 Task: Find connections with filter location Lora del Río with filter topic #job with filter profile language German with filter current company Flipkart with filter school CMR University with filter industry Security Systems Services with filter service category Home Networking with filter keywords title Accounting Analyst
Action: Mouse moved to (587, 84)
Screenshot: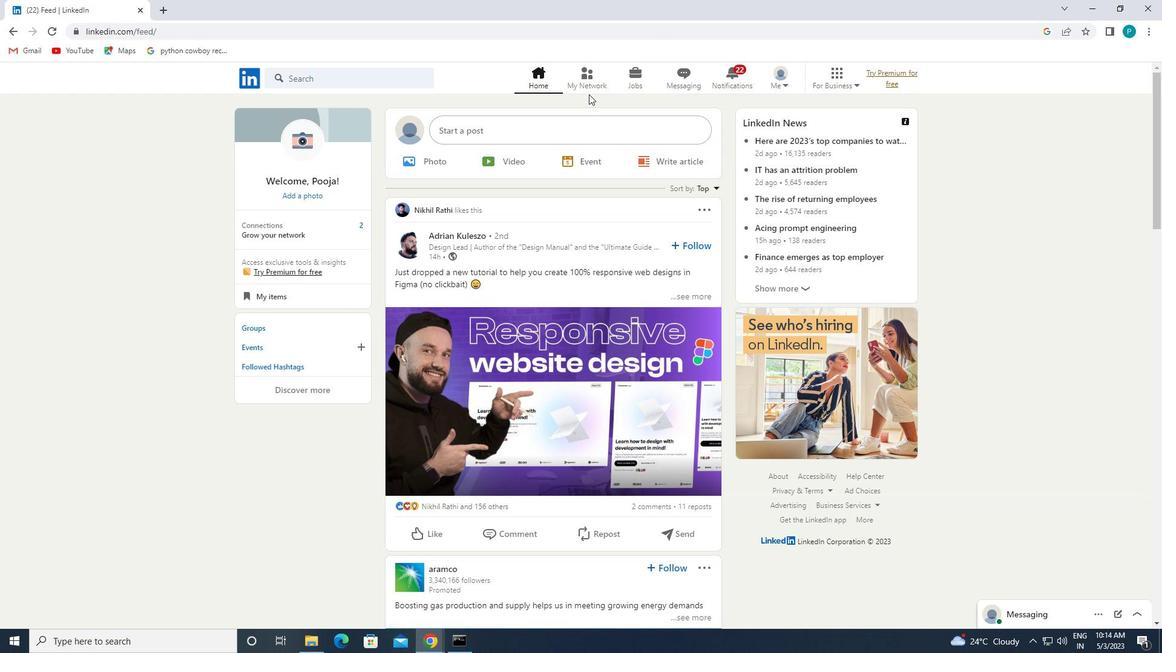 
Action: Mouse pressed left at (587, 84)
Screenshot: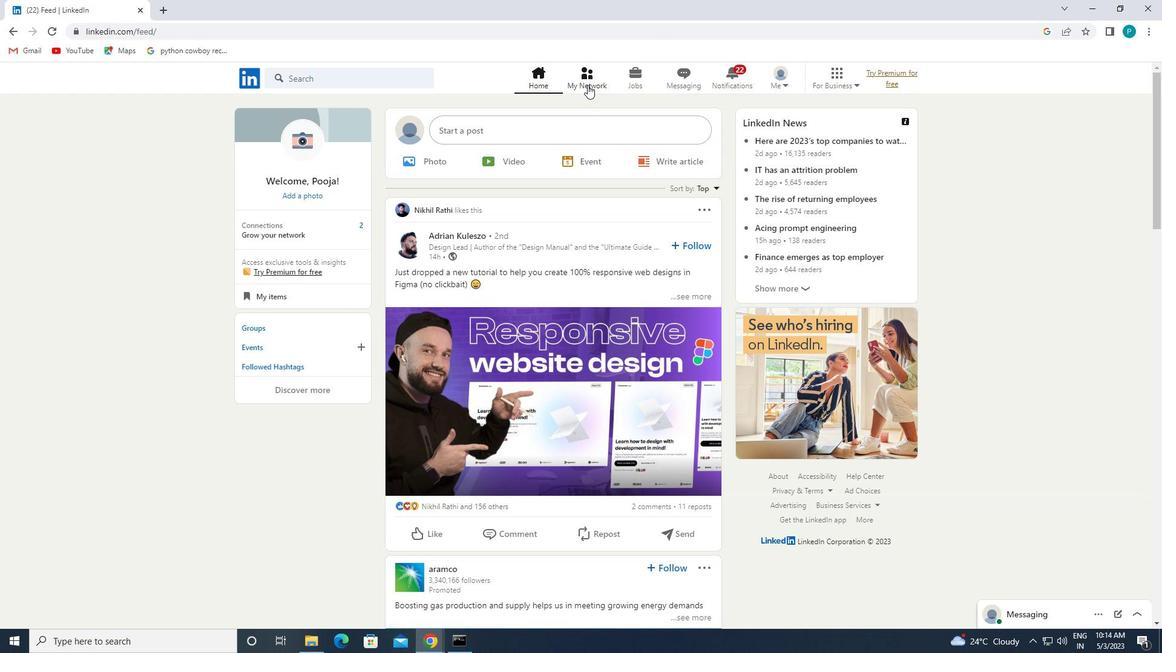 
Action: Mouse moved to (385, 140)
Screenshot: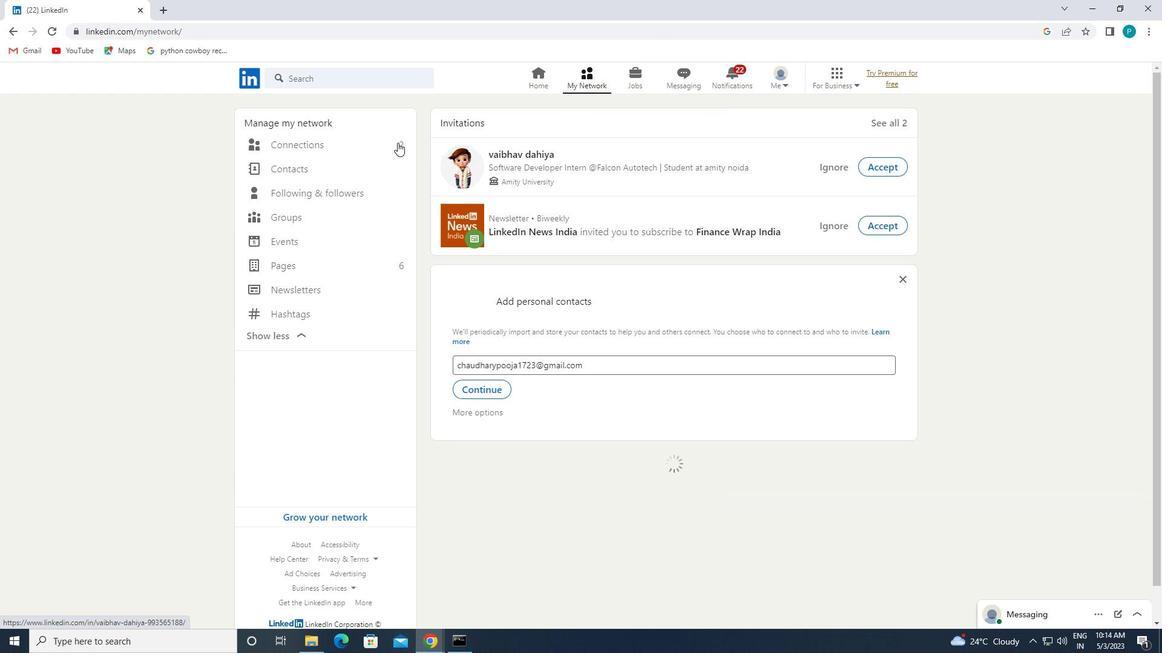 
Action: Mouse pressed left at (385, 140)
Screenshot: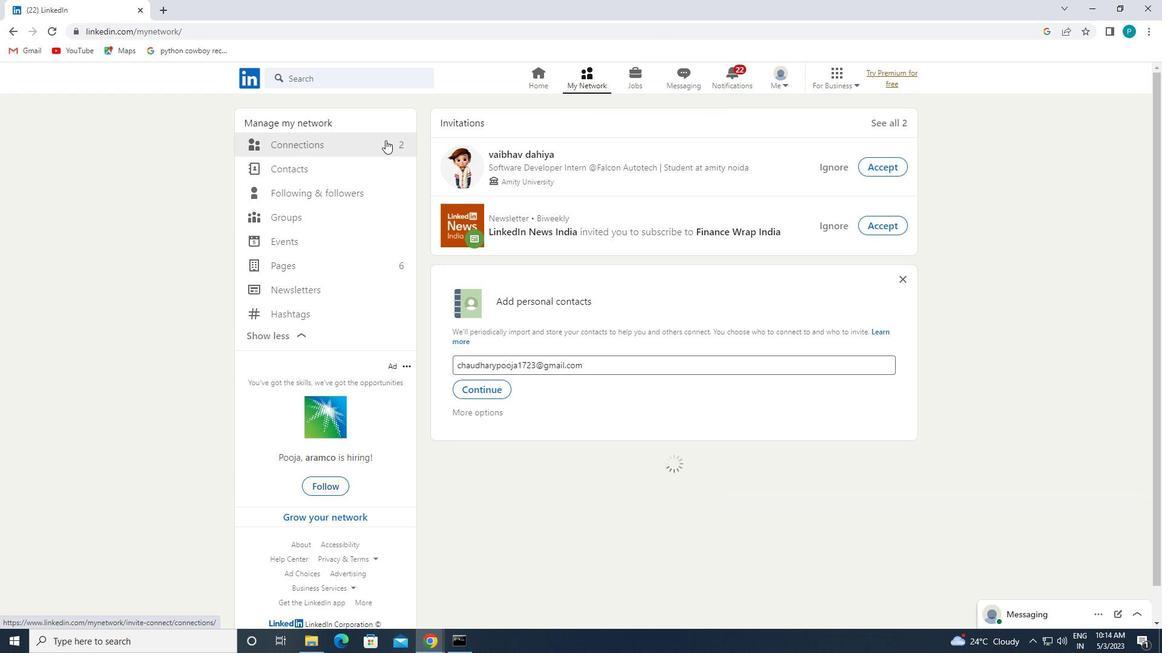 
Action: Mouse moved to (690, 147)
Screenshot: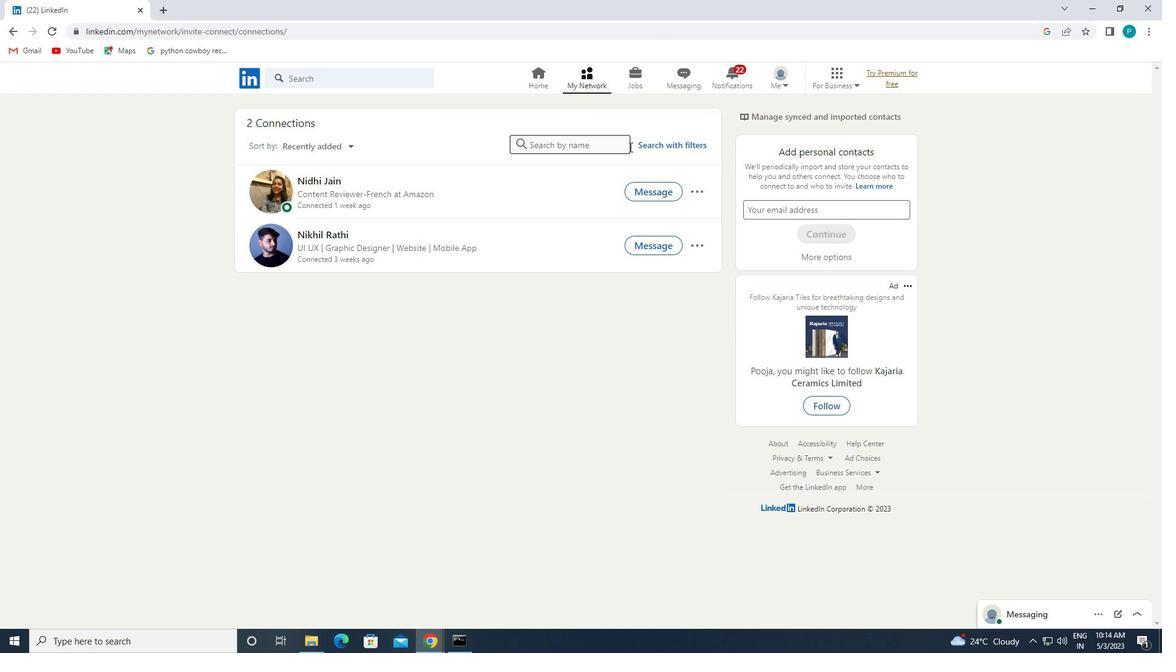 
Action: Mouse pressed left at (690, 147)
Screenshot: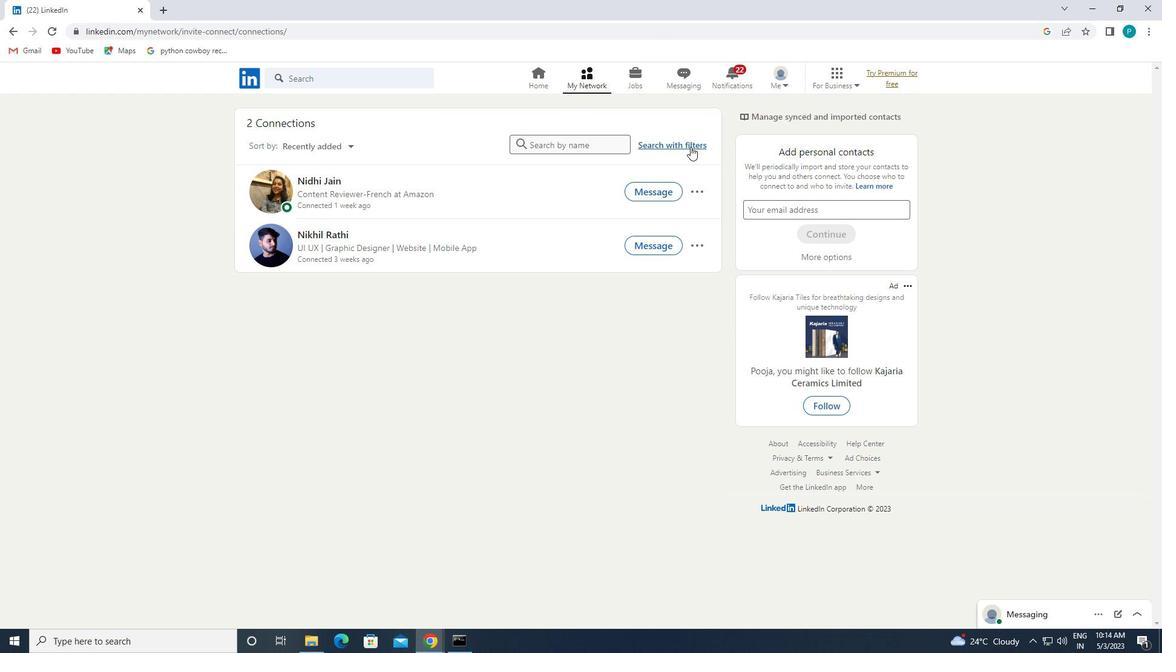 
Action: Mouse moved to (610, 106)
Screenshot: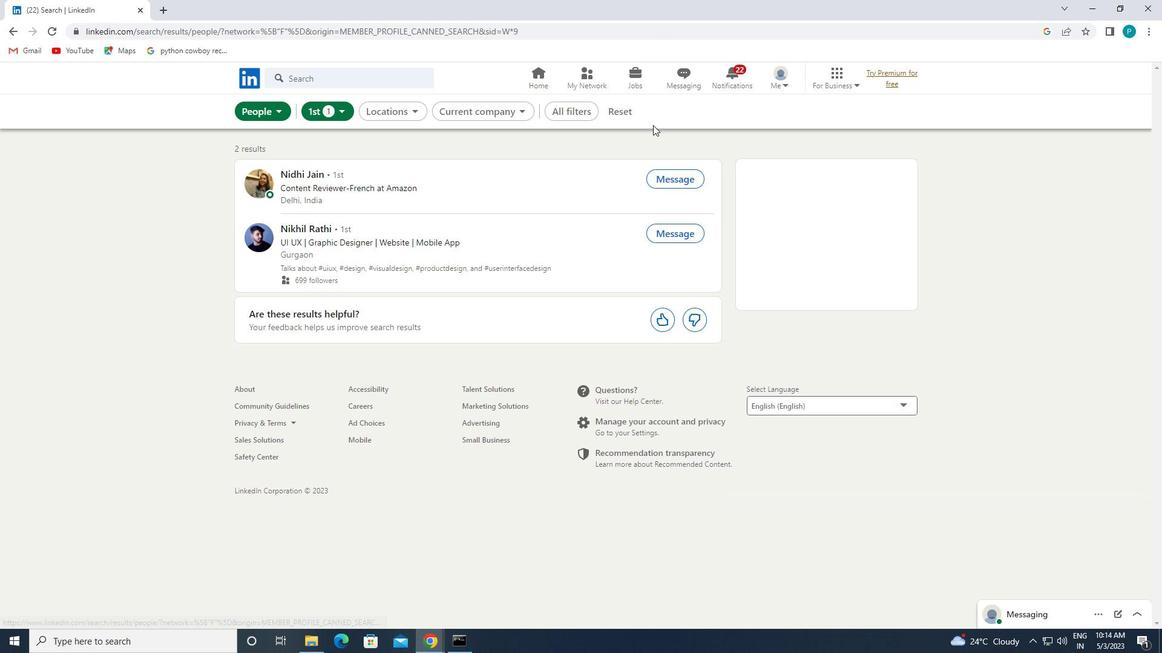 
Action: Mouse pressed left at (610, 106)
Screenshot: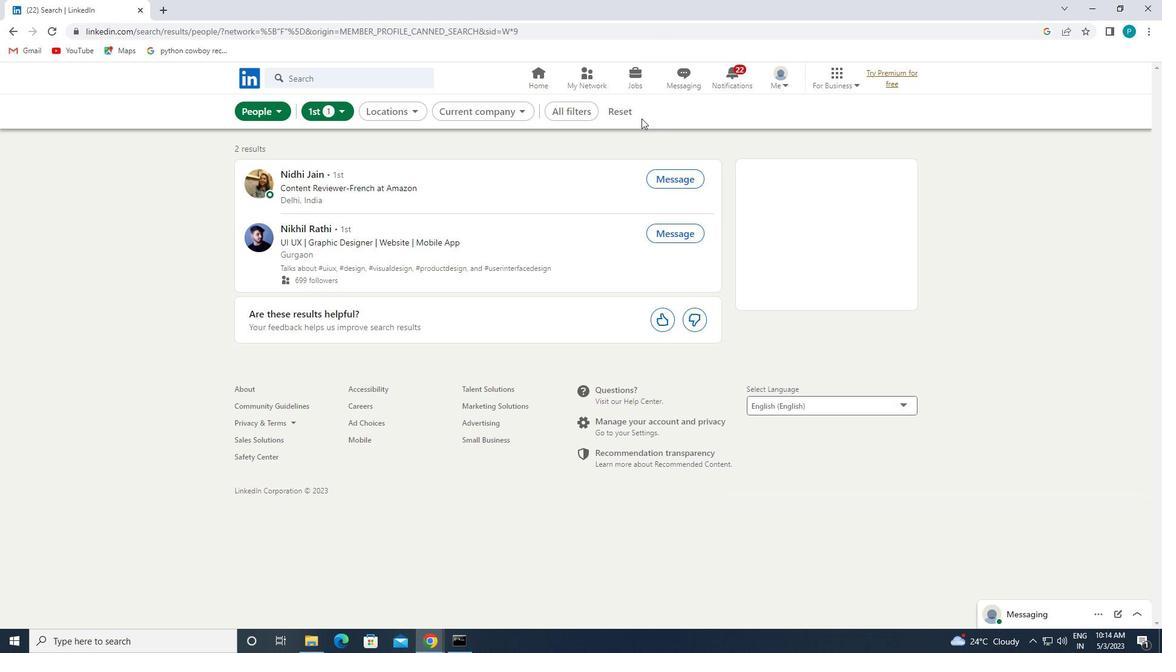 
Action: Mouse moved to (579, 111)
Screenshot: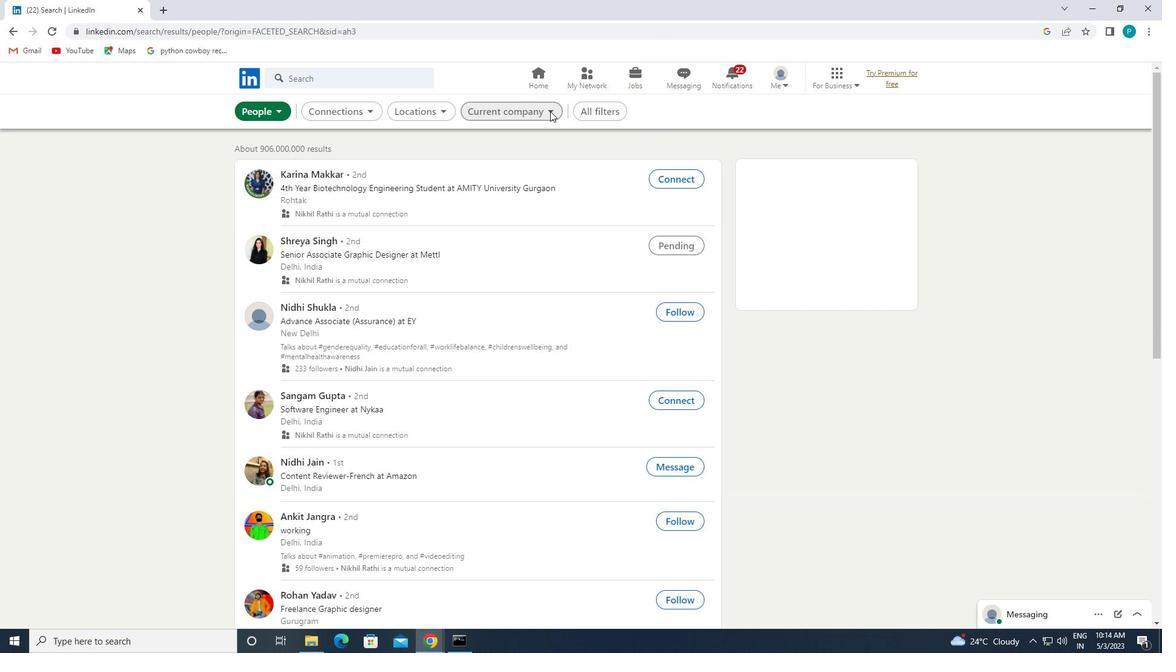 
Action: Mouse pressed left at (579, 111)
Screenshot: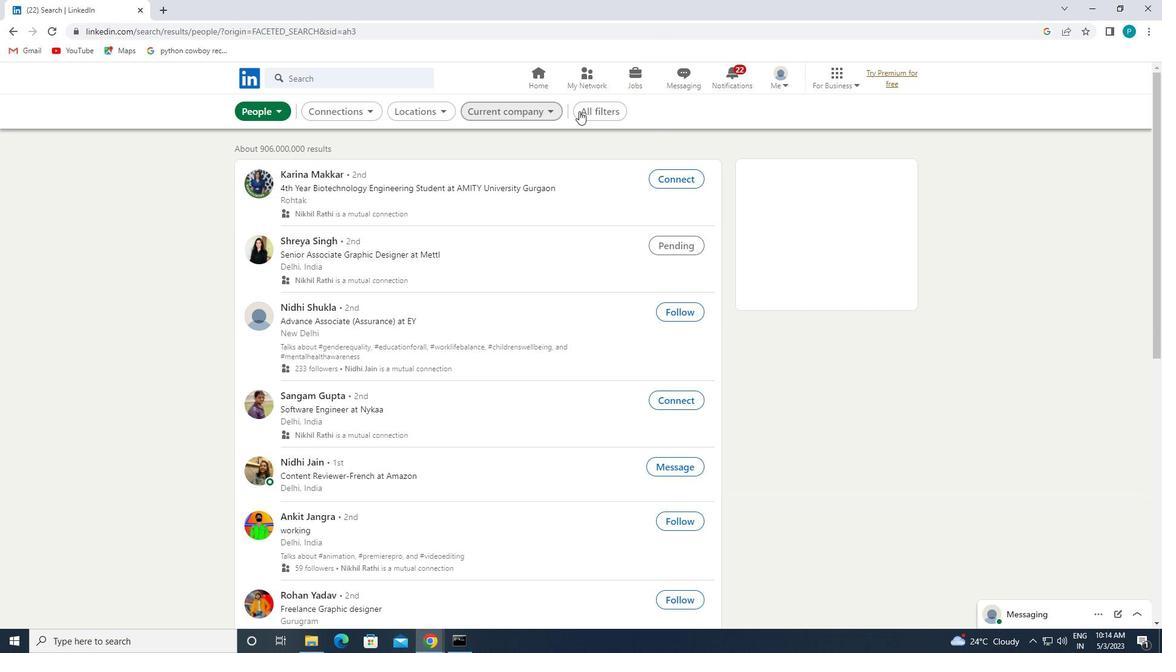 
Action: Mouse moved to (893, 304)
Screenshot: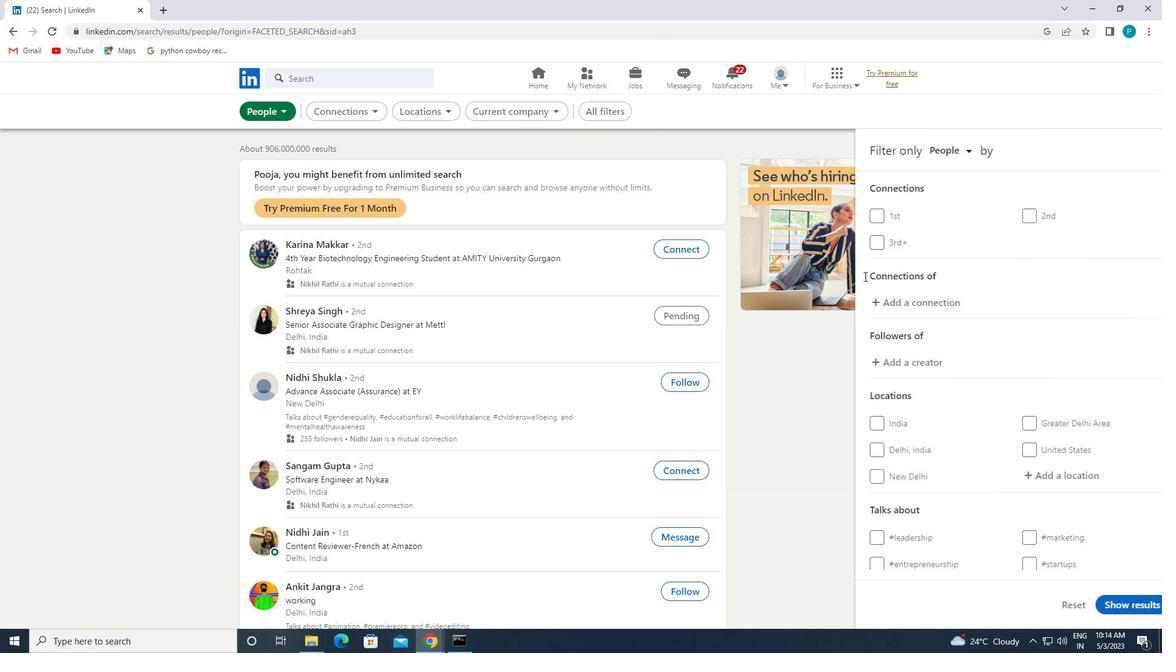 
Action: Mouse scrolled (893, 303) with delta (0, 0)
Screenshot: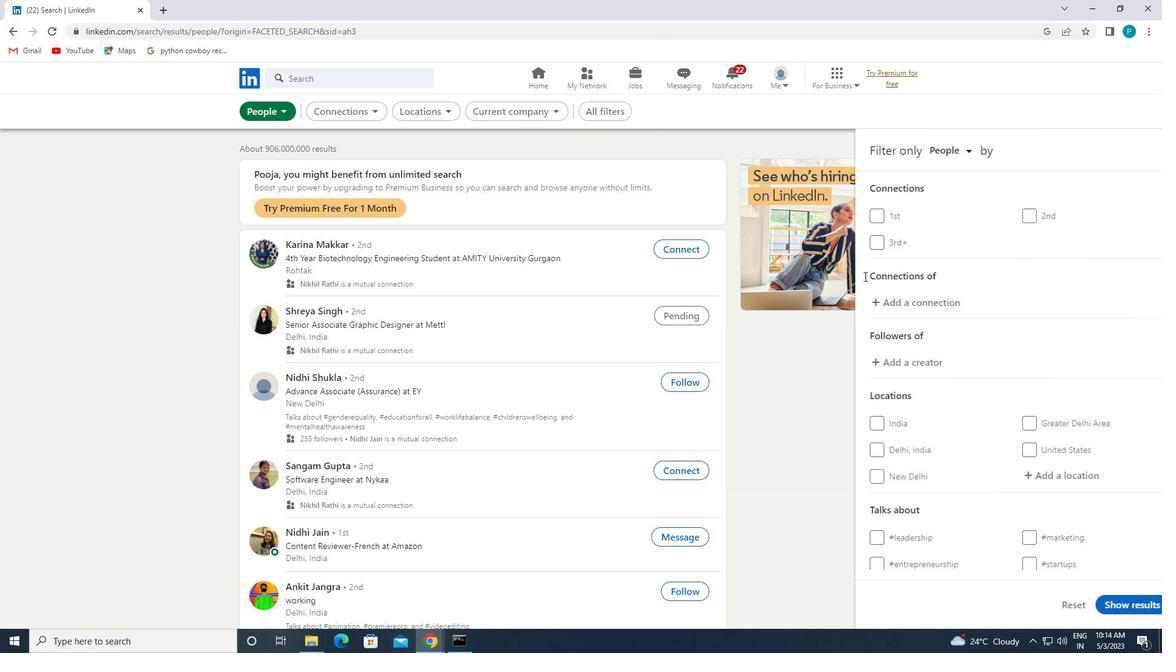 
Action: Mouse moved to (898, 308)
Screenshot: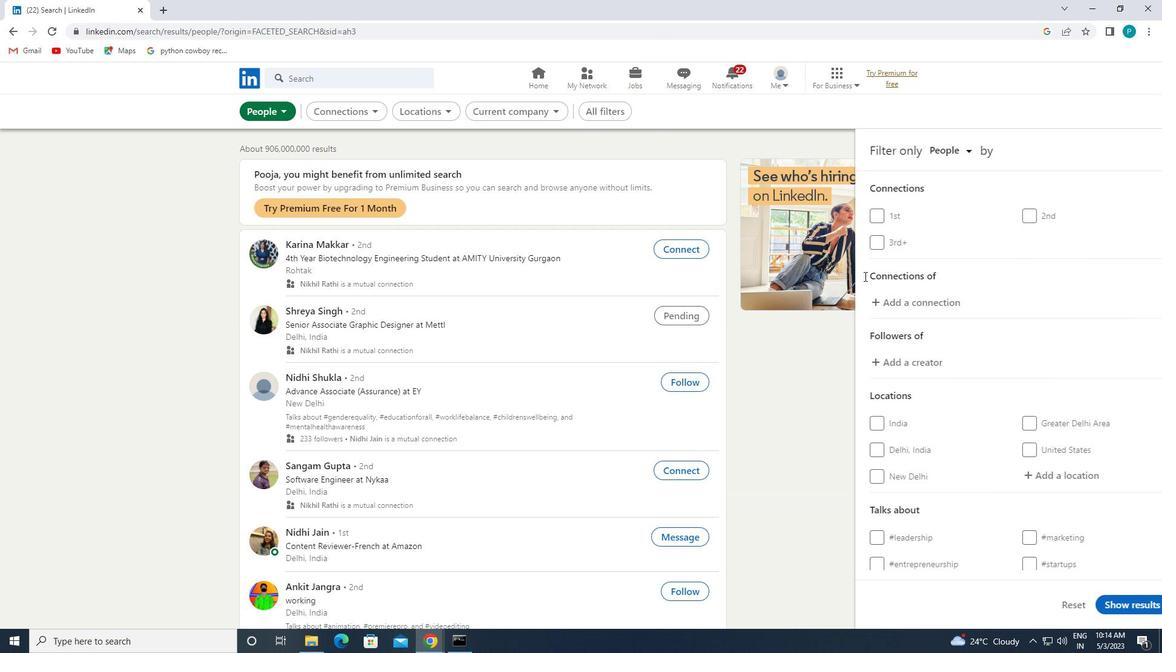 
Action: Mouse scrolled (898, 308) with delta (0, 0)
Screenshot: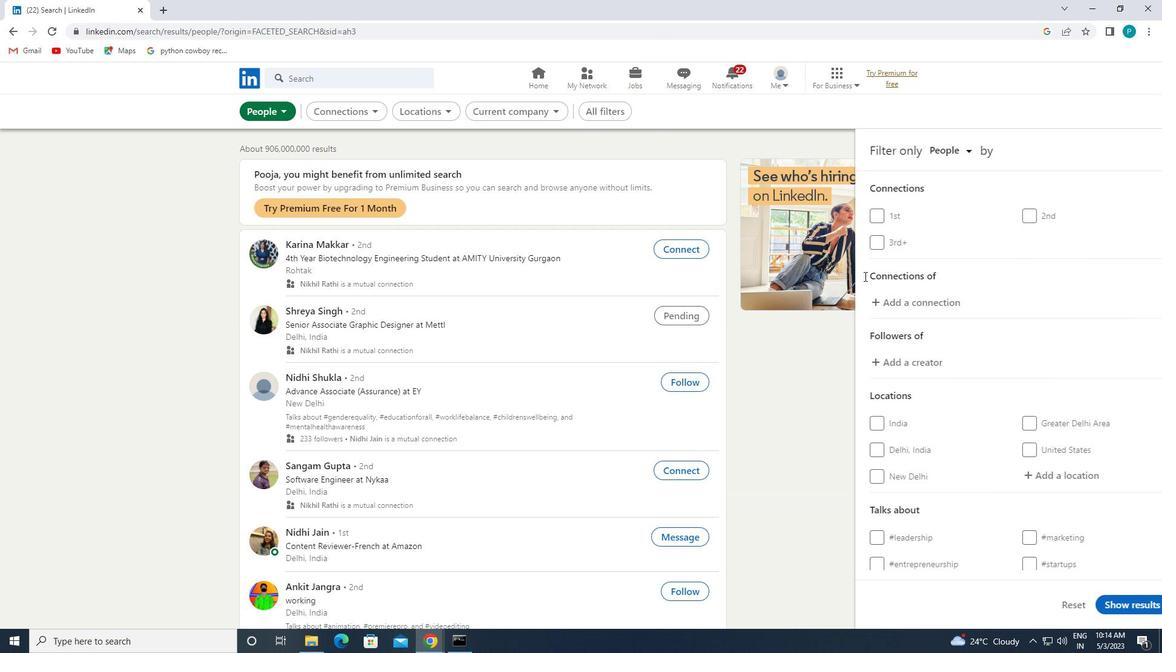 
Action: Mouse moved to (1037, 370)
Screenshot: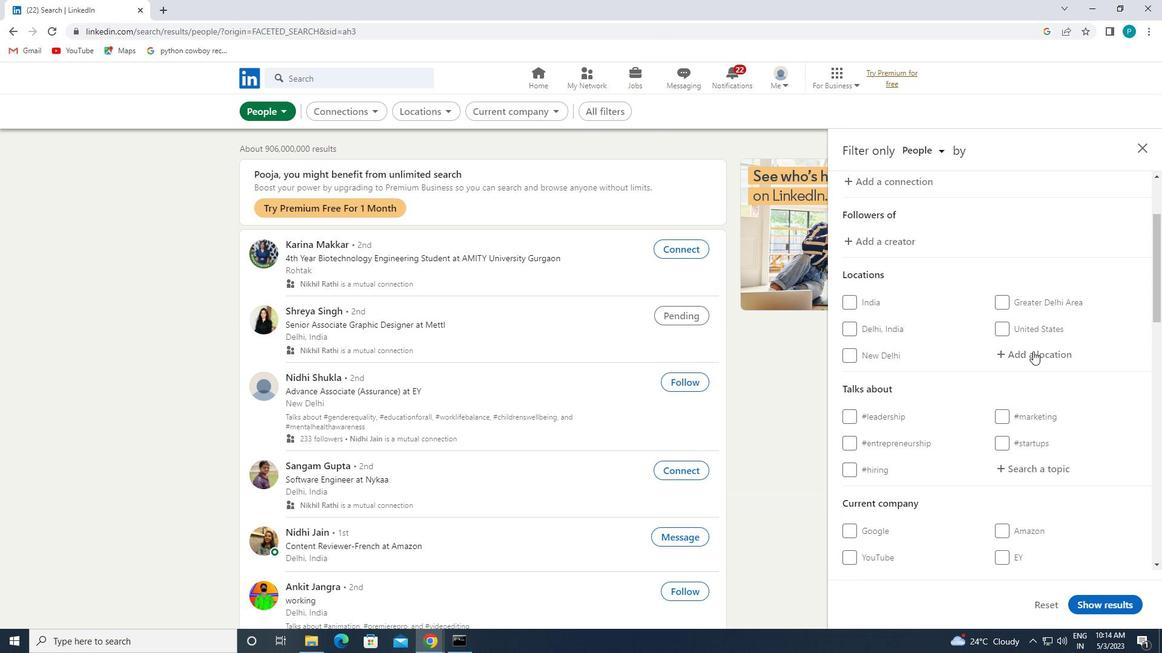 
Action: Mouse pressed left at (1037, 370)
Screenshot: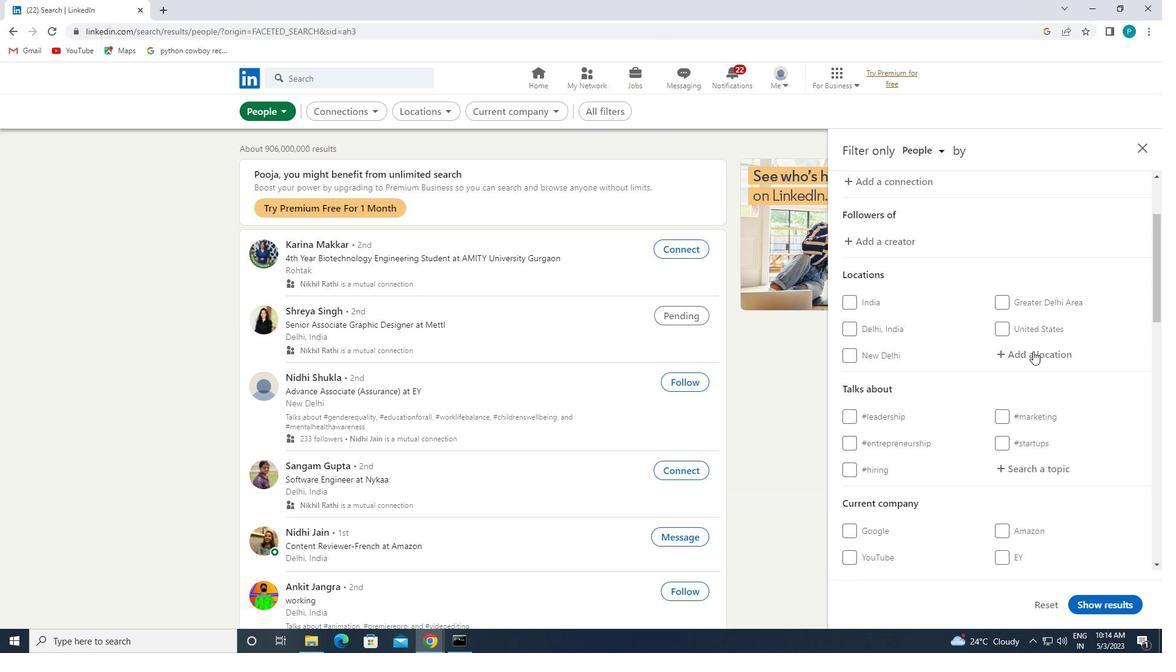 
Action: Mouse moved to (1035, 353)
Screenshot: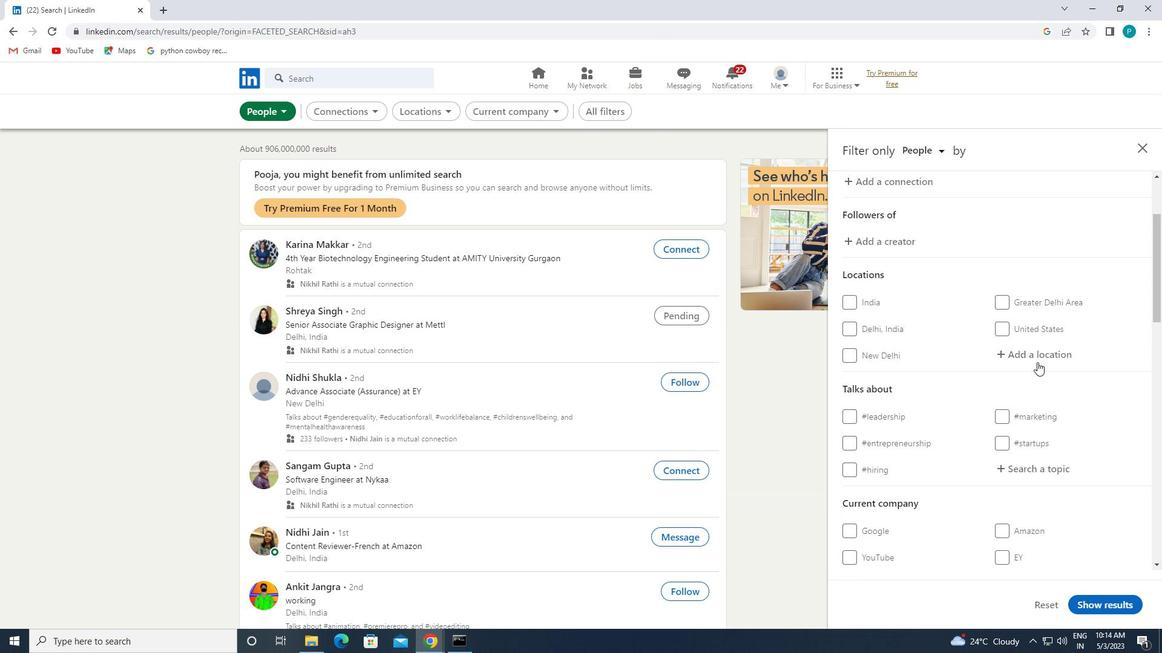 
Action: Mouse pressed left at (1035, 353)
Screenshot: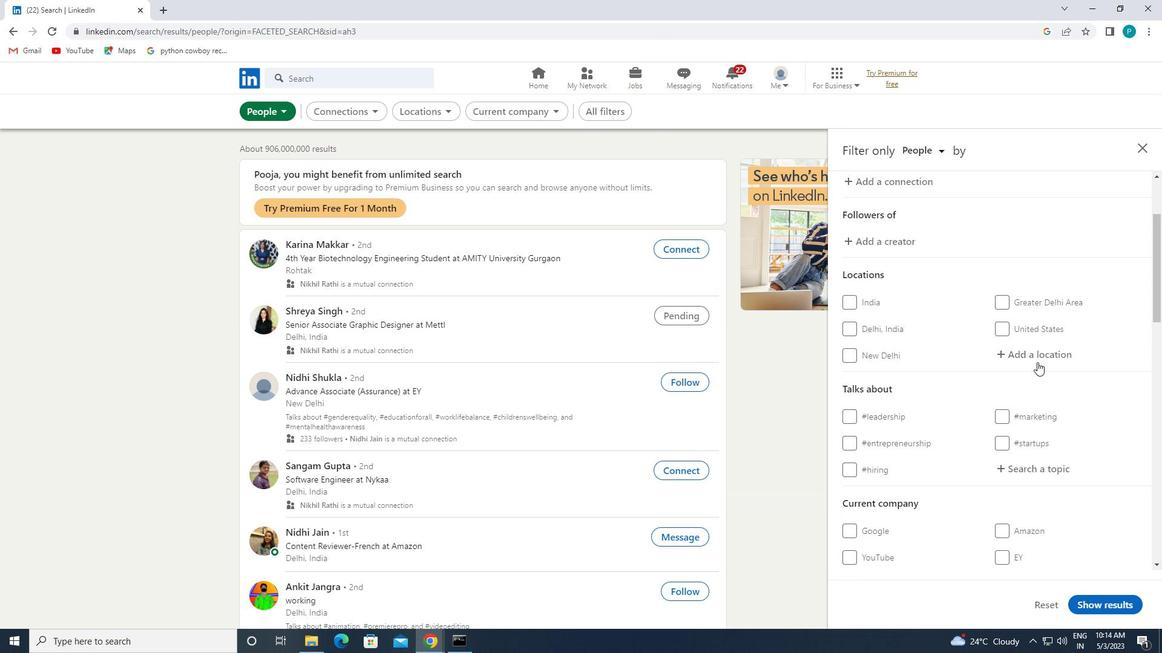 
Action: Mouse moved to (1042, 359)
Screenshot: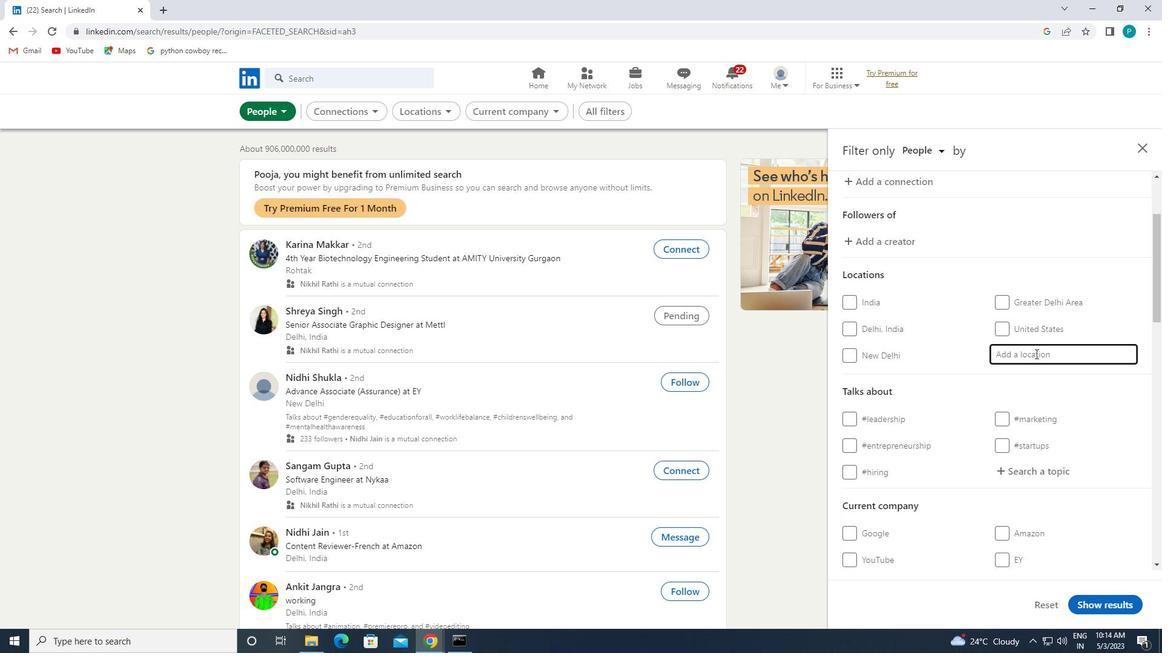 
Action: Key pressed <Key.caps_lock>l<Key.caps_lock>ora<Key.space><Key.caps_lock>d<Key.caps_lock>el
Screenshot: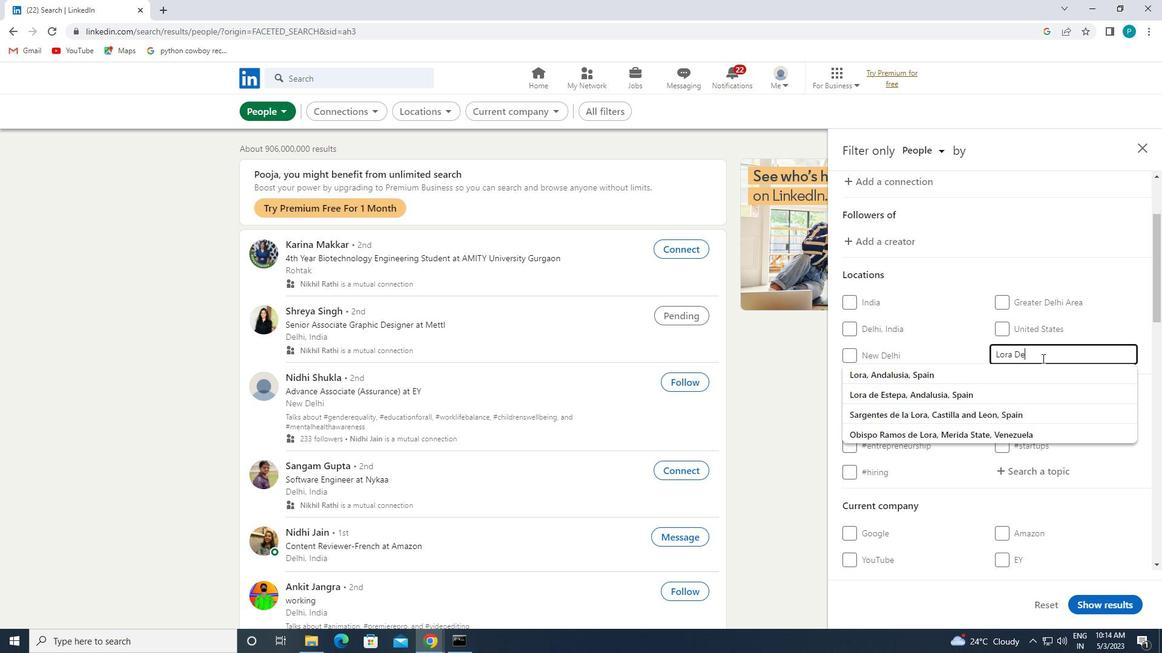 
Action: Mouse moved to (977, 371)
Screenshot: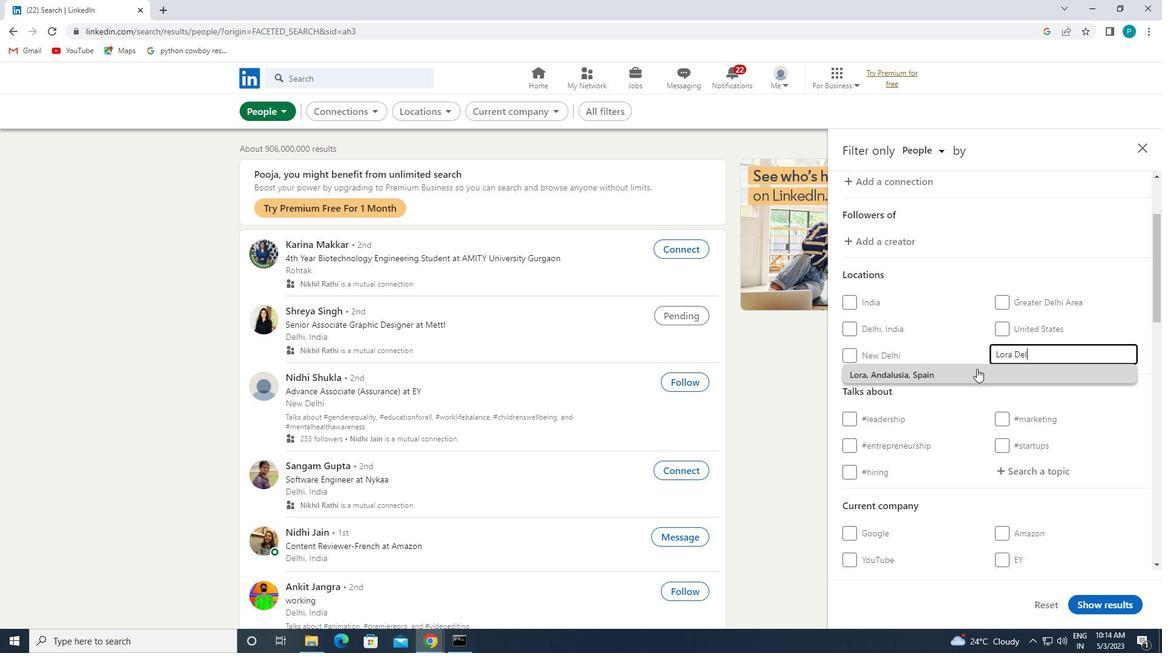 
Action: Mouse pressed left at (977, 371)
Screenshot: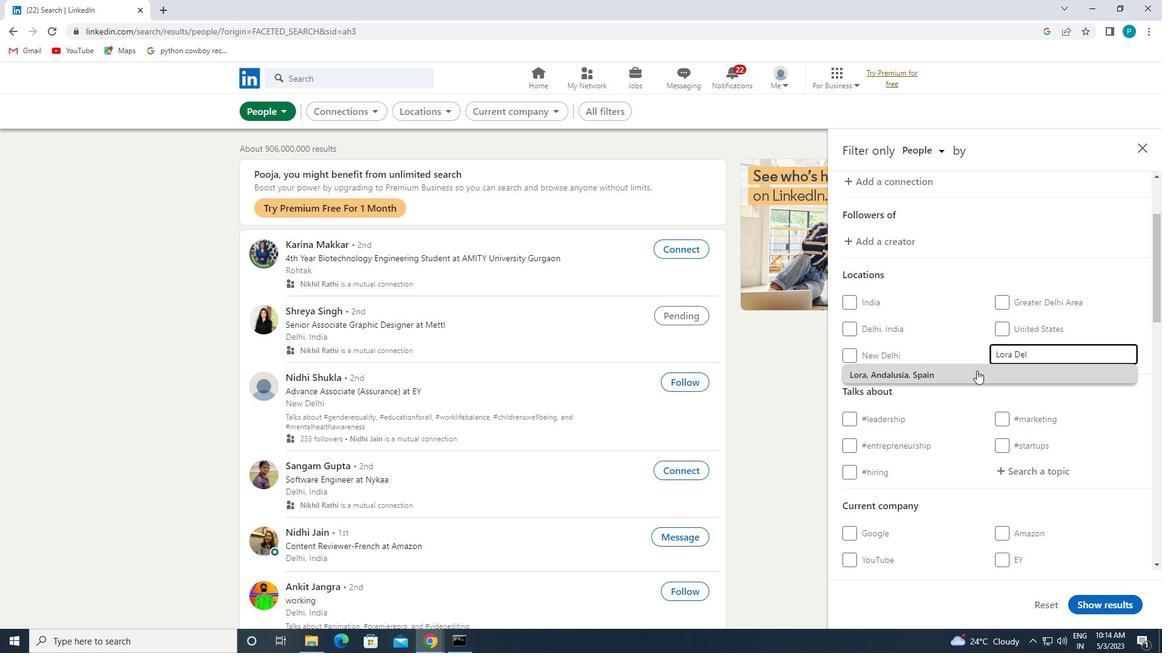 
Action: Mouse scrolled (977, 370) with delta (0, 0)
Screenshot: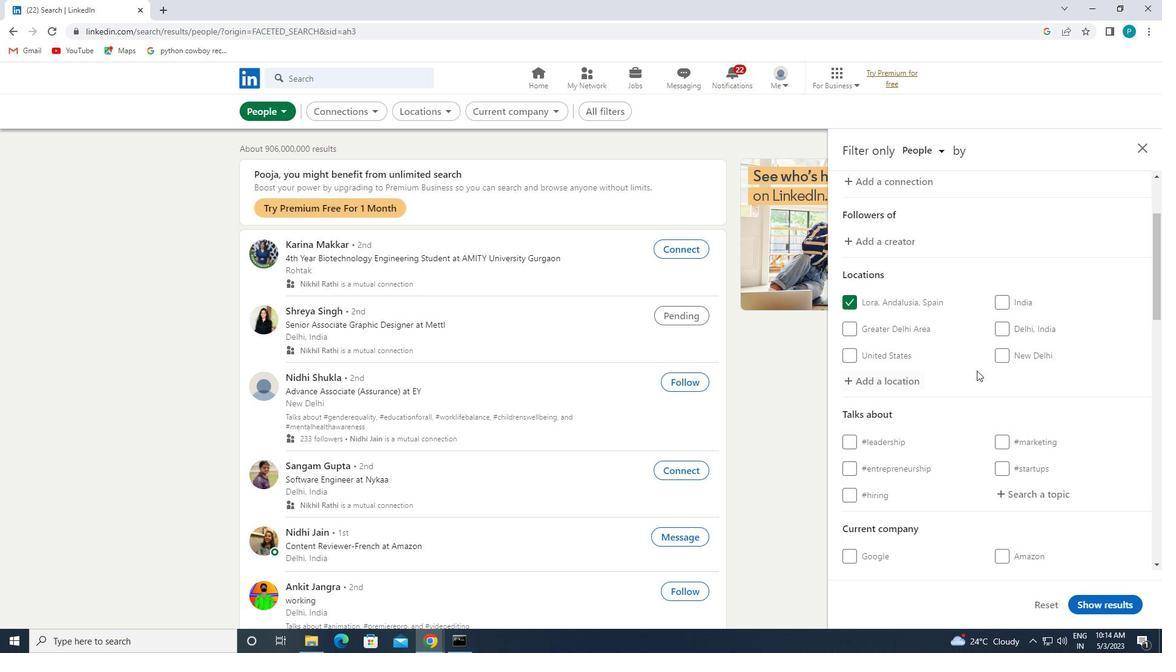 
Action: Mouse scrolled (977, 370) with delta (0, 0)
Screenshot: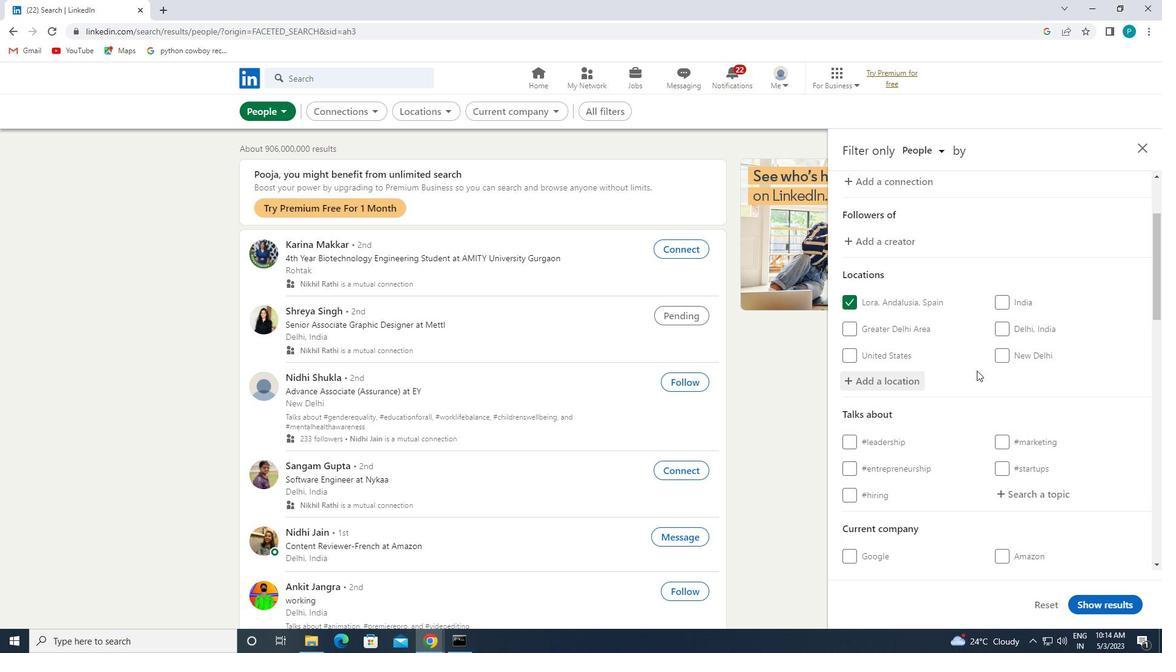 
Action: Mouse moved to (1000, 376)
Screenshot: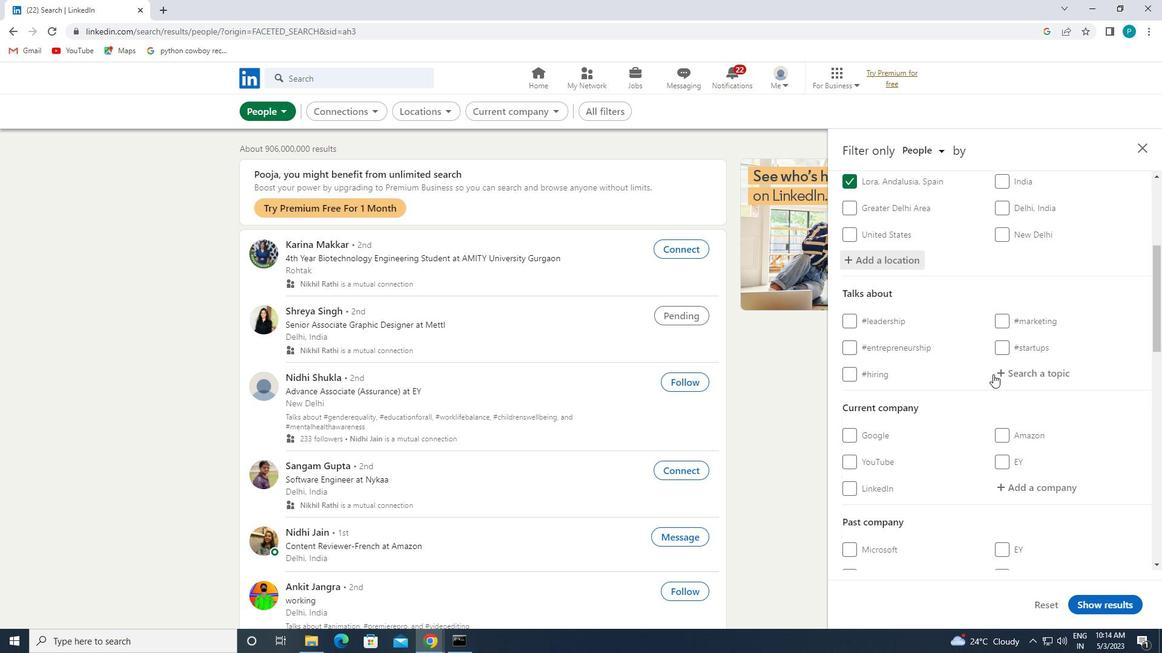 
Action: Mouse pressed left at (1000, 376)
Screenshot: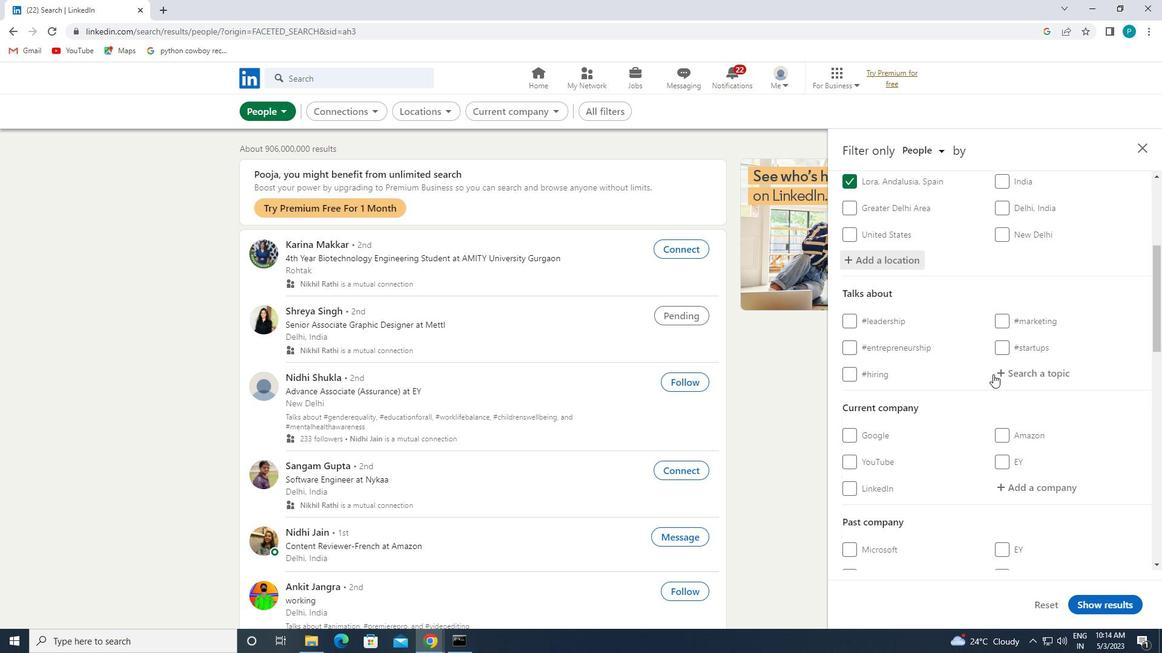 
Action: Mouse moved to (1041, 403)
Screenshot: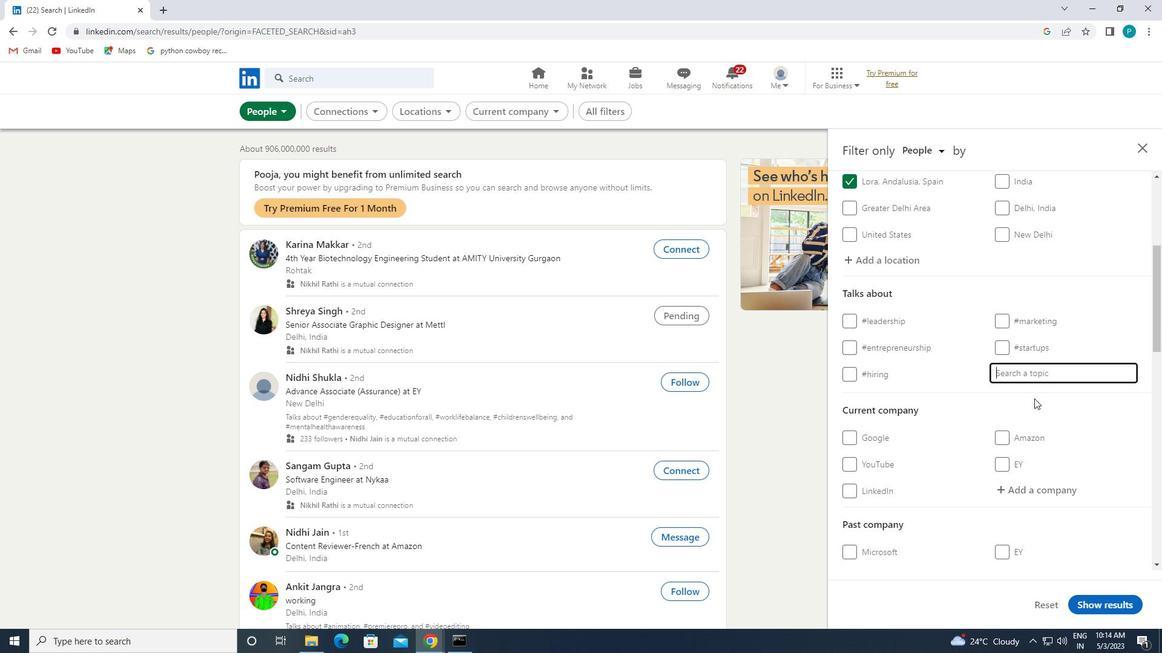 
Action: Key pressed <Key.shift>#JOB
Screenshot: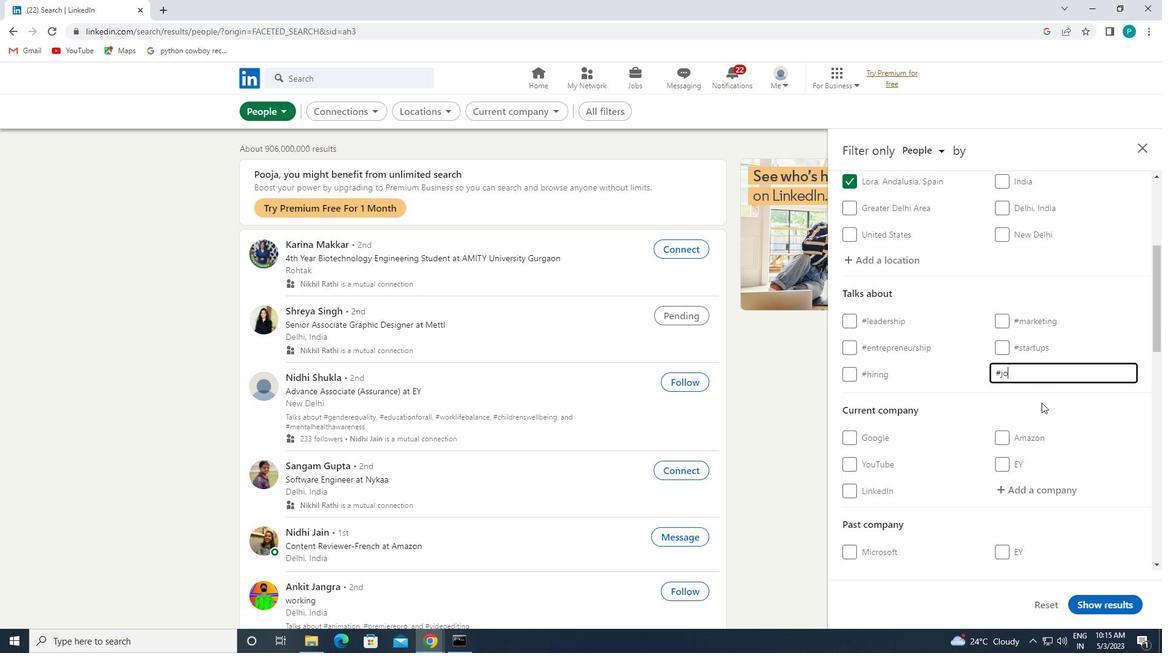 
Action: Mouse moved to (1039, 402)
Screenshot: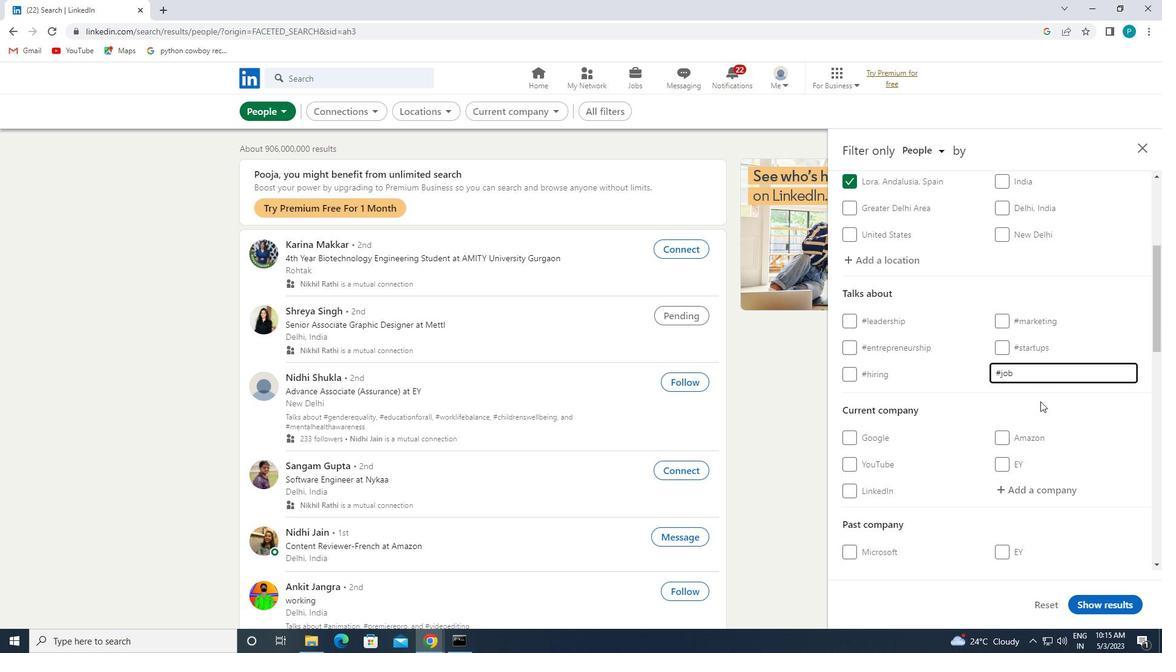 
Action: Mouse scrolled (1039, 401) with delta (0, 0)
Screenshot: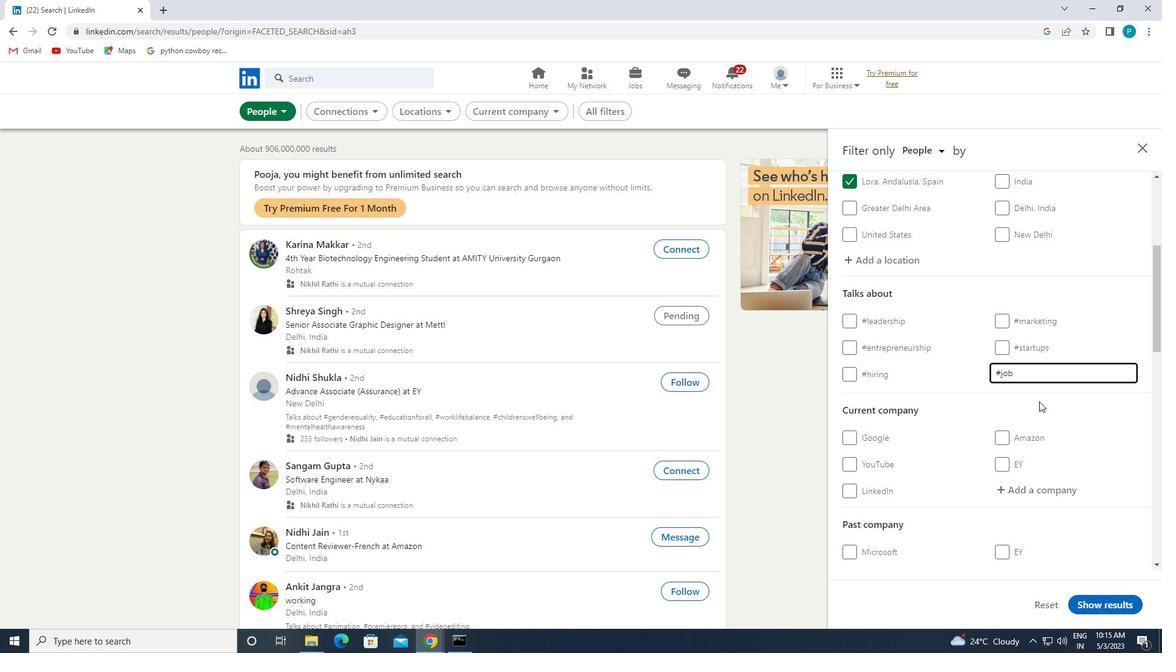 
Action: Mouse scrolled (1039, 401) with delta (0, 0)
Screenshot: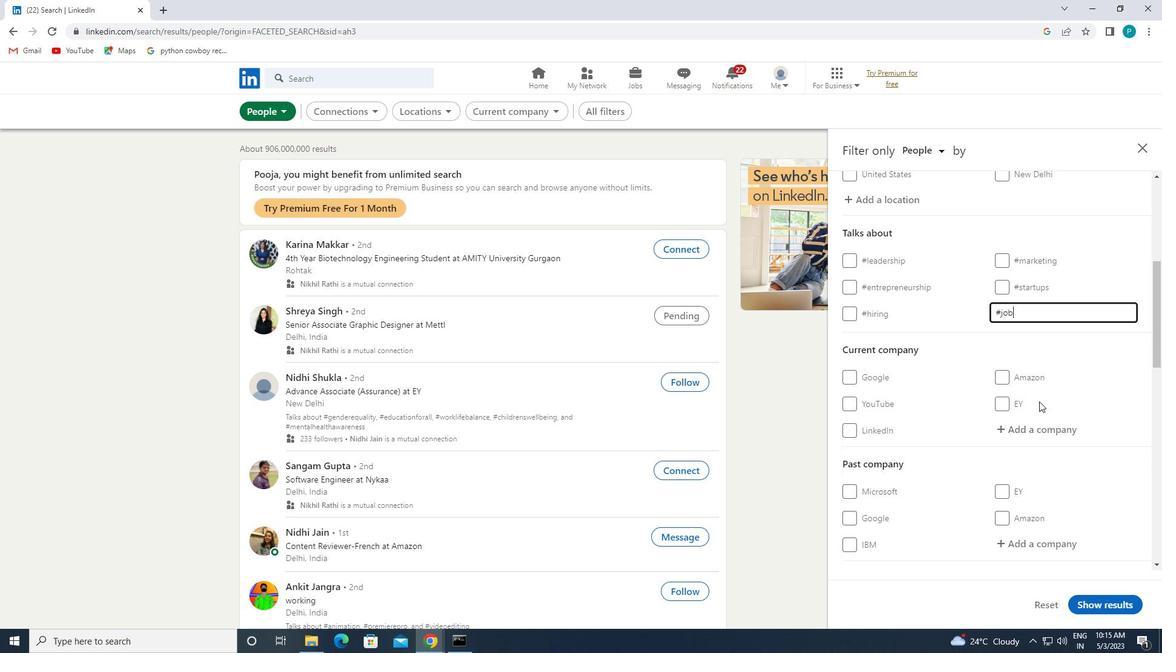 
Action: Mouse scrolled (1039, 401) with delta (0, 0)
Screenshot: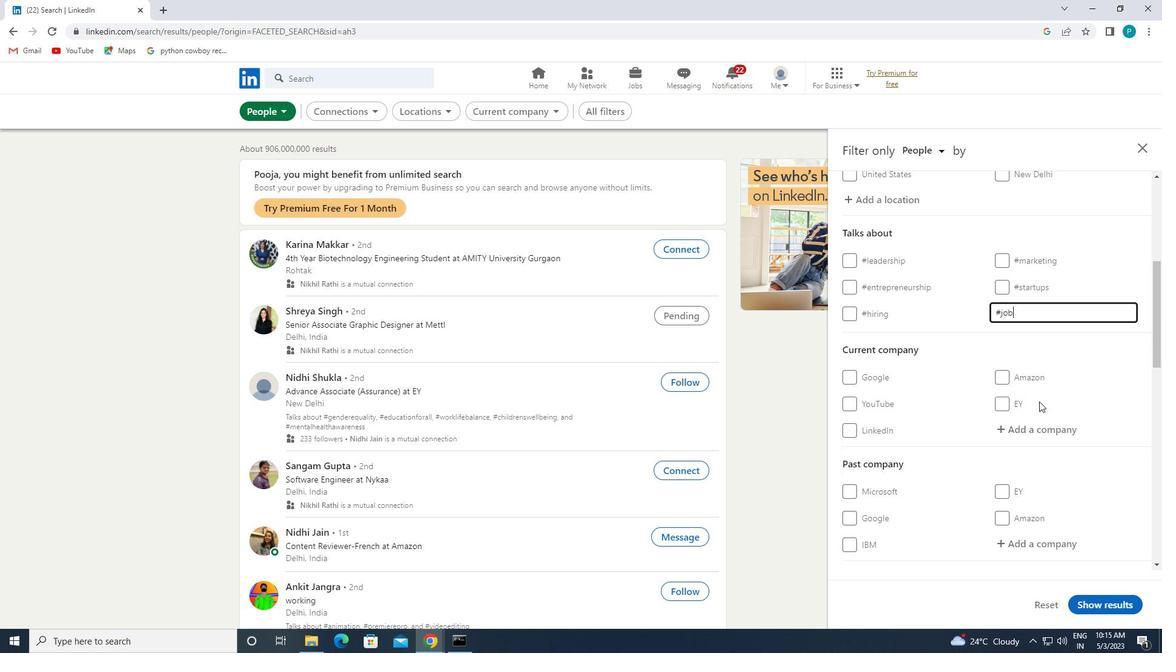 
Action: Mouse scrolled (1039, 401) with delta (0, 0)
Screenshot: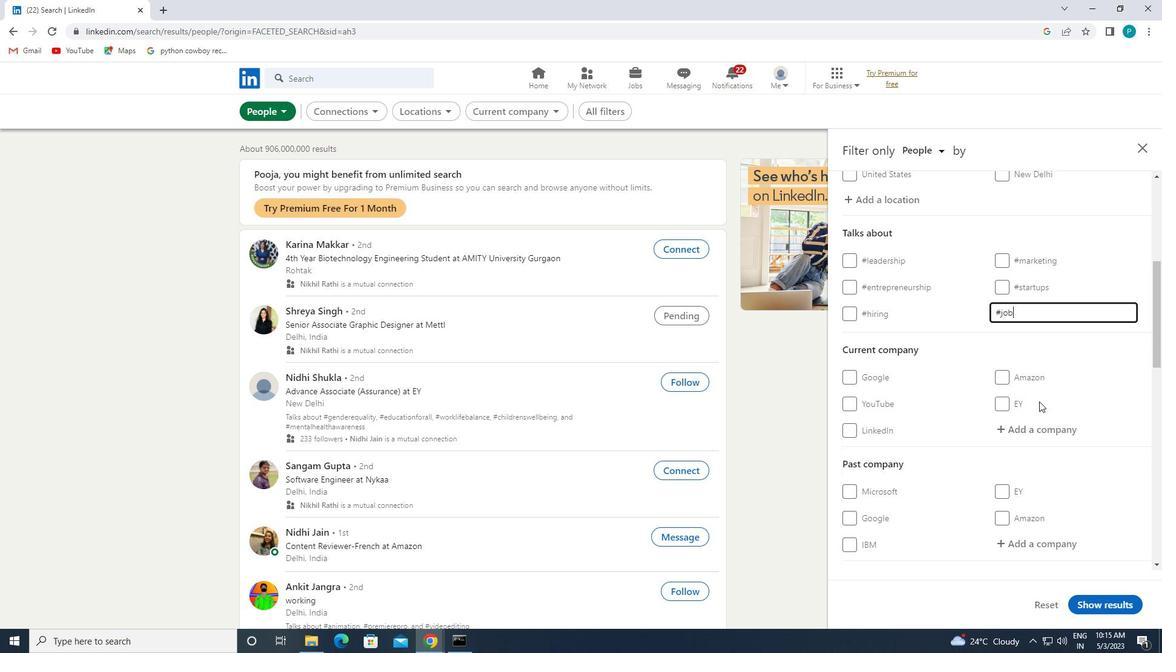 
Action: Mouse moved to (935, 423)
Screenshot: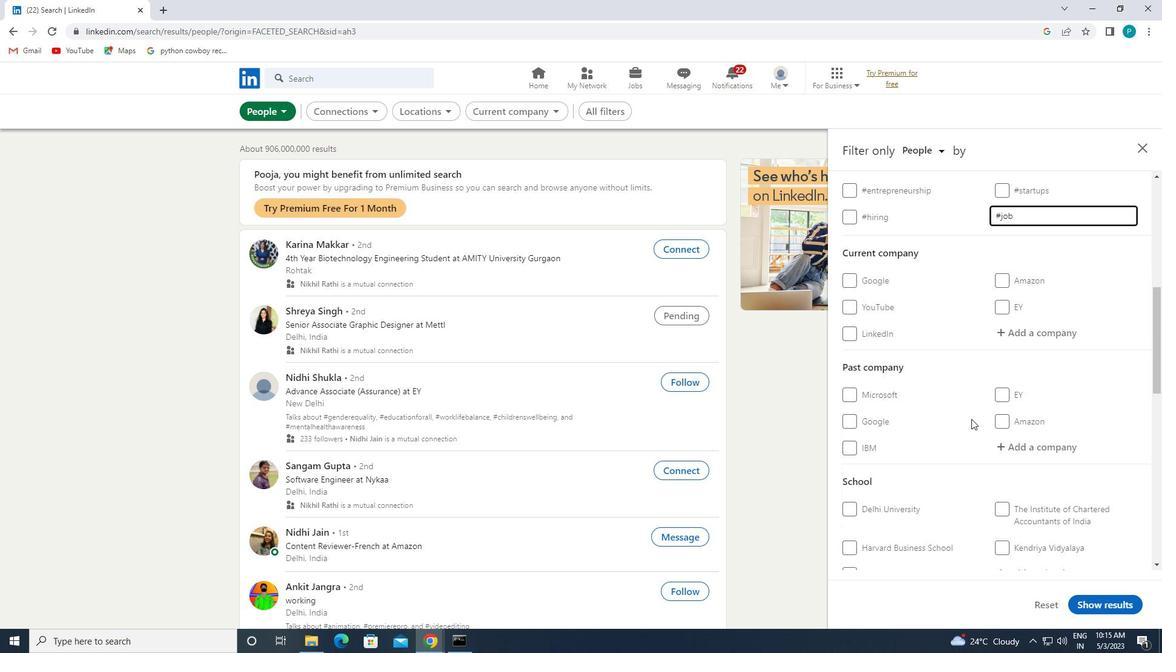 
Action: Mouse scrolled (935, 423) with delta (0, 0)
Screenshot: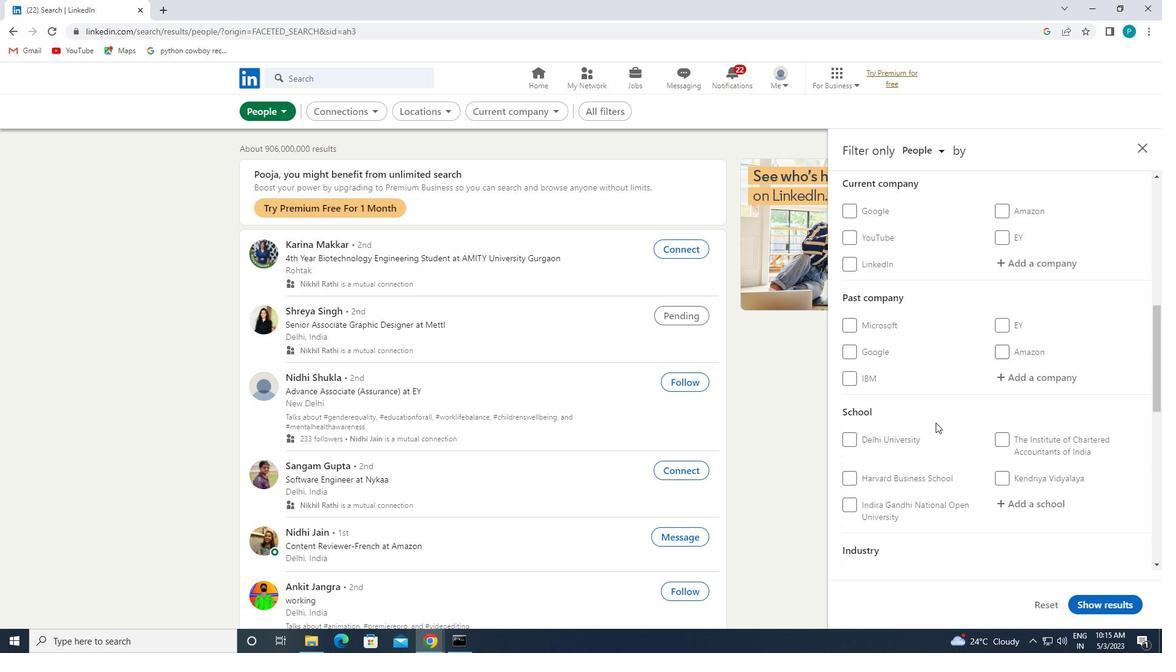 
Action: Mouse scrolled (935, 423) with delta (0, 0)
Screenshot: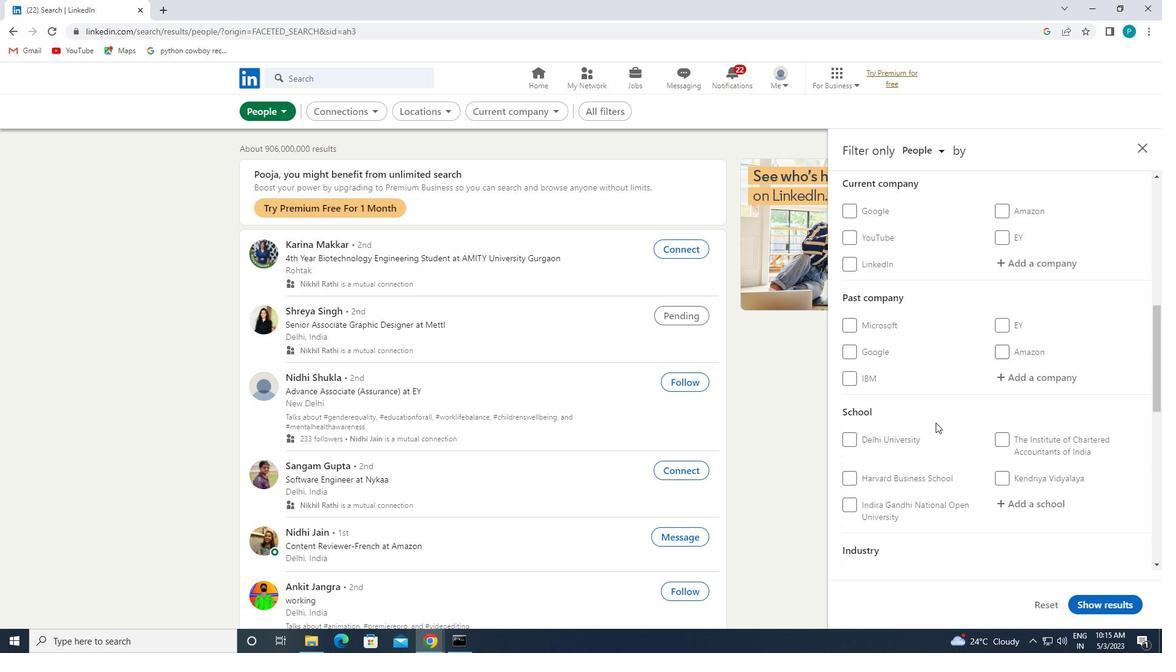 
Action: Mouse scrolled (935, 423) with delta (0, 0)
Screenshot: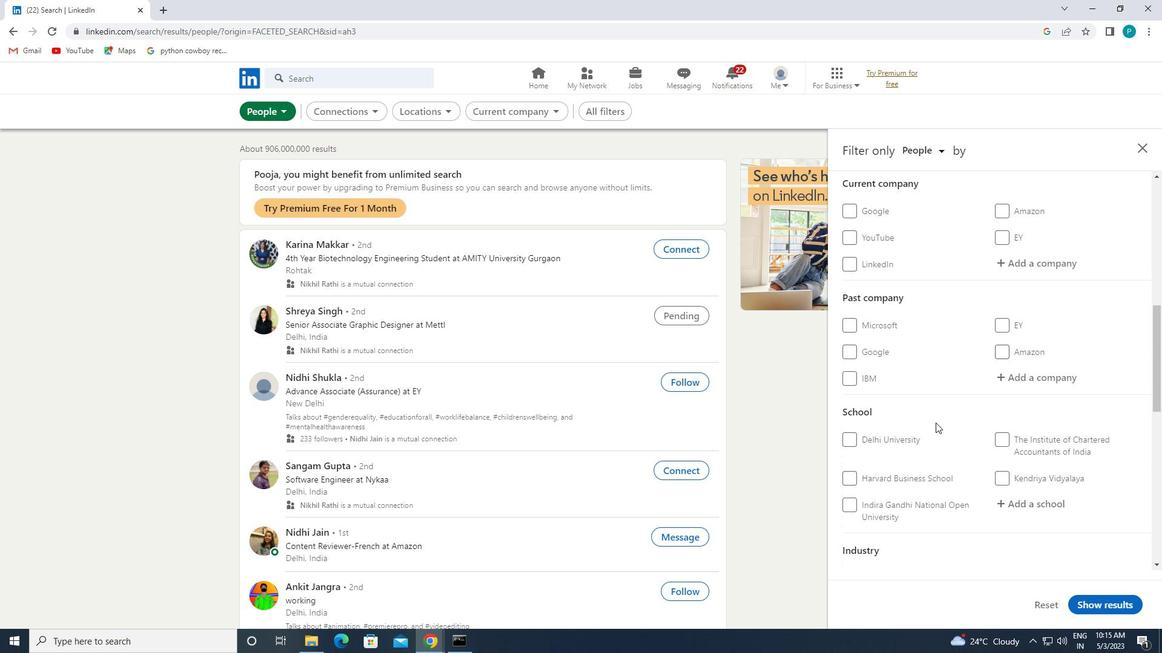 
Action: Mouse scrolled (935, 423) with delta (0, 0)
Screenshot: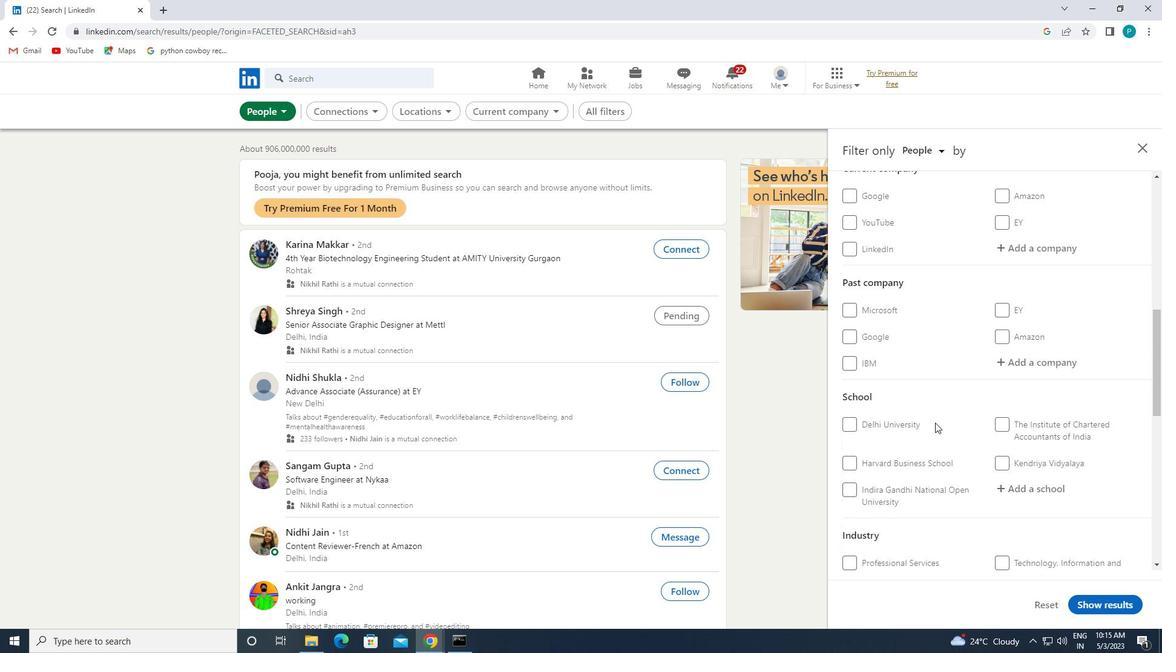
Action: Mouse moved to (912, 453)
Screenshot: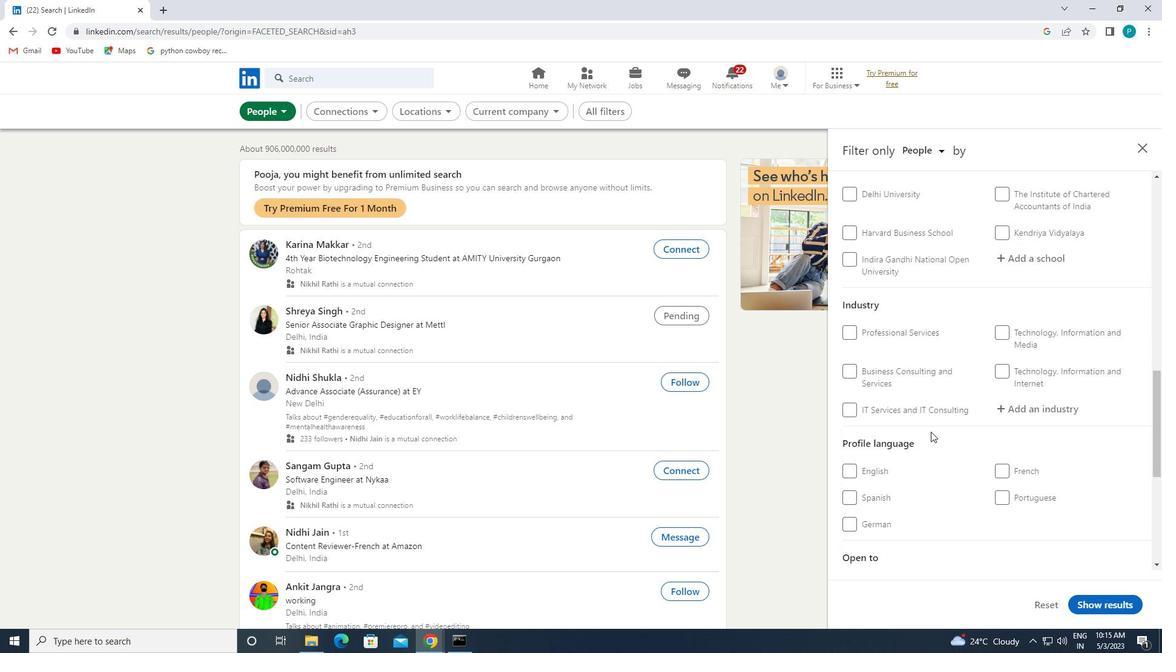 
Action: Mouse scrolled (912, 452) with delta (0, 0)
Screenshot: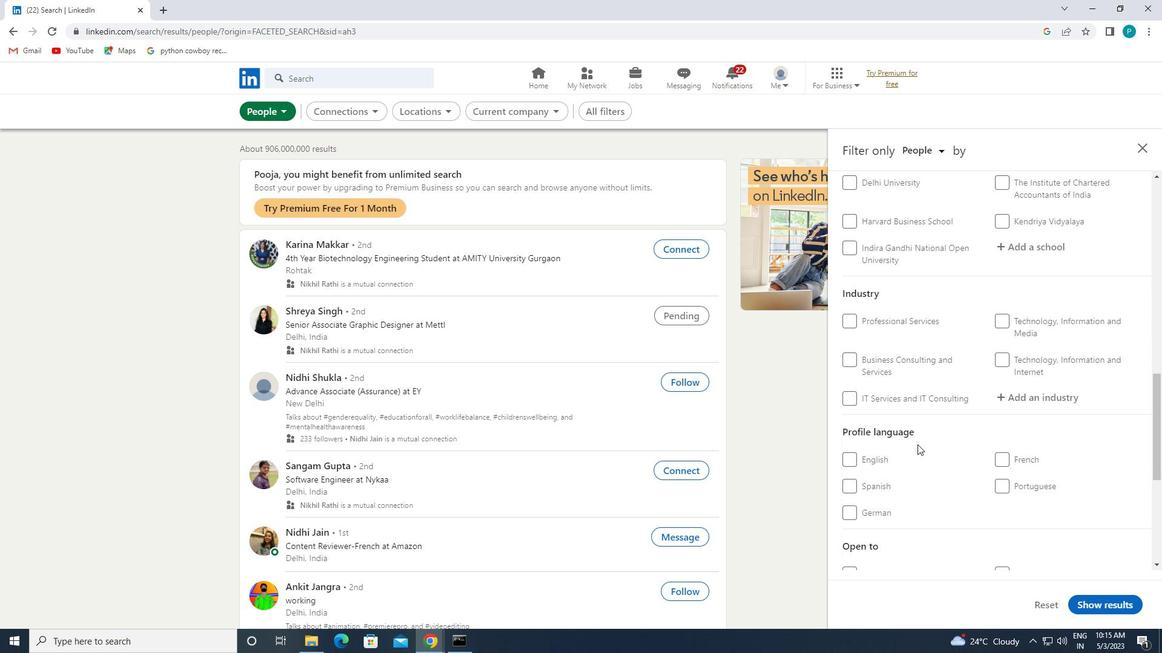
Action: Mouse moved to (880, 456)
Screenshot: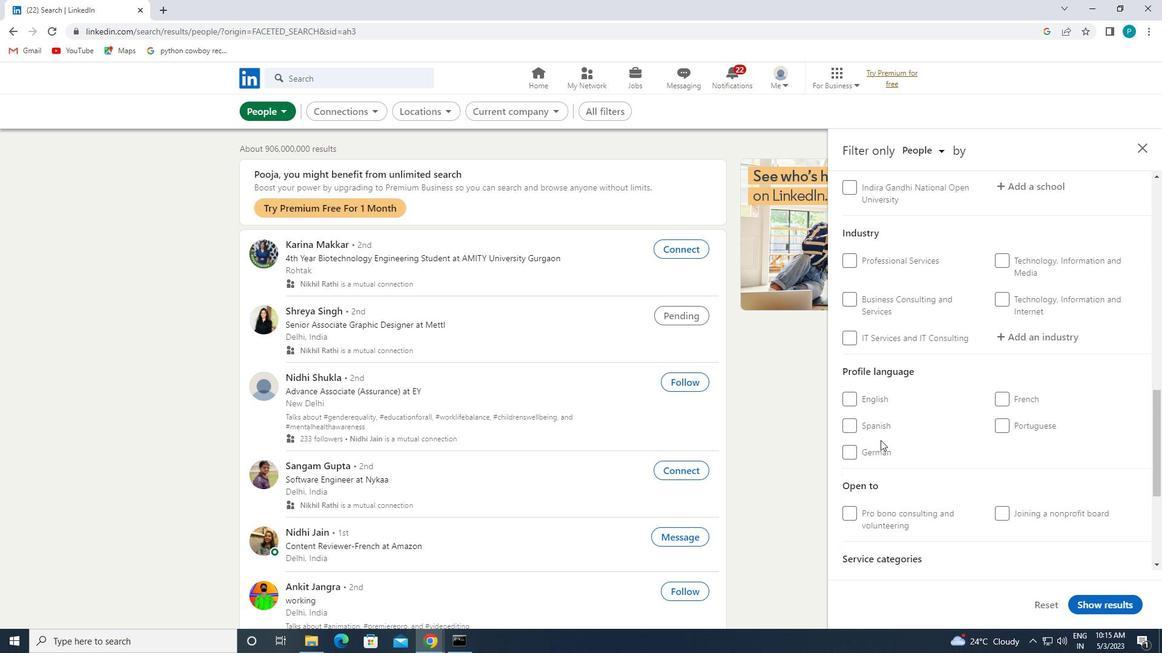 
Action: Mouse pressed left at (880, 456)
Screenshot: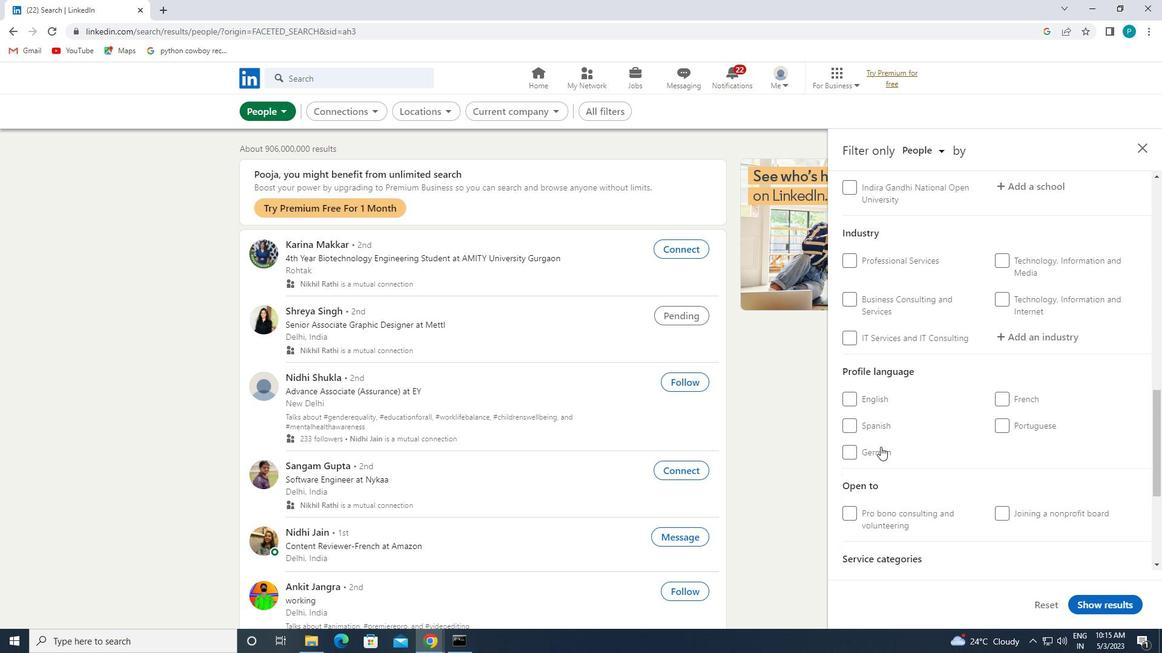 
Action: Mouse moved to (962, 434)
Screenshot: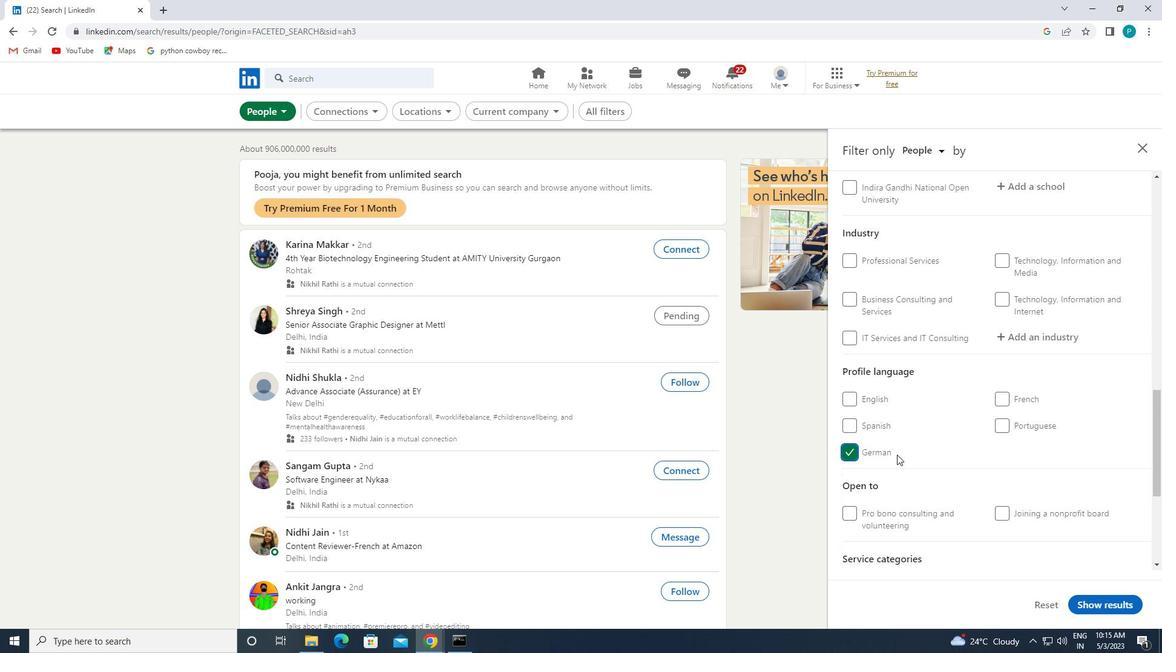 
Action: Mouse scrolled (962, 434) with delta (0, 0)
Screenshot: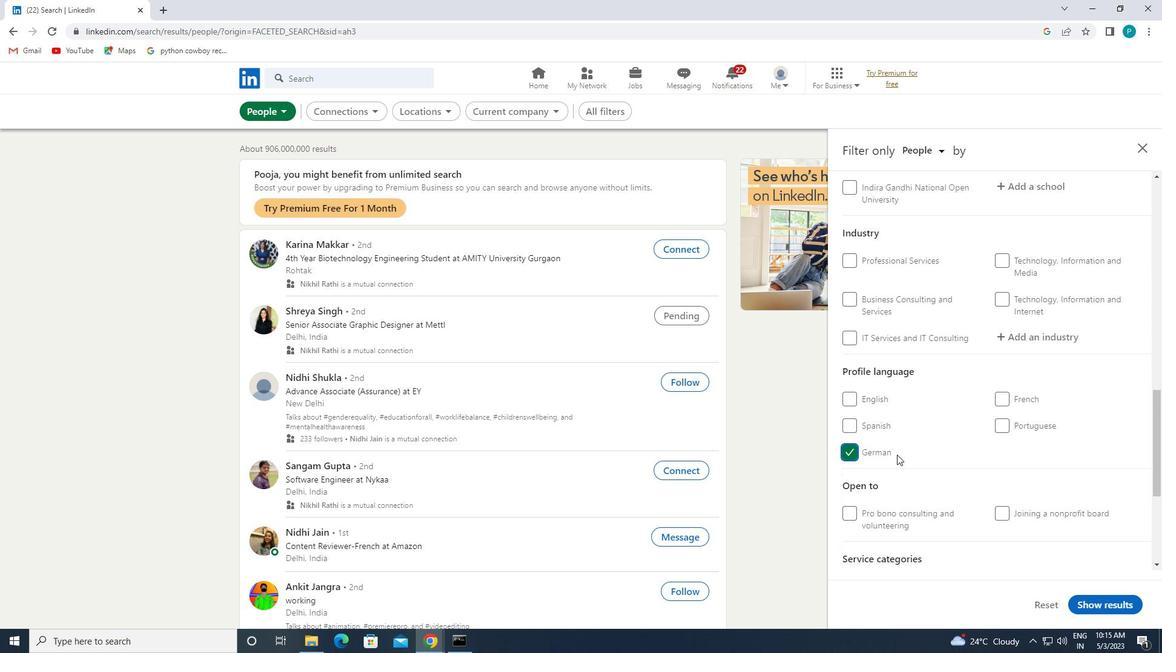 
Action: Mouse moved to (962, 433)
Screenshot: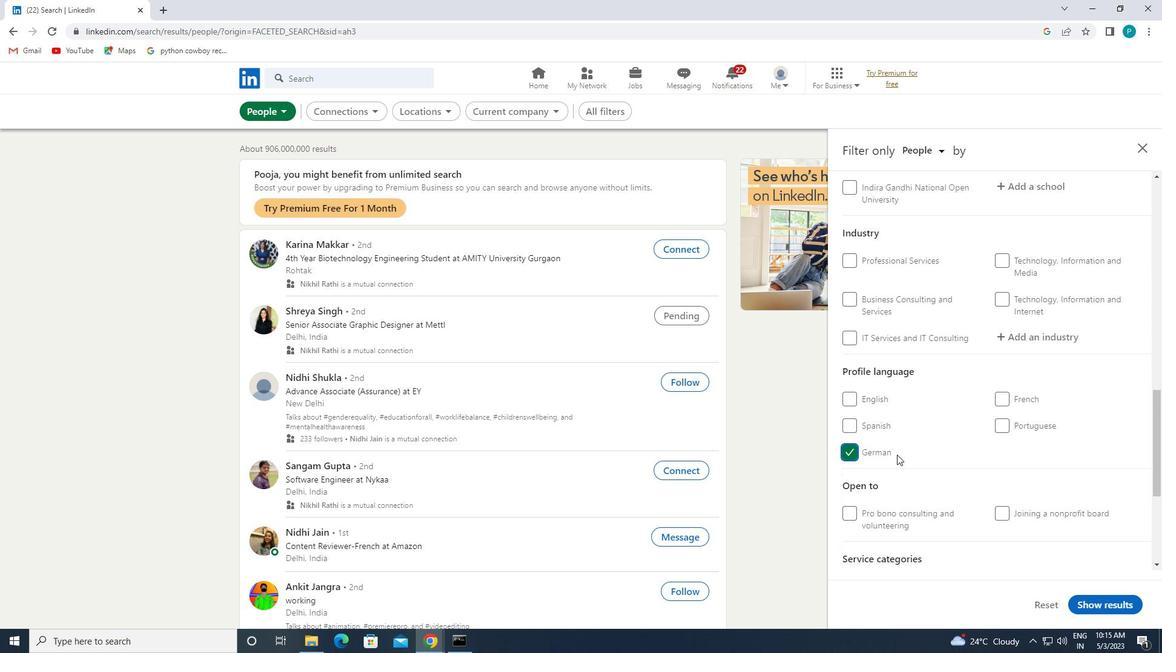 
Action: Mouse scrolled (962, 434) with delta (0, 0)
Screenshot: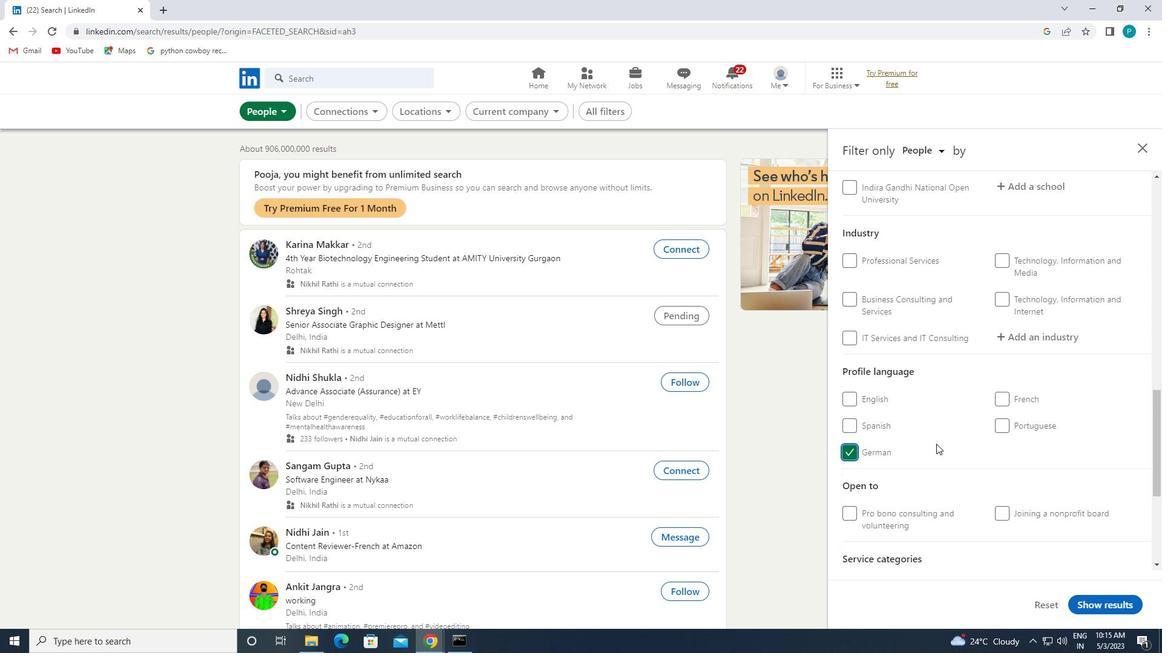 
Action: Mouse scrolled (962, 434) with delta (0, 0)
Screenshot: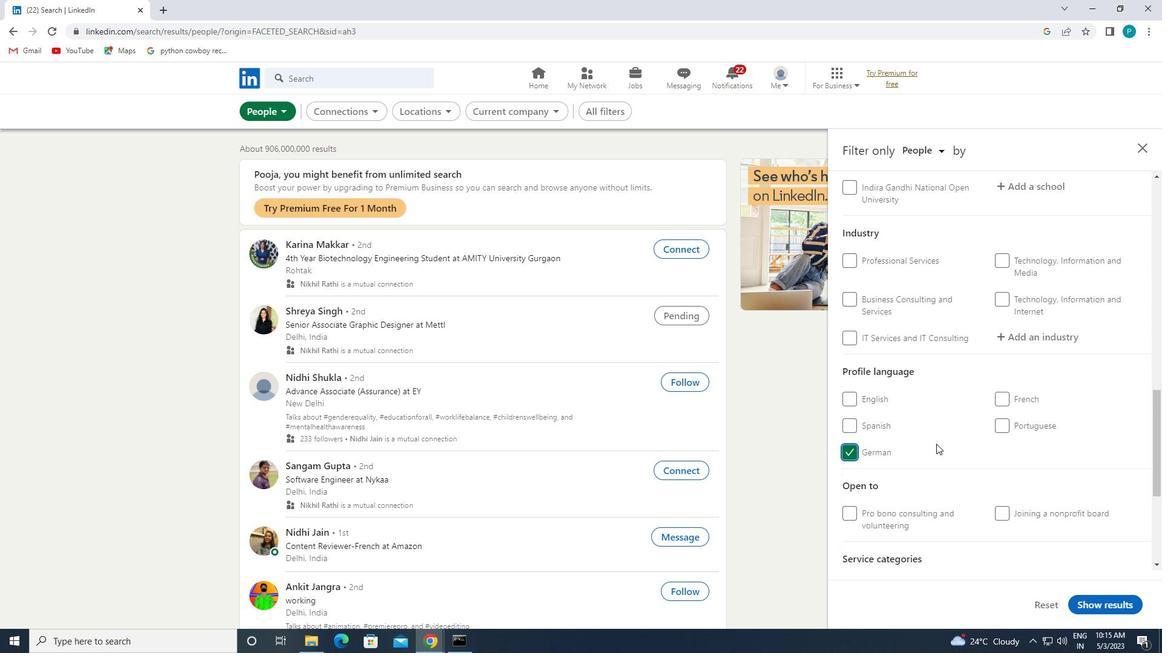 
Action: Mouse moved to (977, 401)
Screenshot: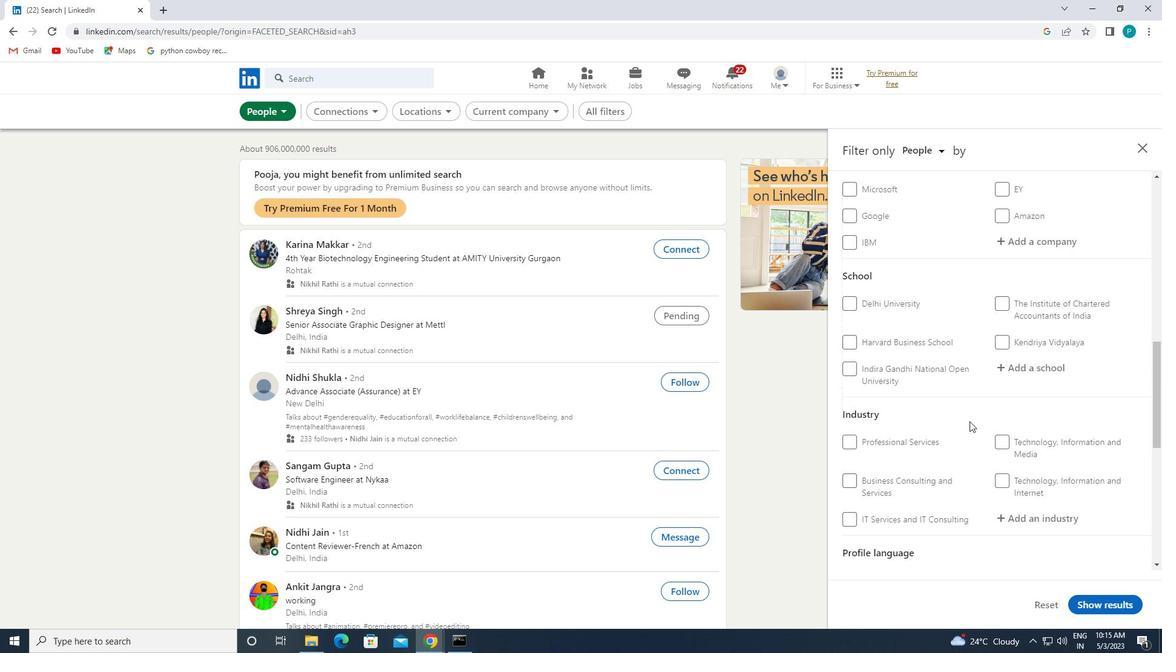 
Action: Mouse scrolled (977, 402) with delta (0, 0)
Screenshot: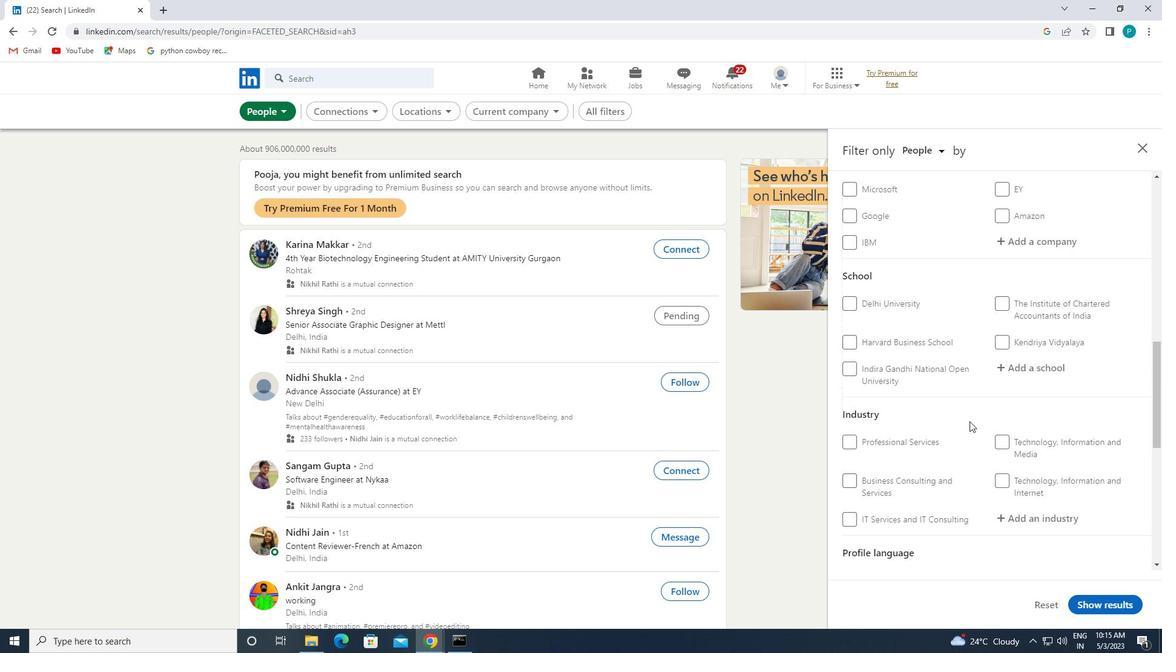 
Action: Mouse moved to (977, 400)
Screenshot: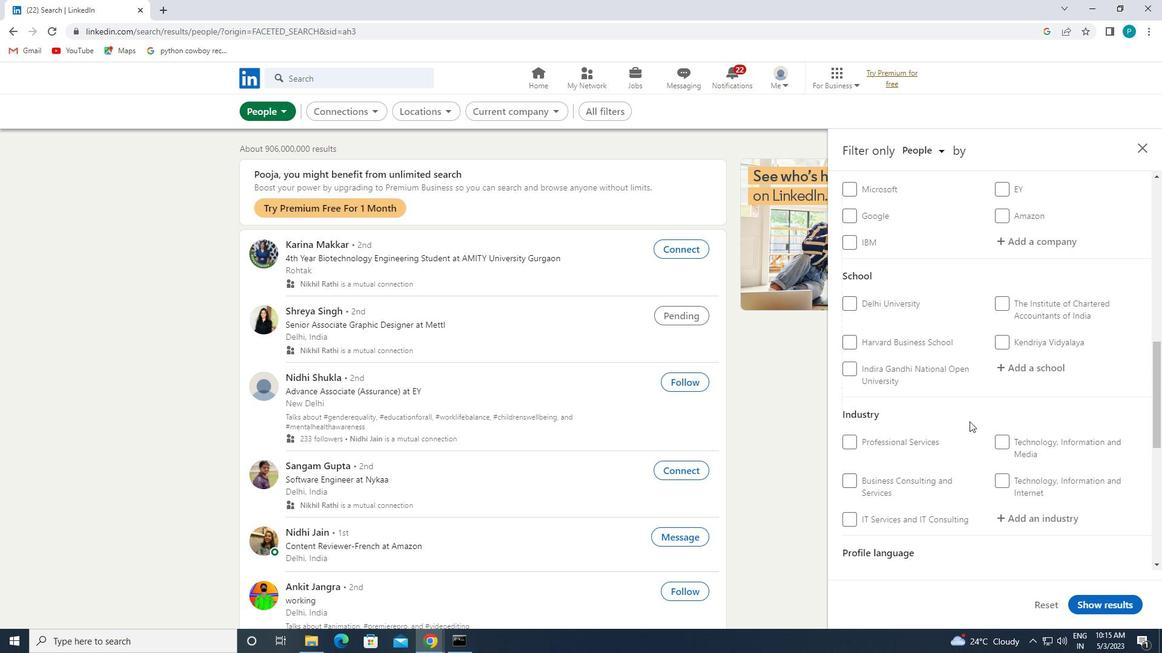 
Action: Mouse scrolled (977, 401) with delta (0, 0)
Screenshot: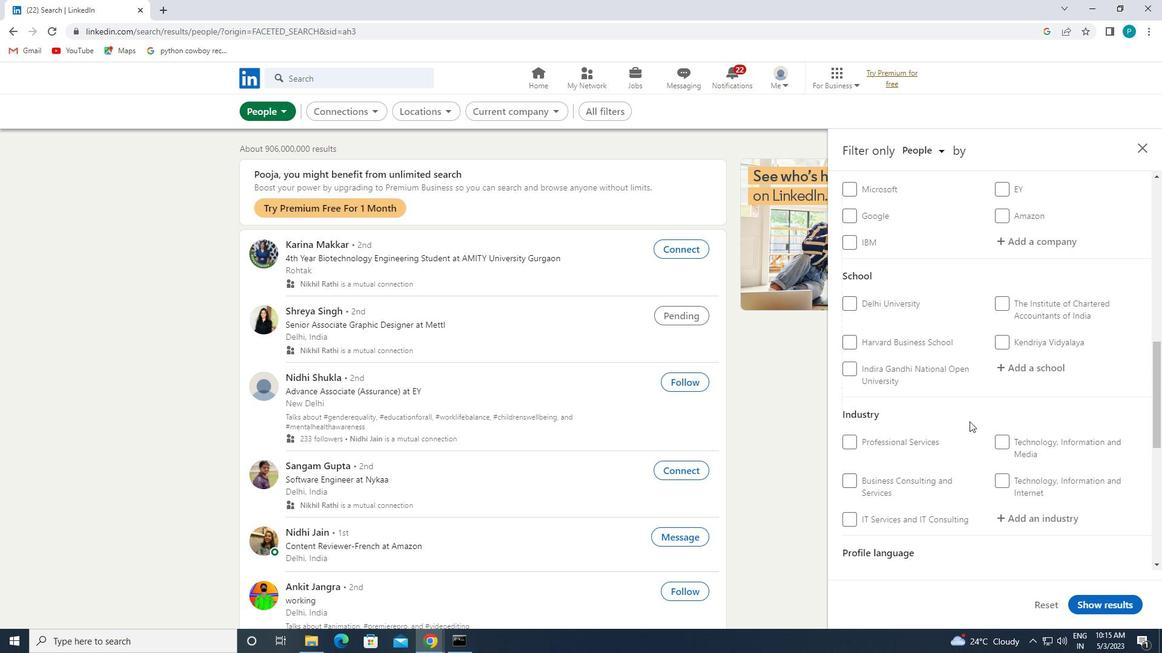 
Action: Mouse moved to (978, 398)
Screenshot: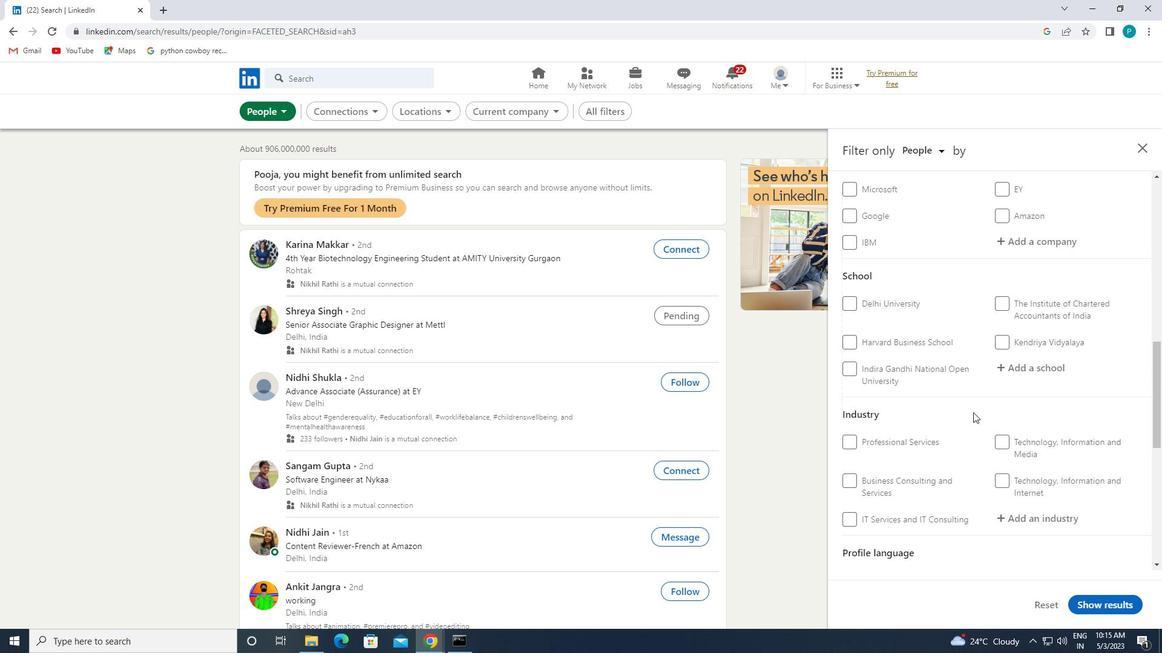 
Action: Mouse scrolled (978, 399) with delta (0, 0)
Screenshot: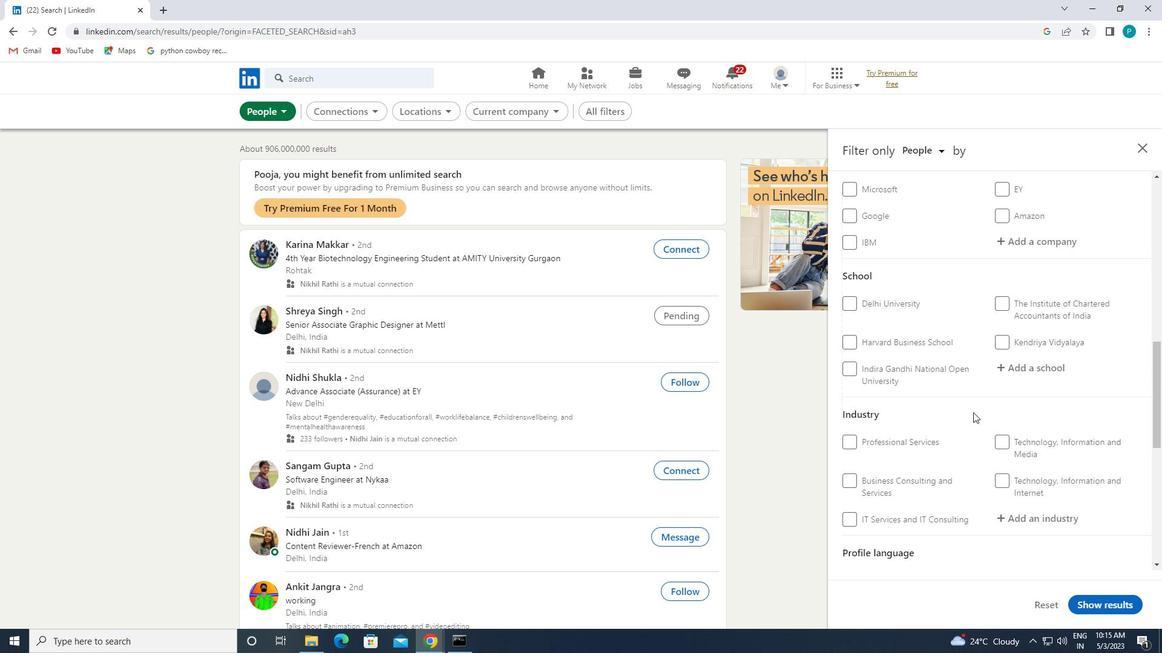 
Action: Mouse moved to (1017, 311)
Screenshot: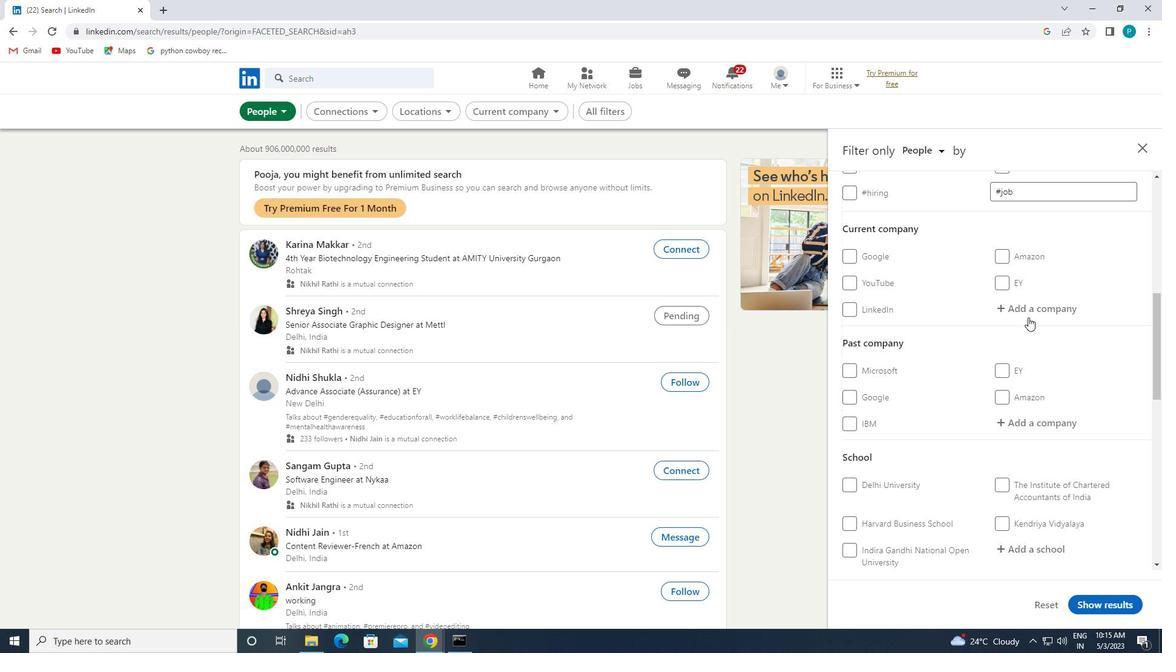 
Action: Mouse pressed left at (1017, 311)
Screenshot: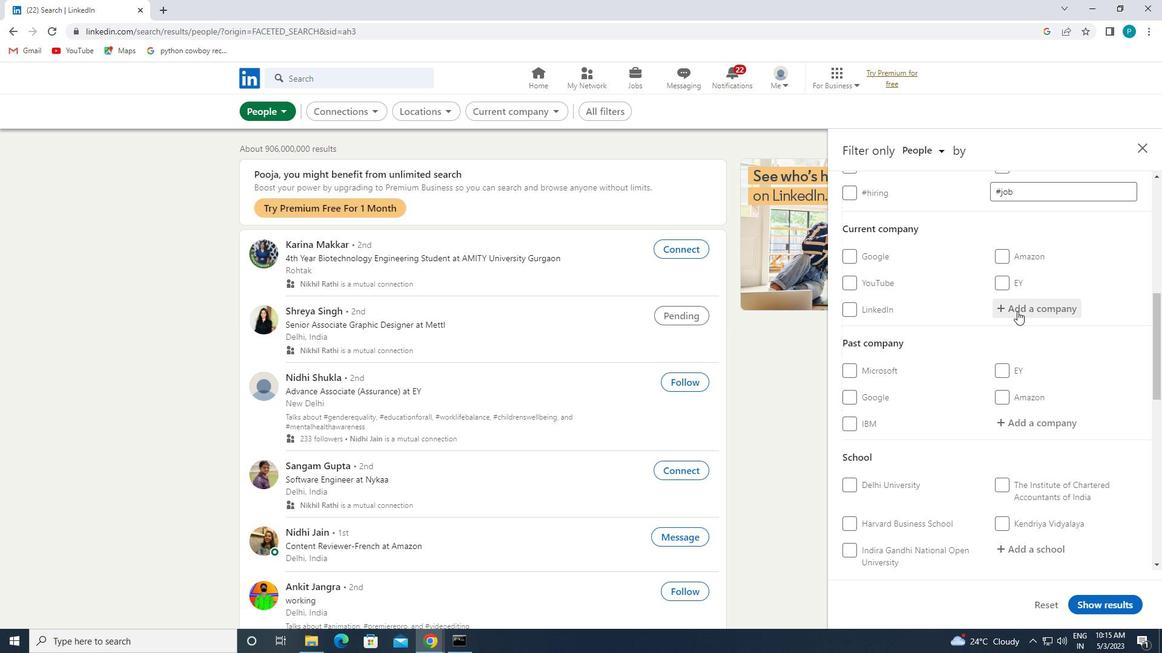 
Action: Key pressed <Key.caps_lock>F<Key.caps_lock>ILP
Screenshot: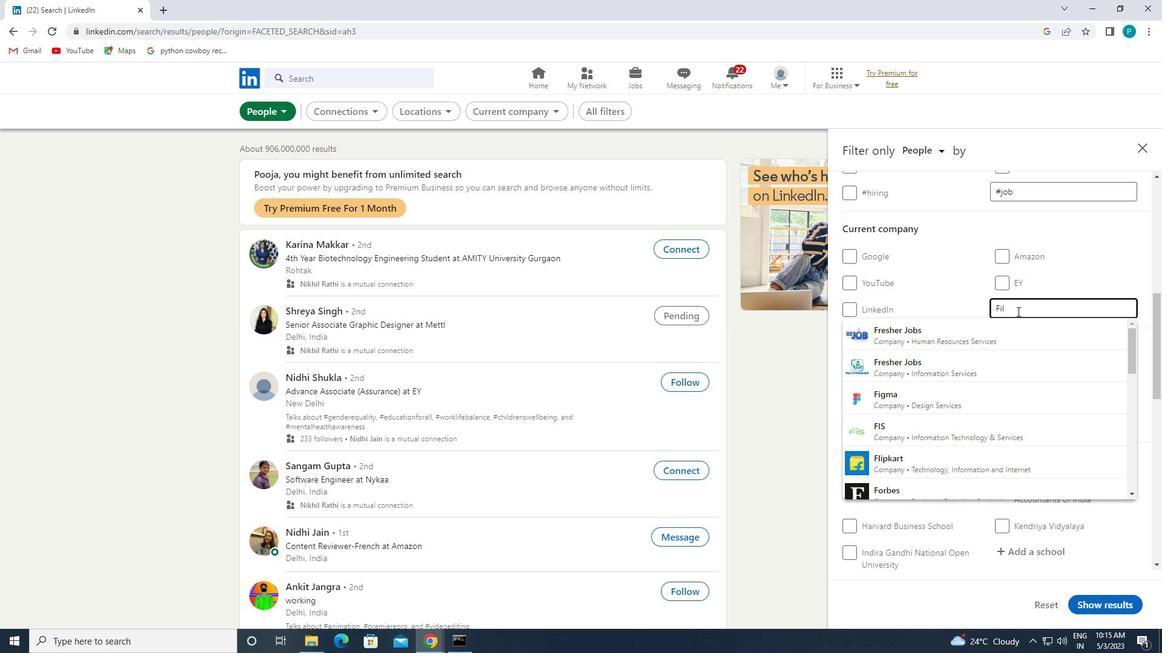 
Action: Mouse moved to (969, 357)
Screenshot: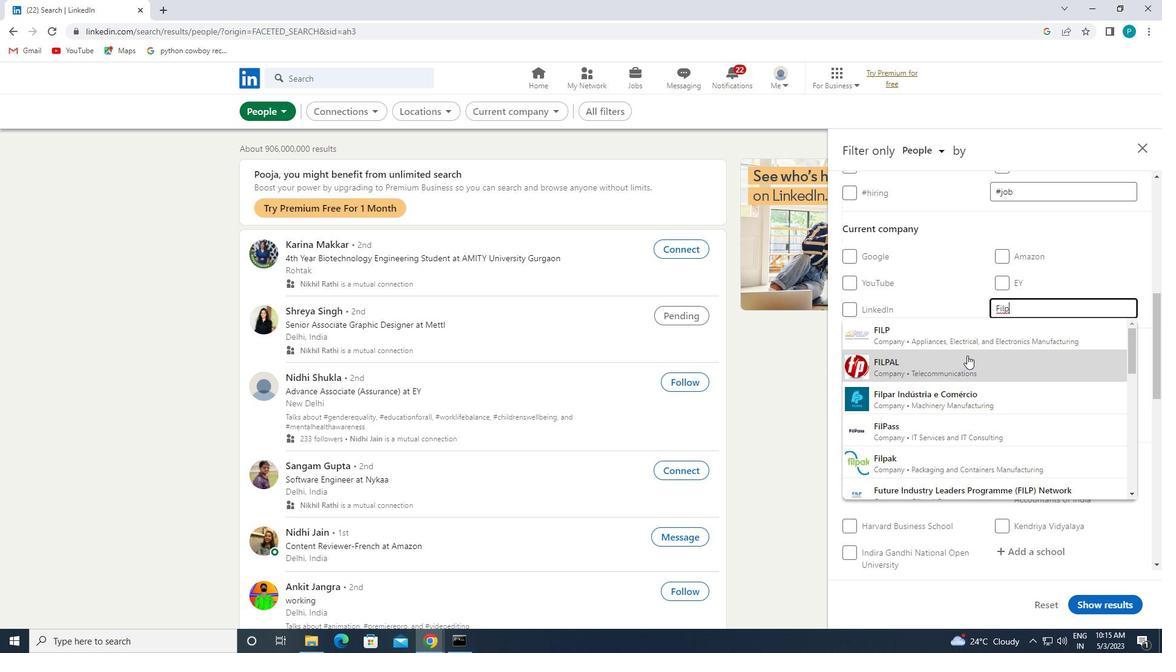 
Action: Key pressed KART
Screenshot: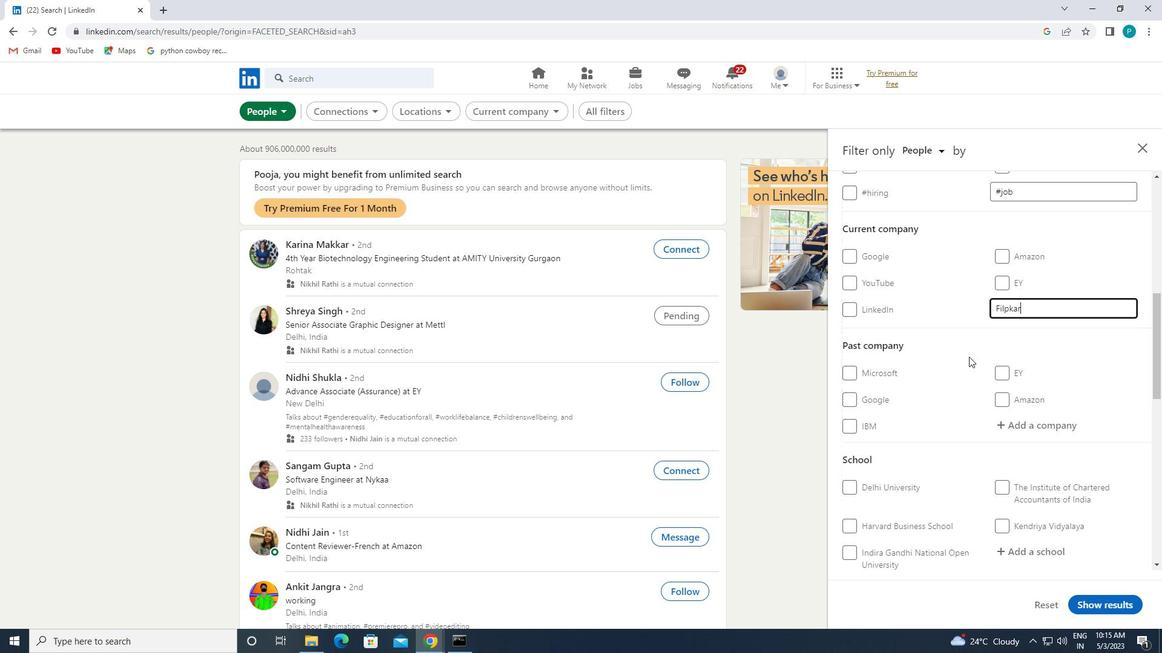 
Action: Mouse moved to (1004, 309)
Screenshot: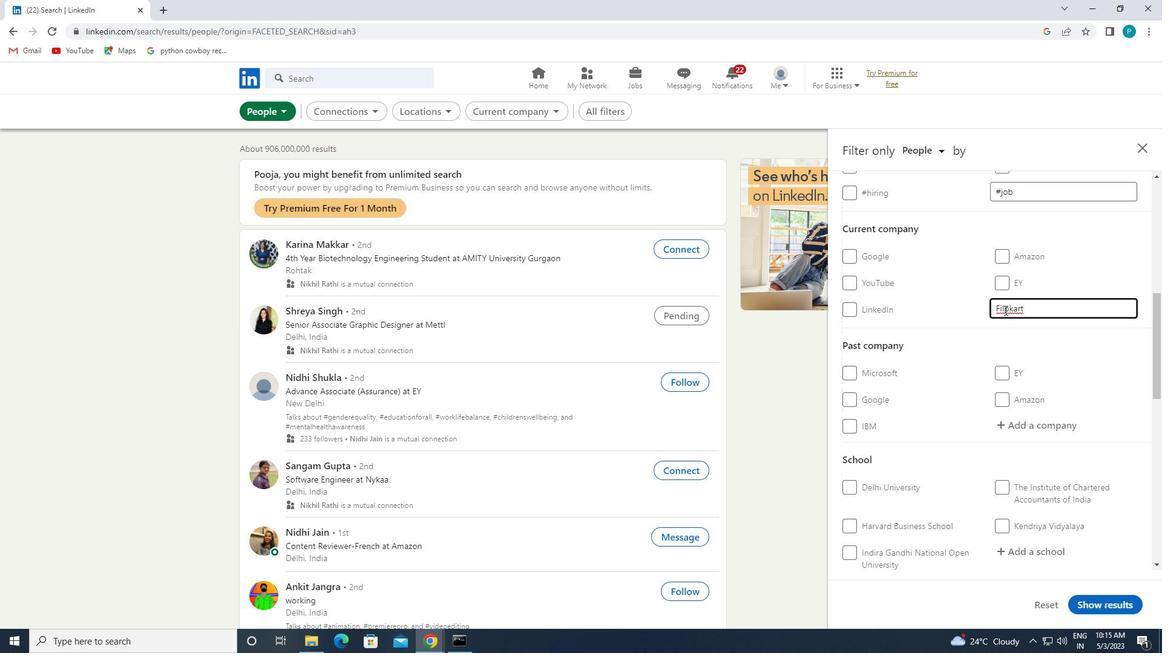 
Action: Mouse pressed left at (1004, 309)
Screenshot: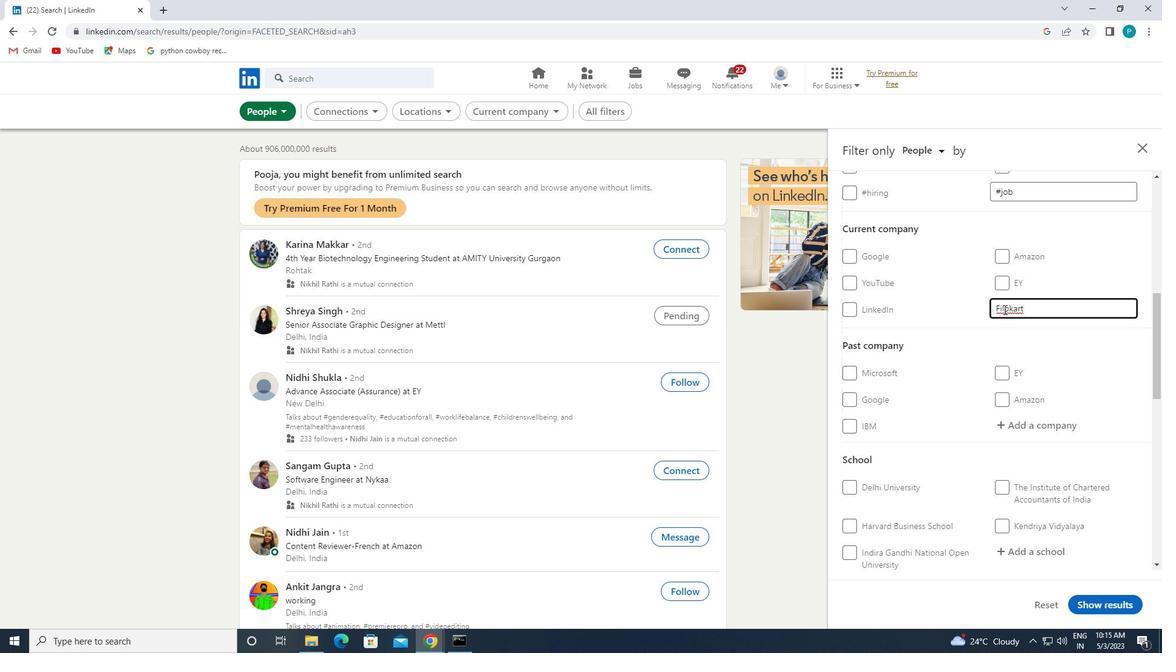
Action: Mouse moved to (1005, 309)
Screenshot: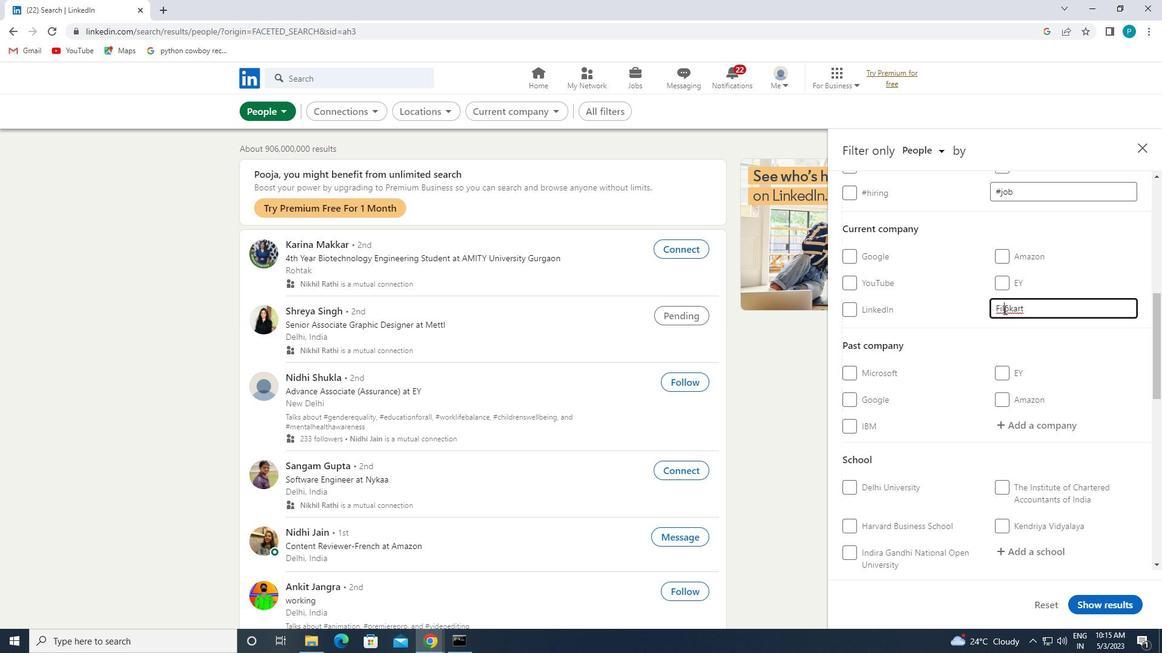 
Action: Key pressed <Key.backspace><Key.backspace>LI
Screenshot: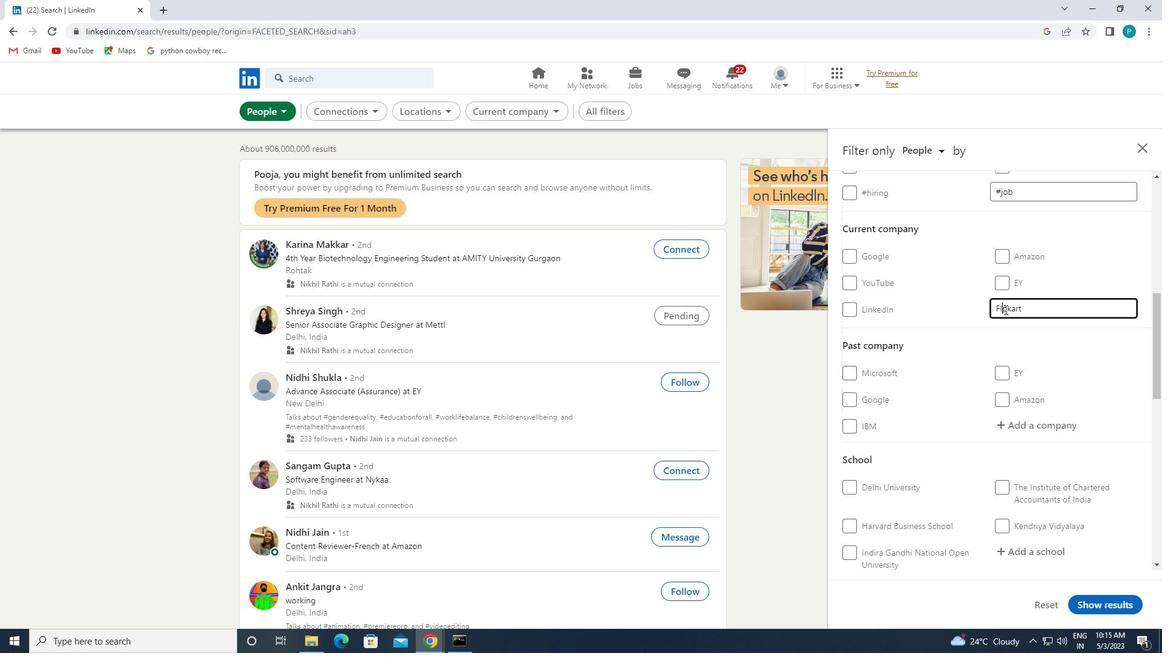 
Action: Mouse moved to (972, 336)
Screenshot: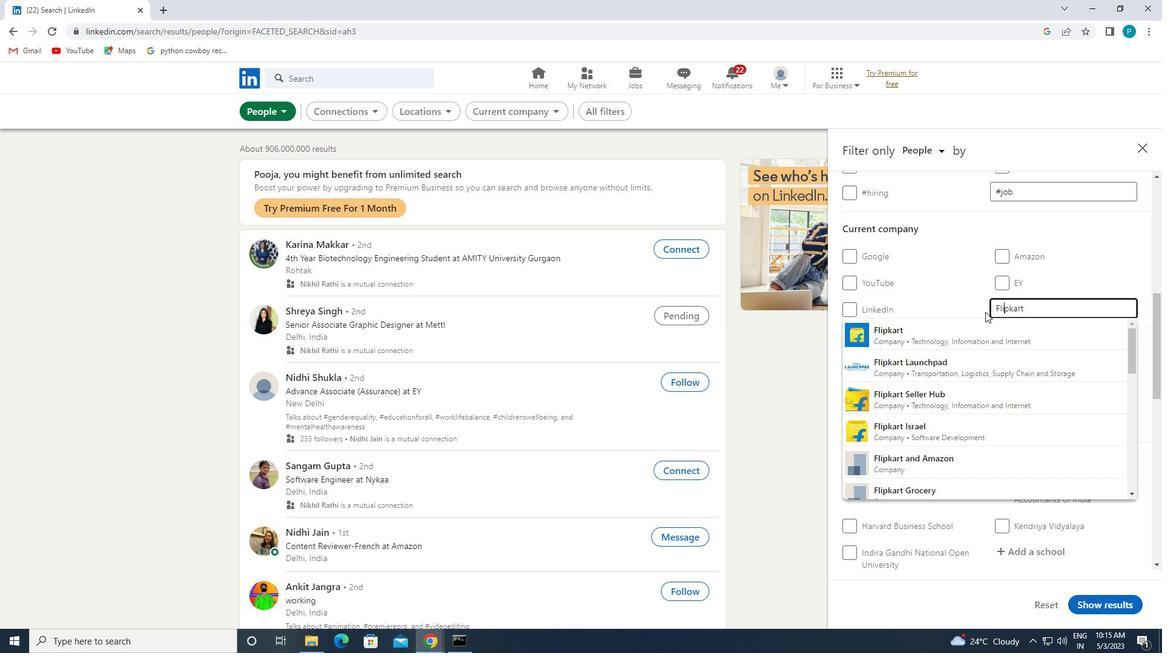 
Action: Mouse pressed left at (972, 336)
Screenshot: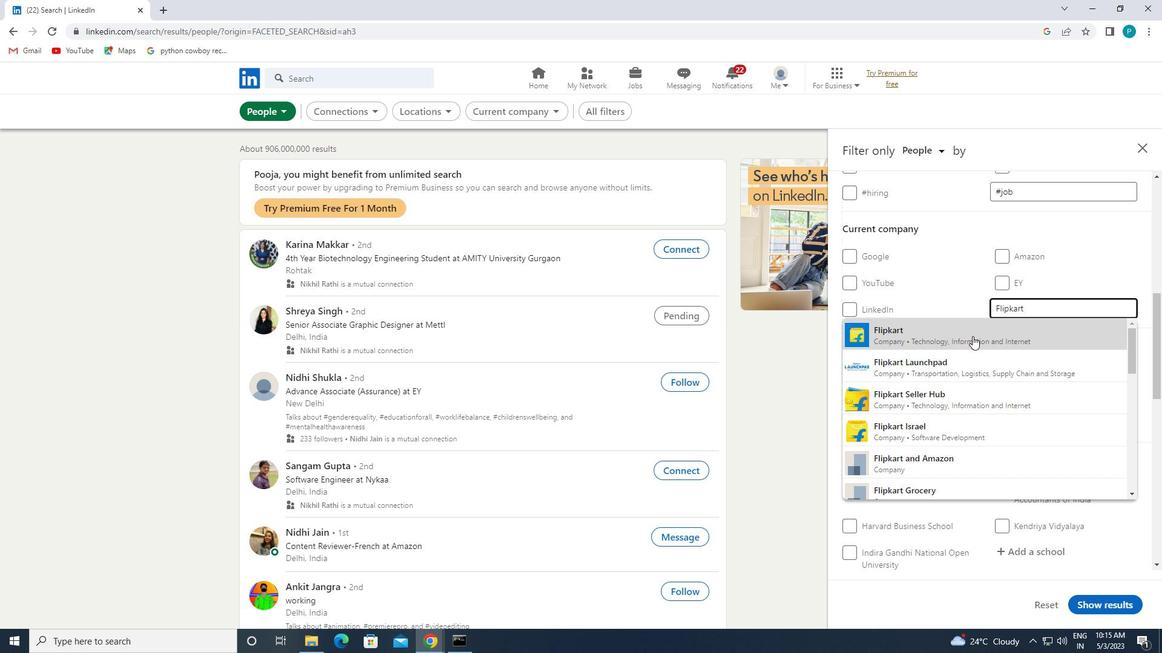 
Action: Mouse moved to (1002, 383)
Screenshot: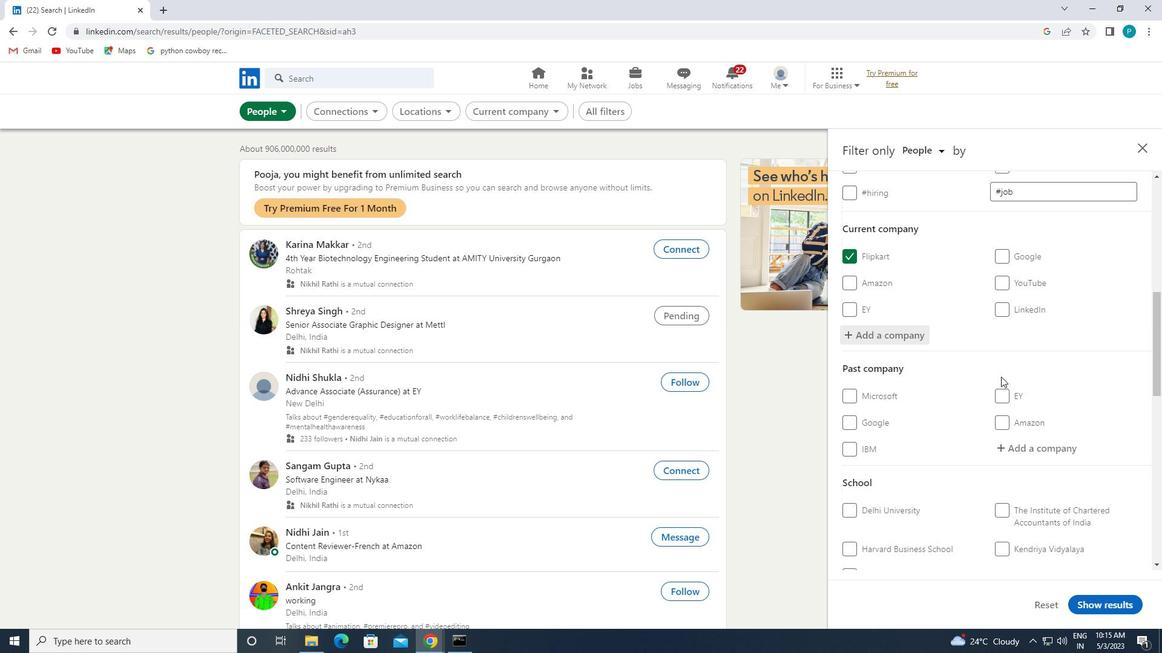 
Action: Mouse scrolled (1002, 382) with delta (0, 0)
Screenshot: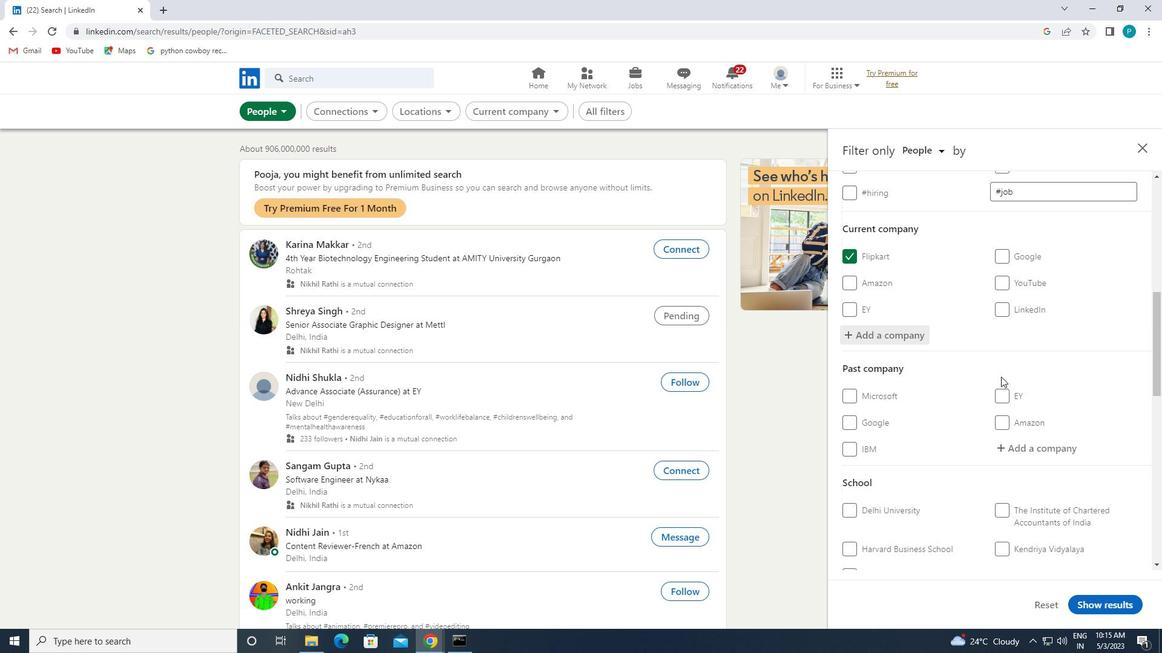 
Action: Mouse moved to (1002, 383)
Screenshot: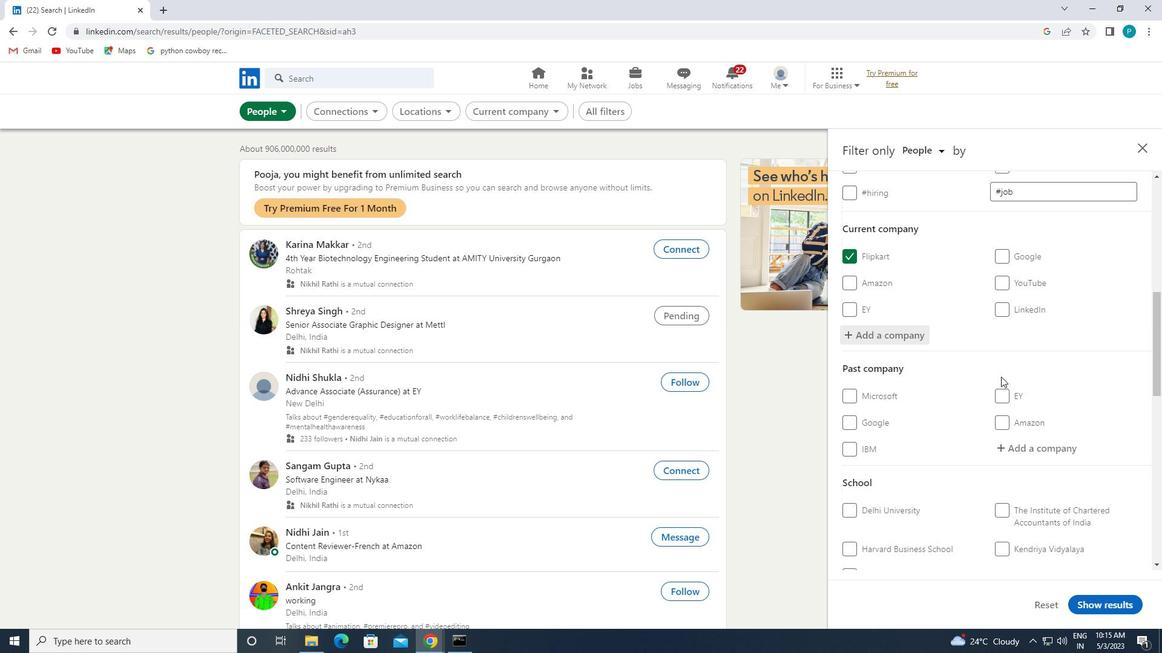 
Action: Mouse scrolled (1002, 382) with delta (0, 0)
Screenshot: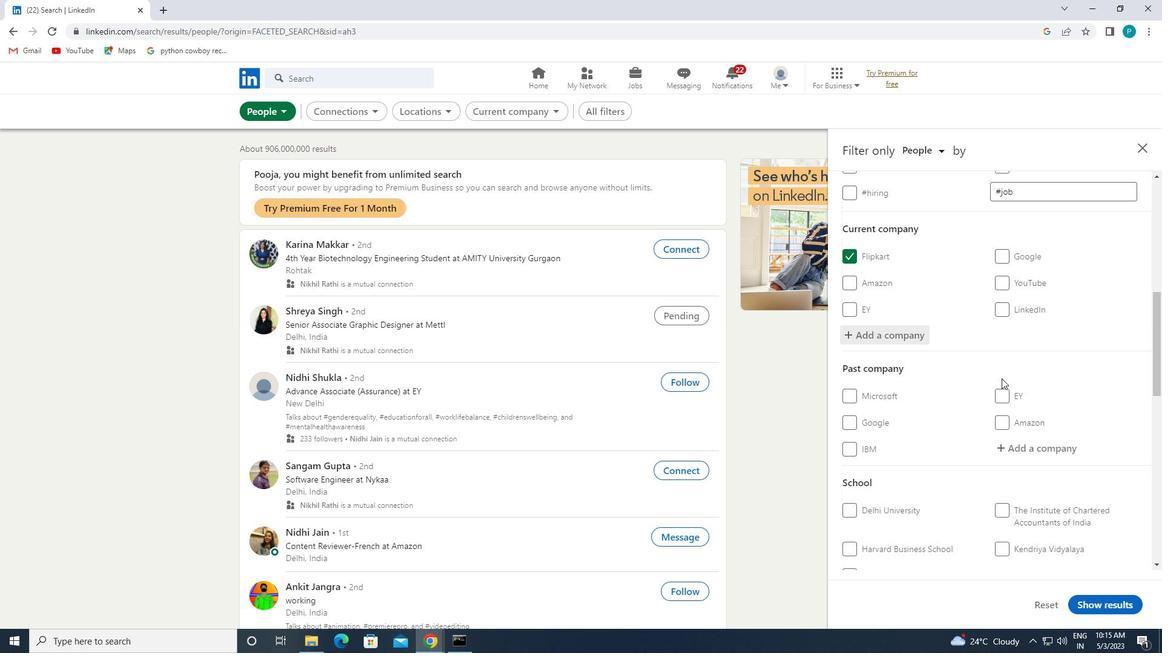 
Action: Mouse moved to (994, 338)
Screenshot: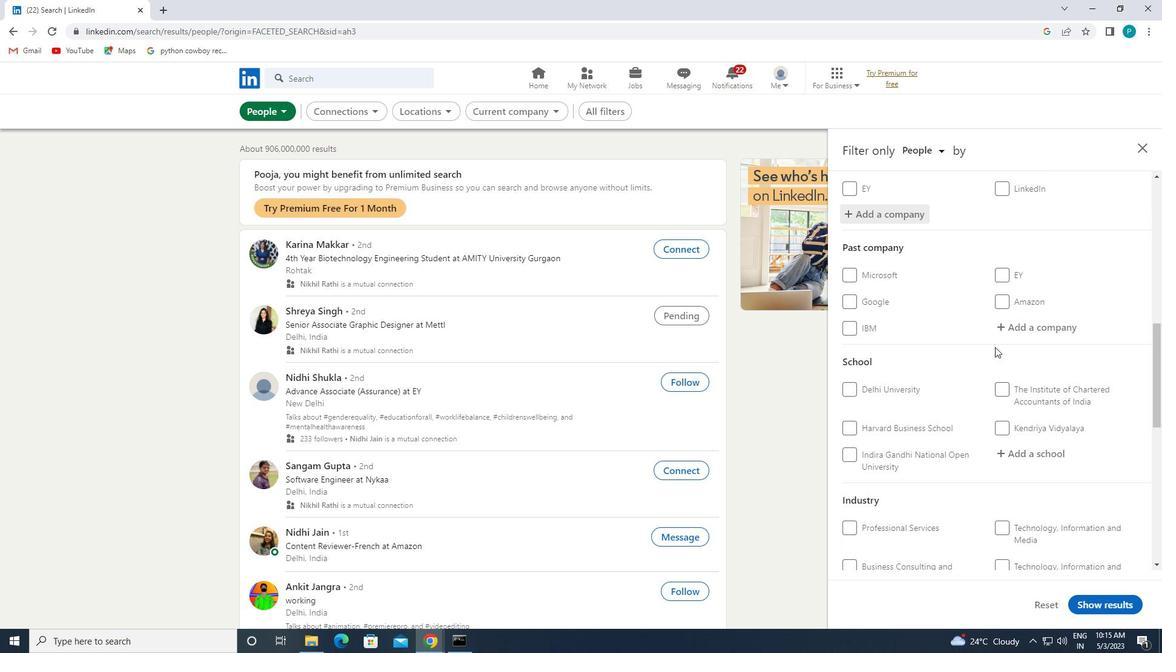 
Action: Mouse scrolled (994, 337) with delta (0, 0)
Screenshot: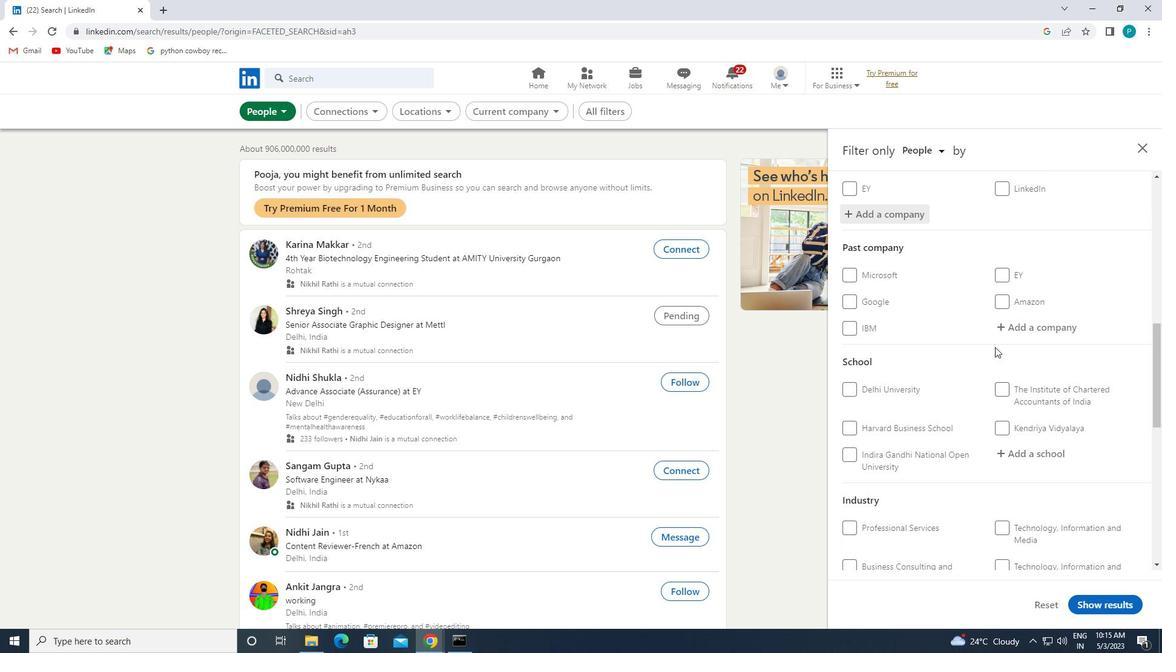 
Action: Mouse scrolled (994, 337) with delta (0, 0)
Screenshot: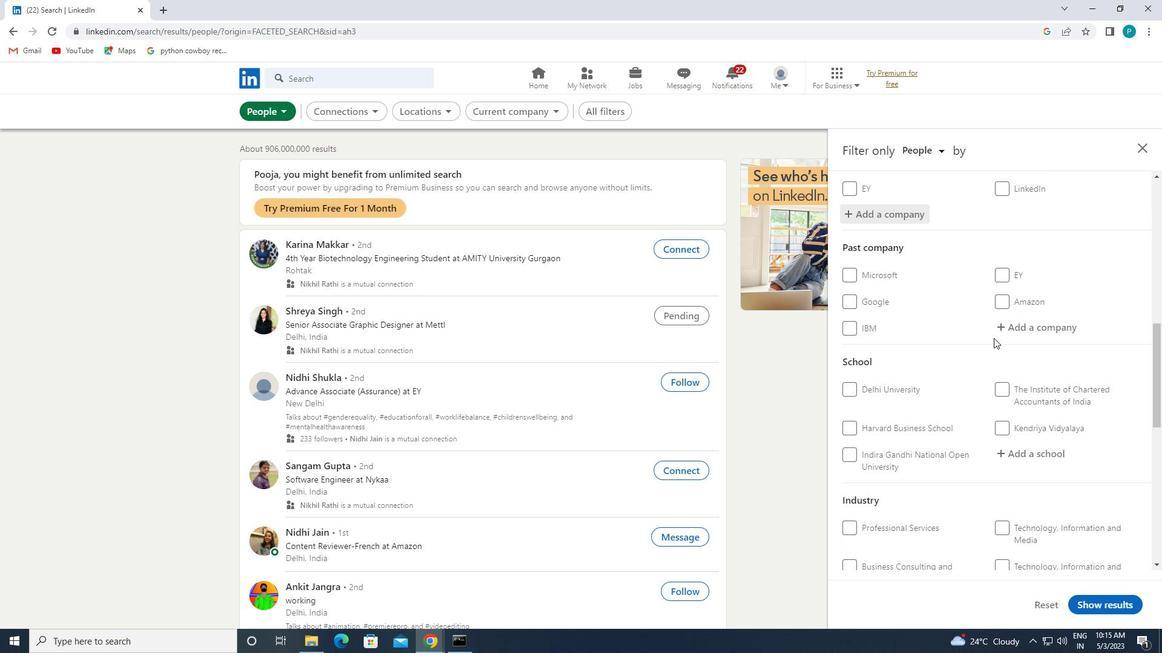 
Action: Mouse moved to (995, 328)
Screenshot: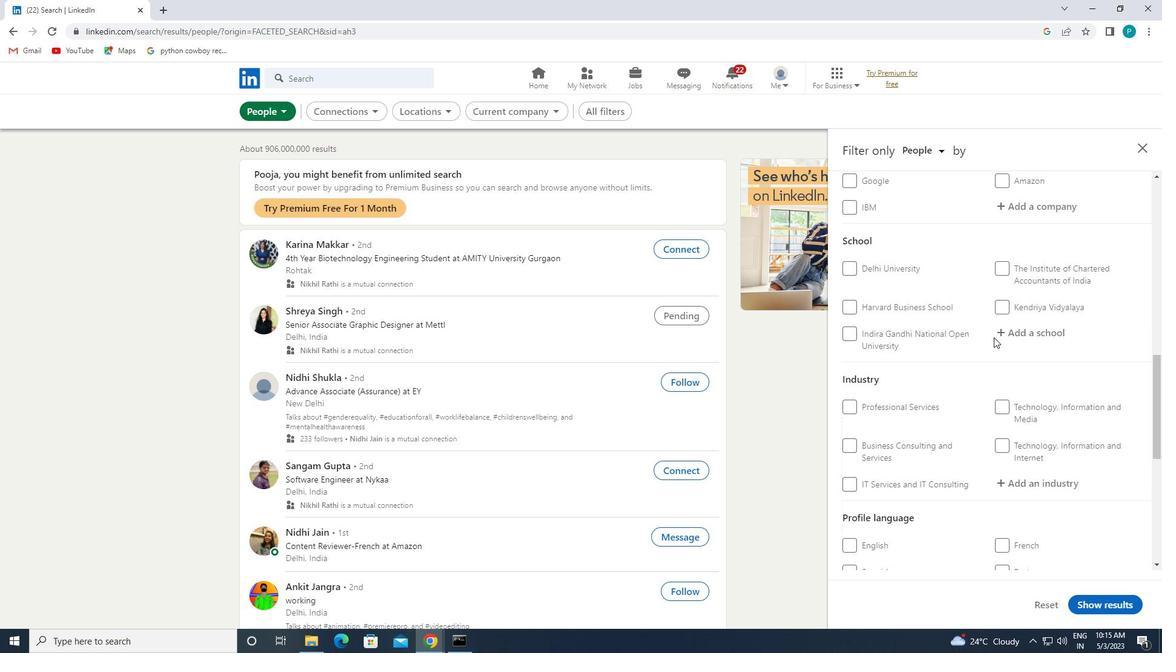 
Action: Mouse pressed left at (995, 328)
Screenshot: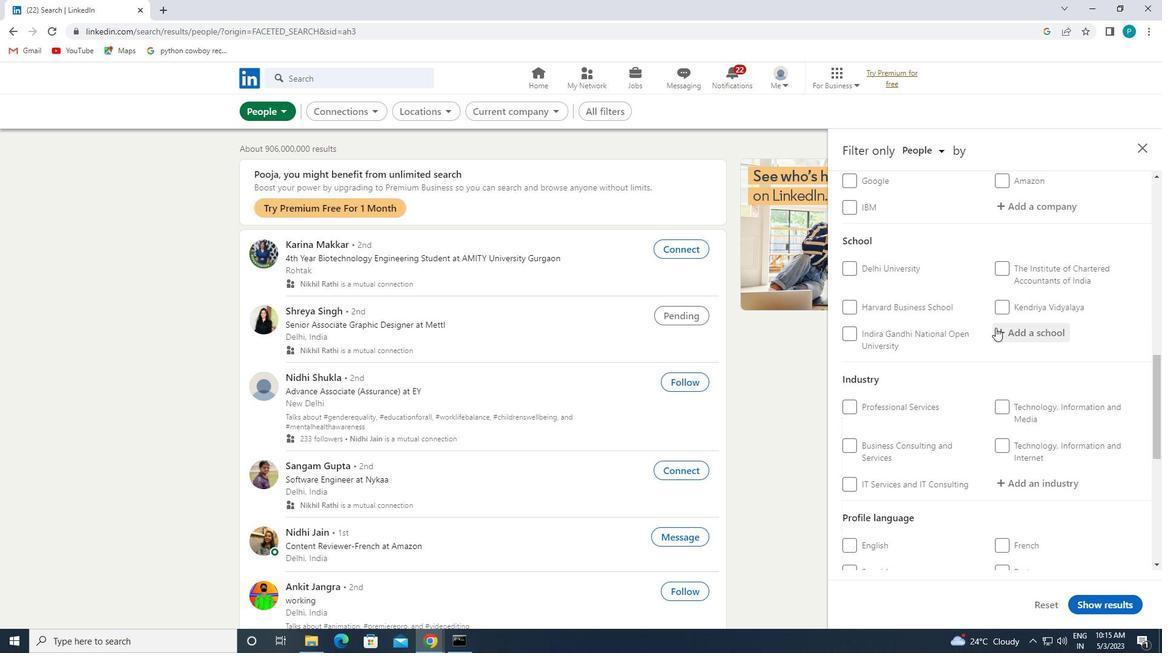
Action: Mouse moved to (1004, 332)
Screenshot: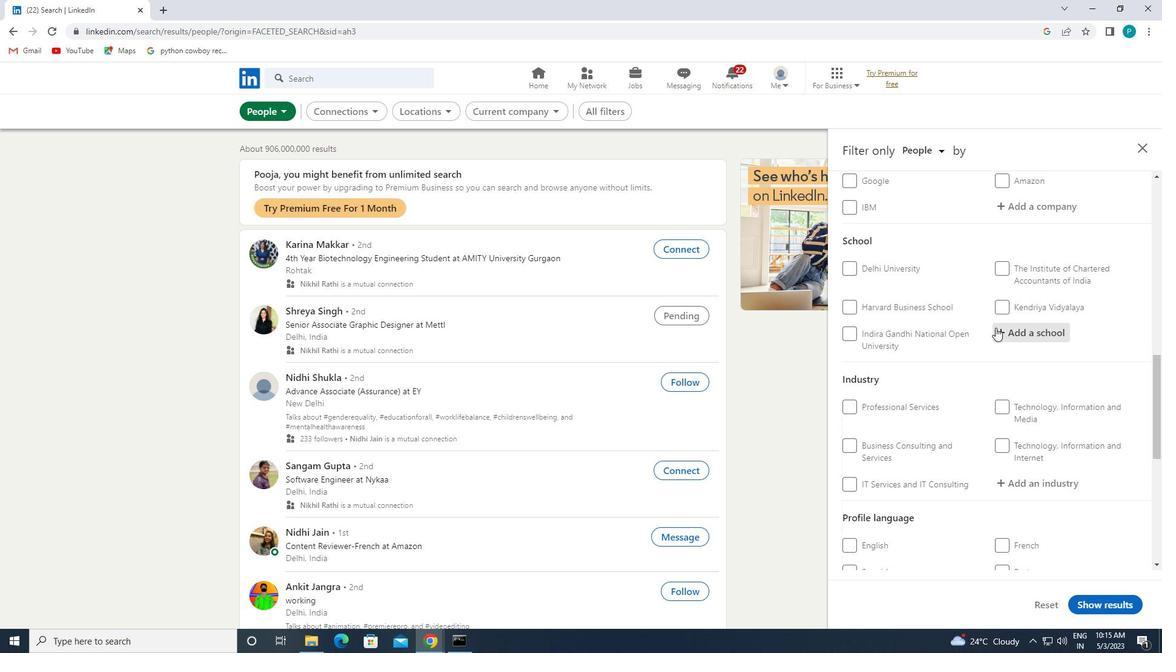 
Action: Key pressed <Key.caps_lock>CMR
Screenshot: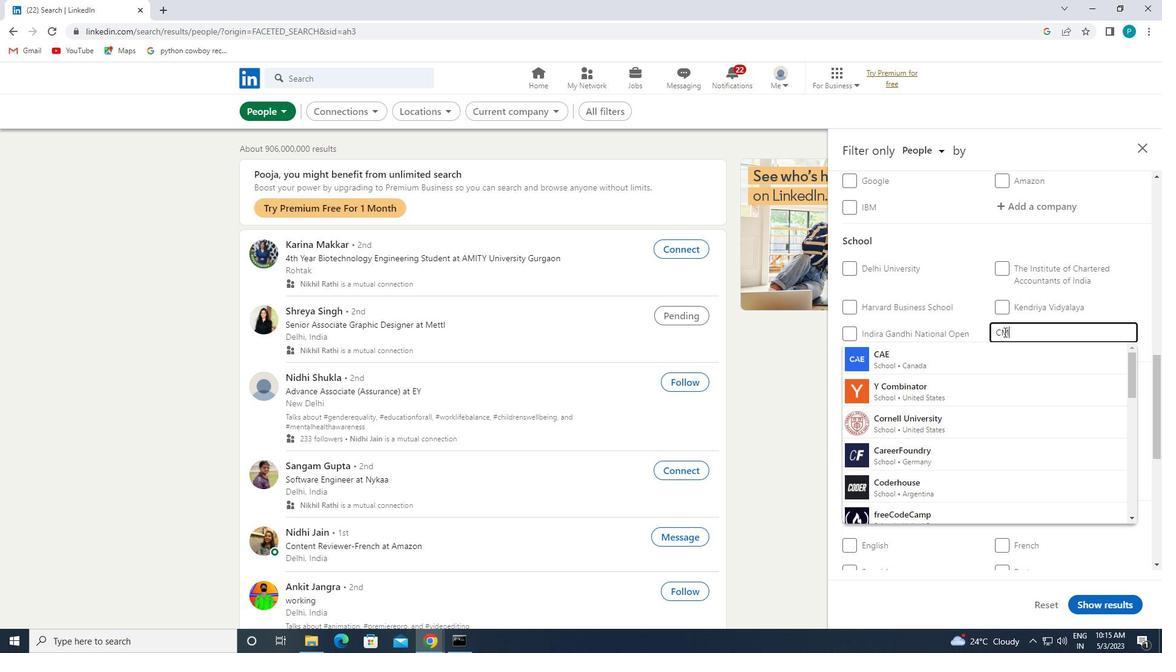 
Action: Mouse moved to (1012, 357)
Screenshot: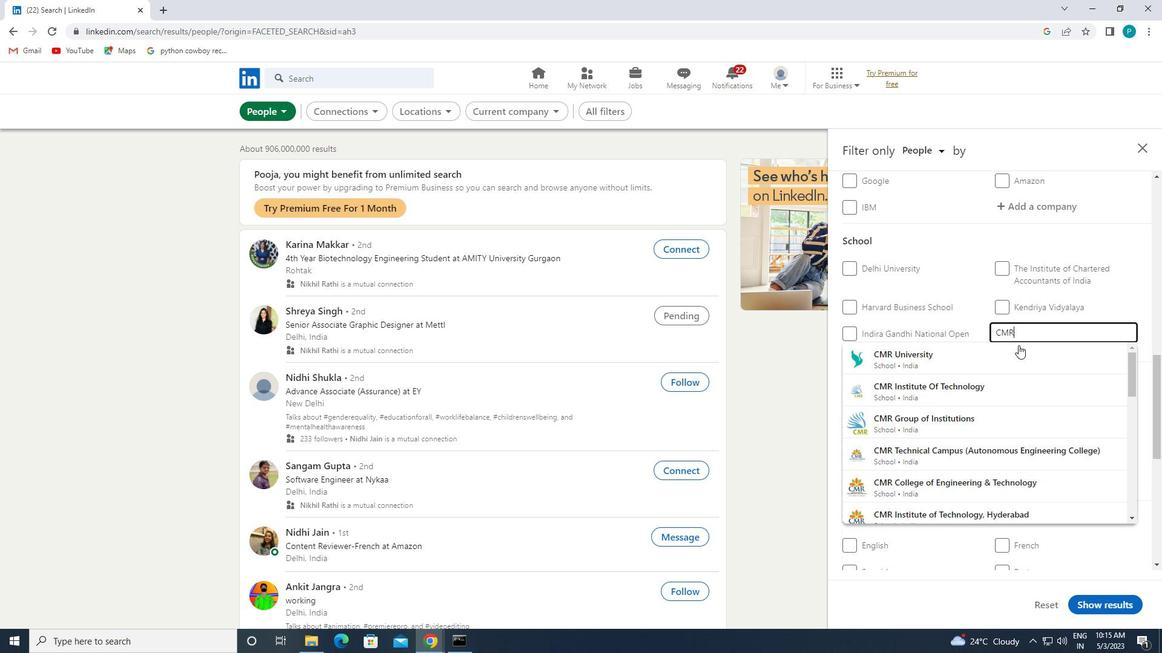 
Action: Mouse pressed left at (1012, 357)
Screenshot: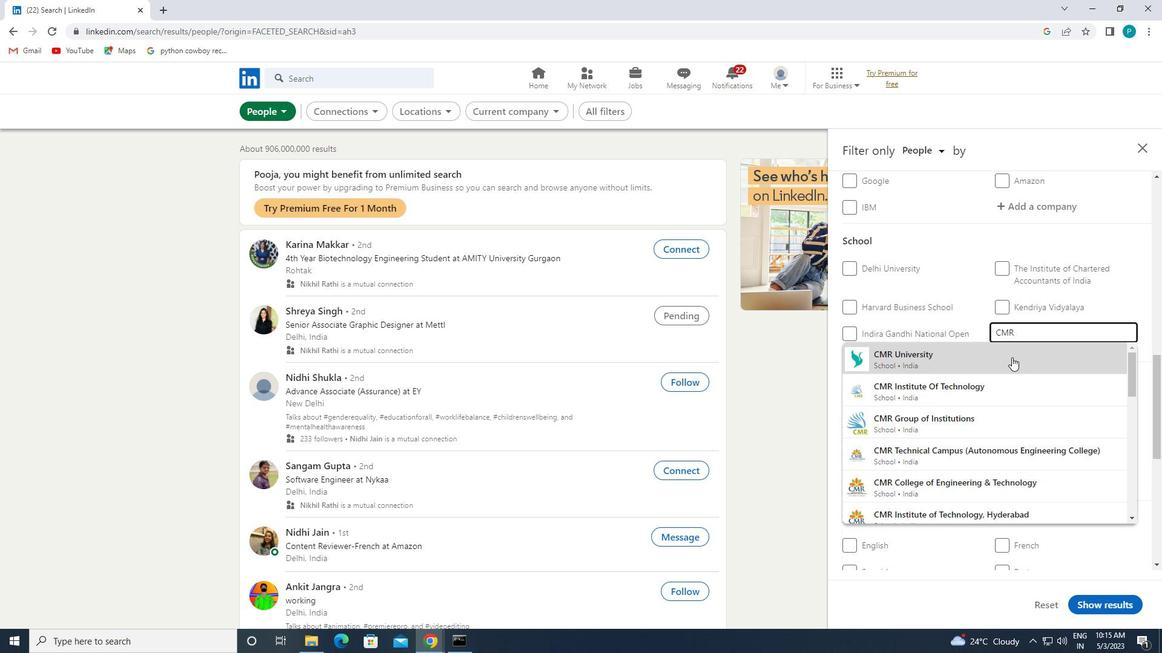 
Action: Mouse scrolled (1012, 357) with delta (0, 0)
Screenshot: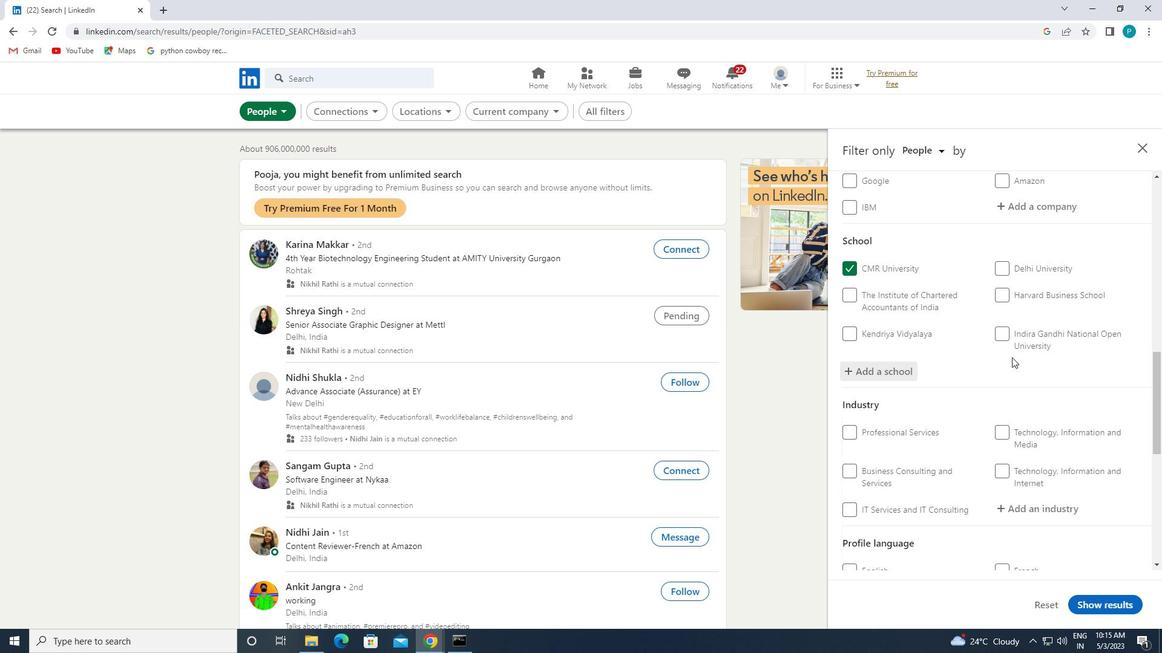 
Action: Mouse scrolled (1012, 357) with delta (0, 0)
Screenshot: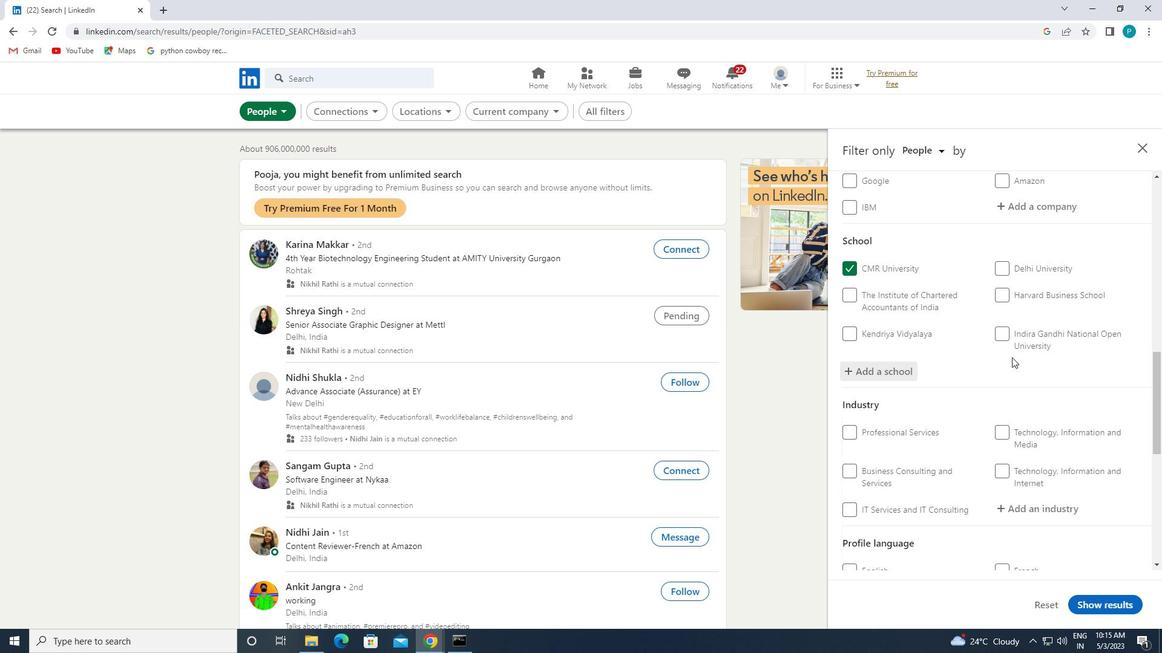 
Action: Mouse scrolled (1012, 357) with delta (0, 0)
Screenshot: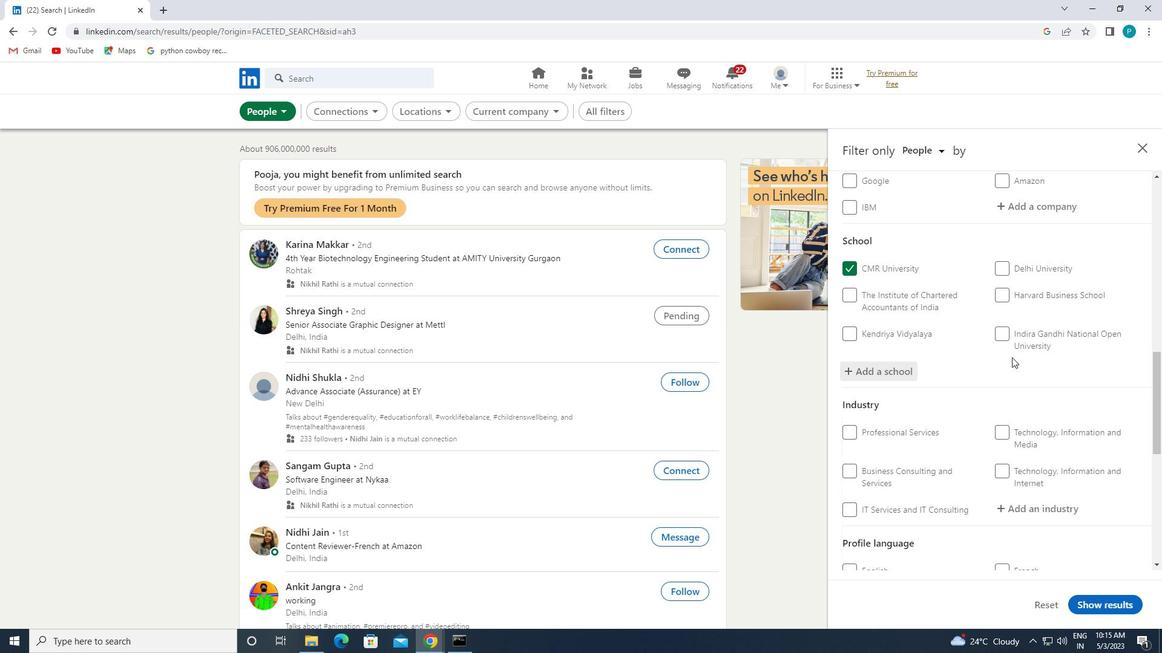 
Action: Mouse moved to (1031, 328)
Screenshot: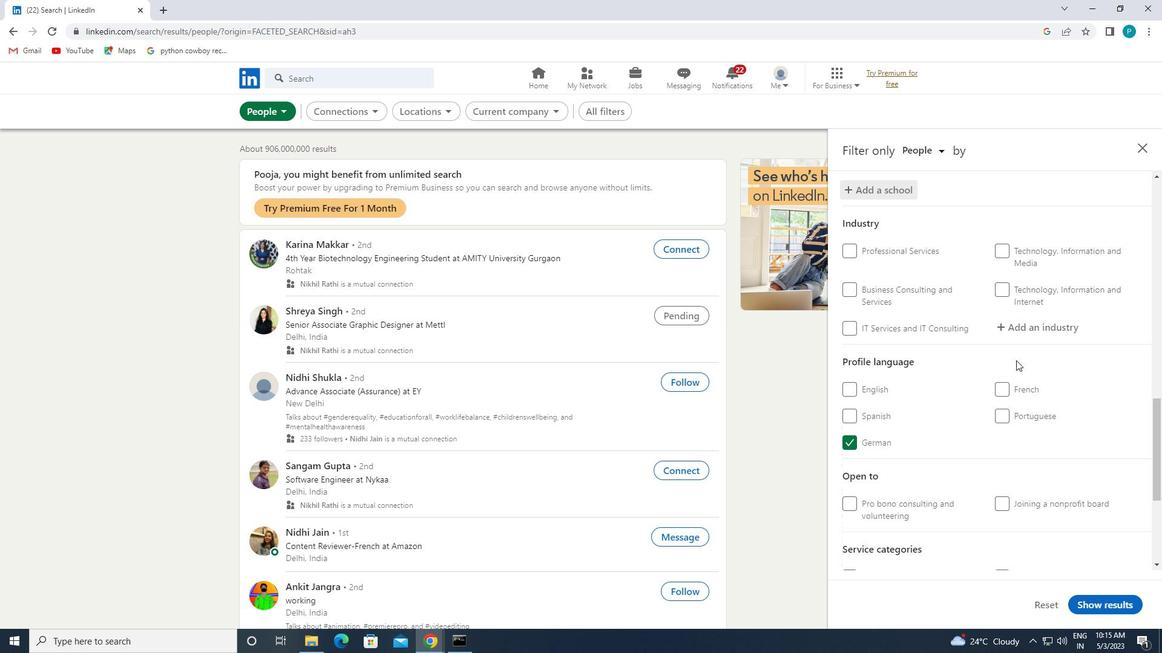 
Action: Mouse pressed left at (1031, 328)
Screenshot: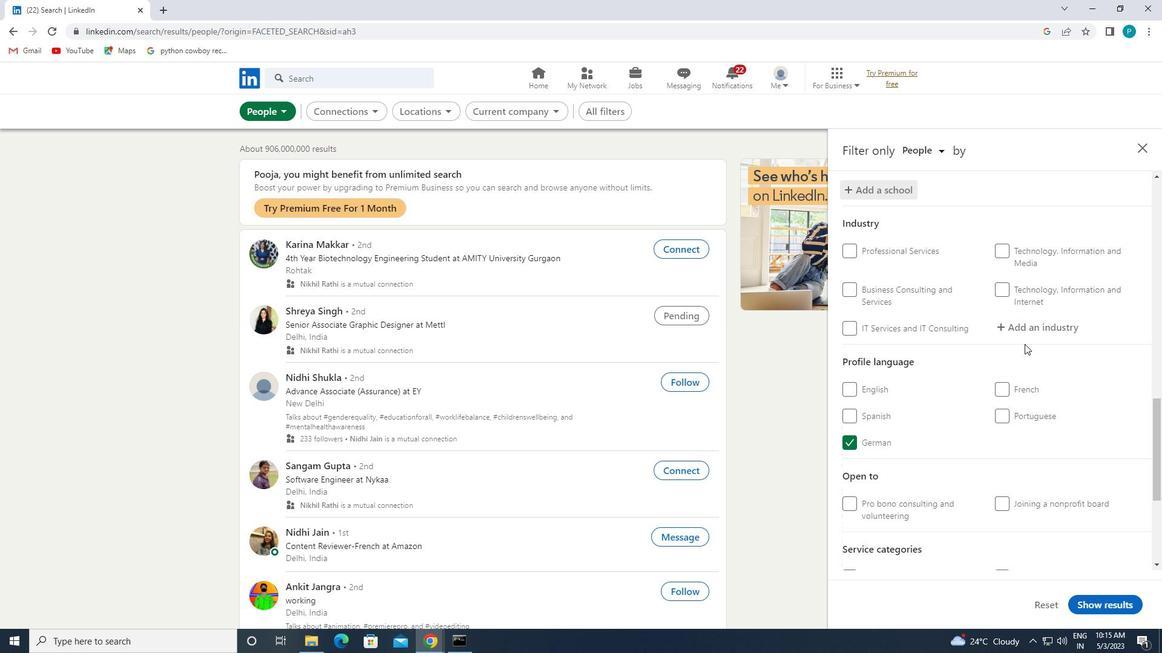 
Action: Key pressed <Key.caps_lock>S<Key.caps_lock>ECURITY
Screenshot: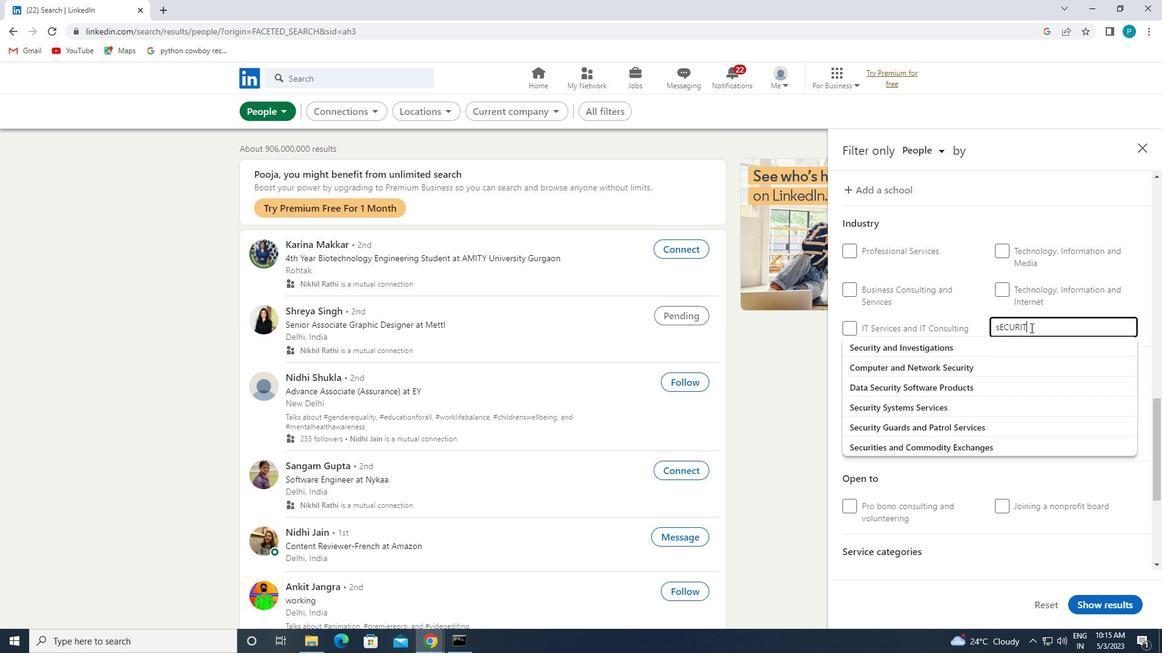 
Action: Mouse moved to (1006, 400)
Screenshot: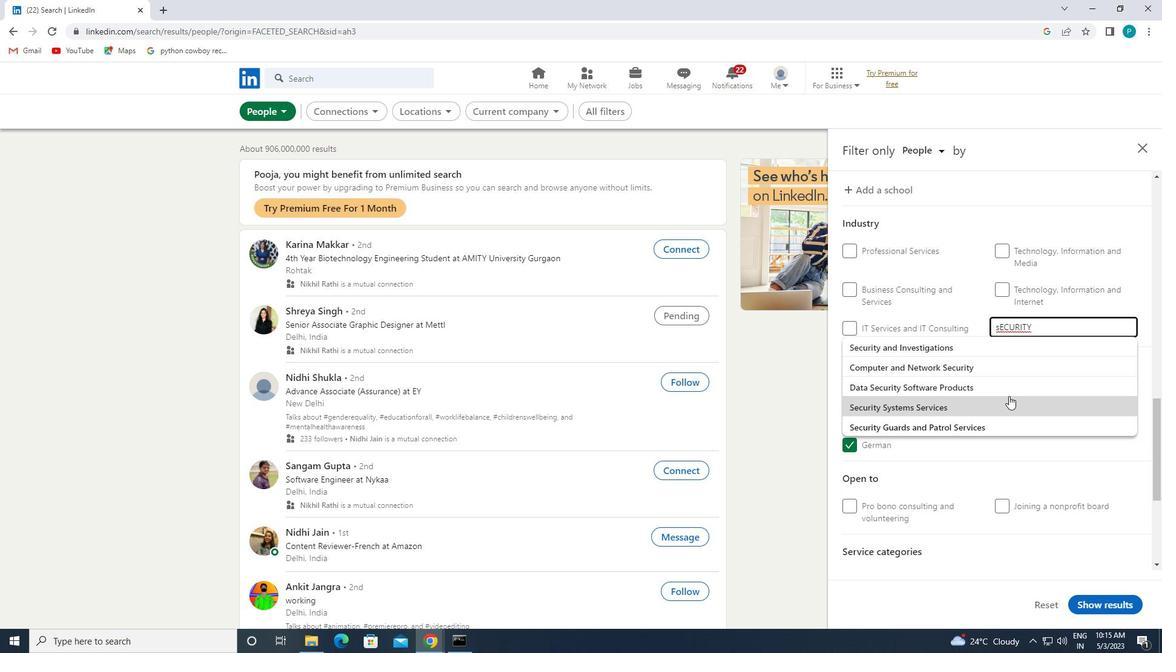 
Action: Mouse pressed left at (1006, 400)
Screenshot: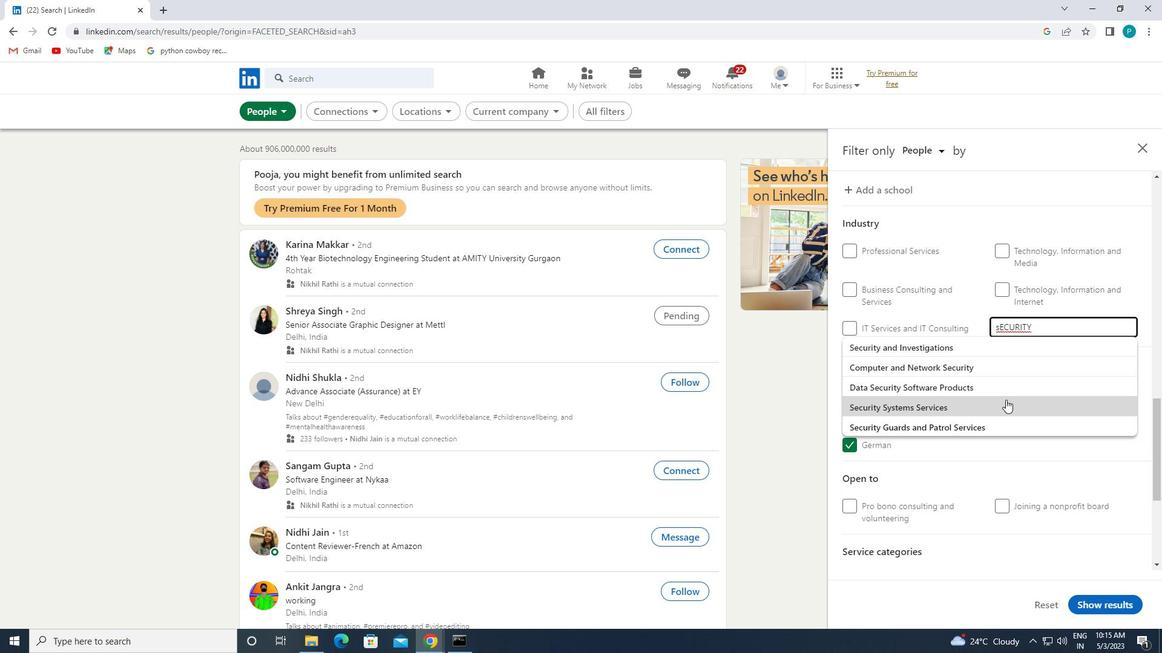 
Action: Mouse scrolled (1006, 399) with delta (0, 0)
Screenshot: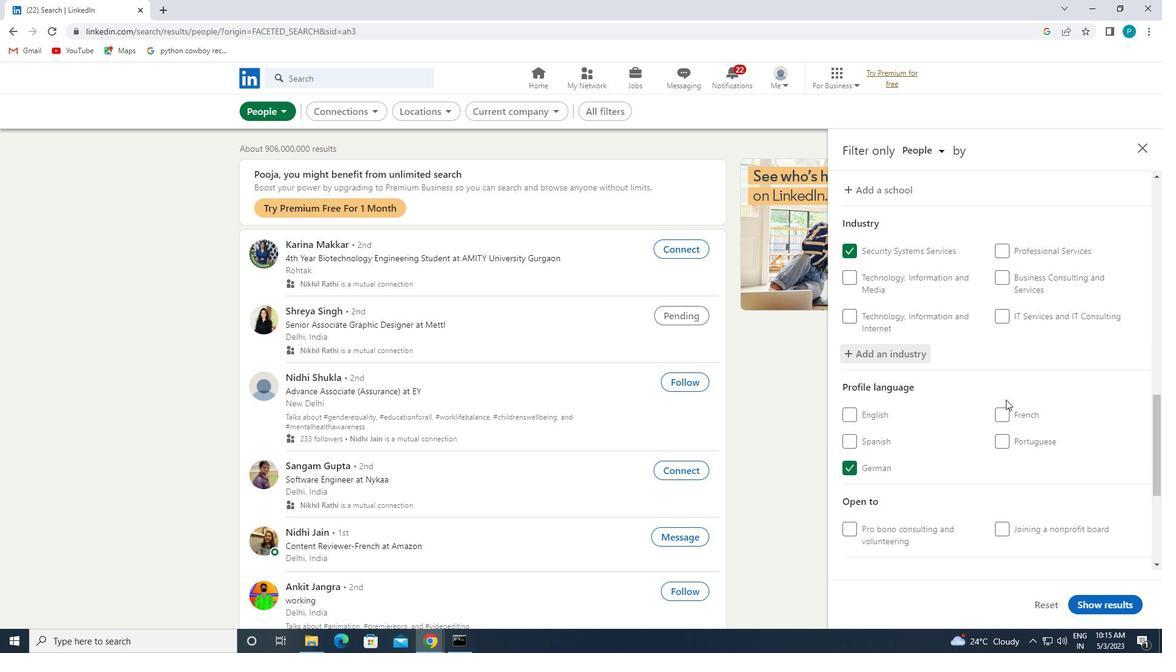 
Action: Mouse moved to (1006, 400)
Screenshot: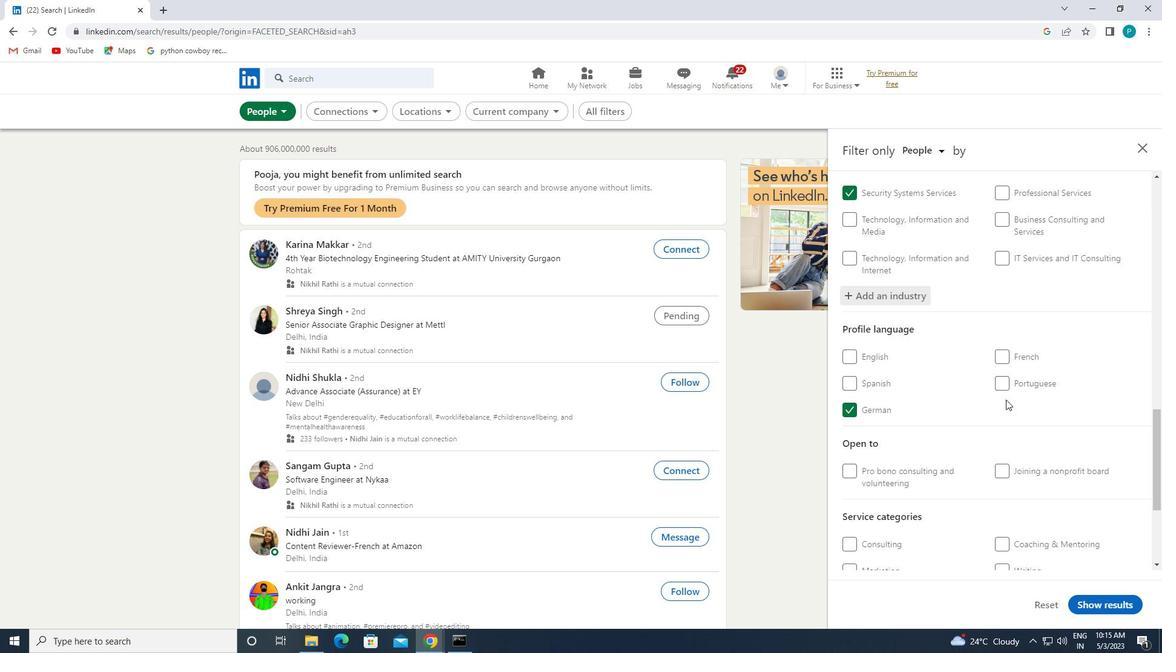 
Action: Mouse scrolled (1006, 400) with delta (0, 0)
Screenshot: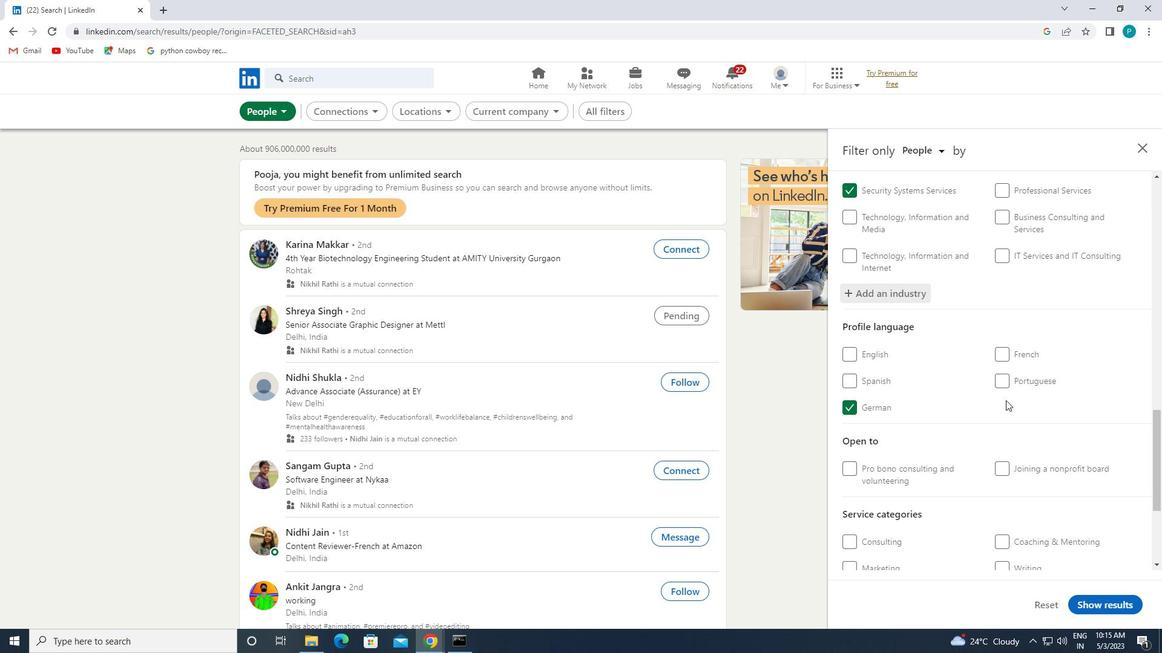 
Action: Mouse moved to (1009, 403)
Screenshot: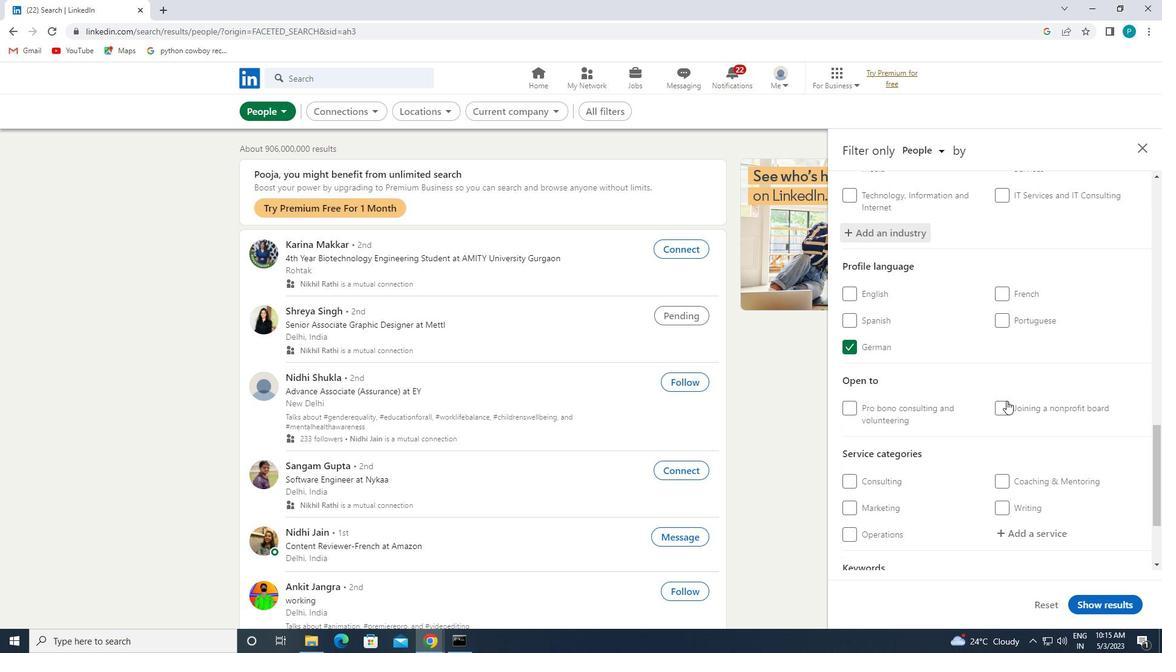 
Action: Mouse scrolled (1009, 403) with delta (0, 0)
Screenshot: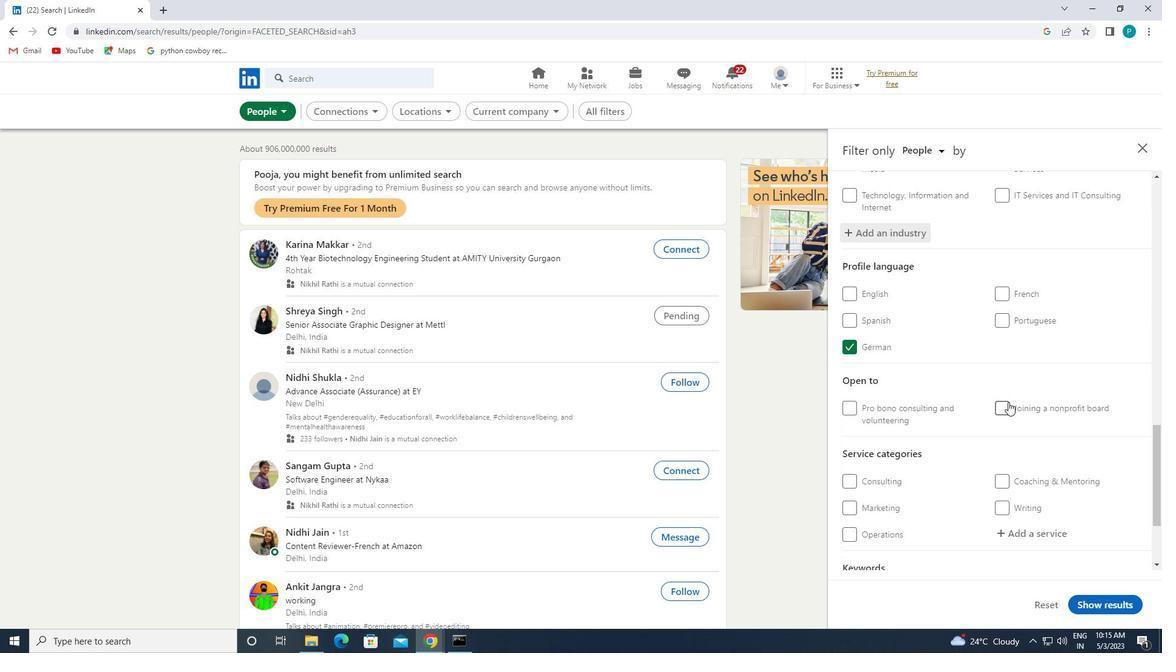 
Action: Mouse scrolled (1009, 403) with delta (0, 0)
Screenshot: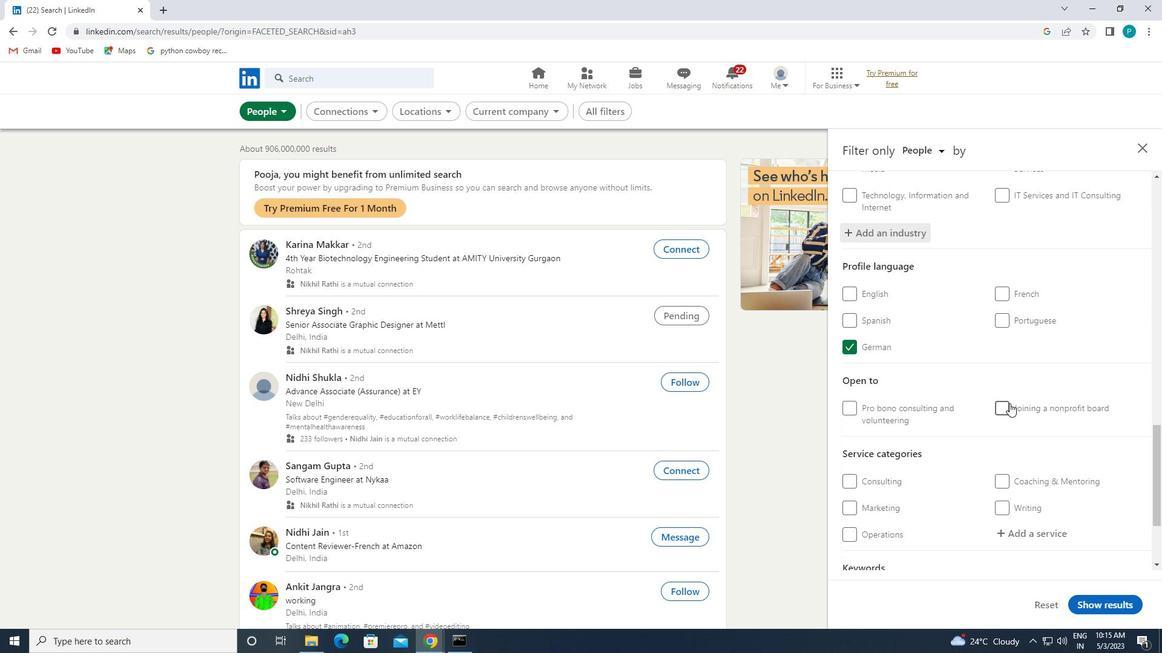 
Action: Mouse moved to (1022, 415)
Screenshot: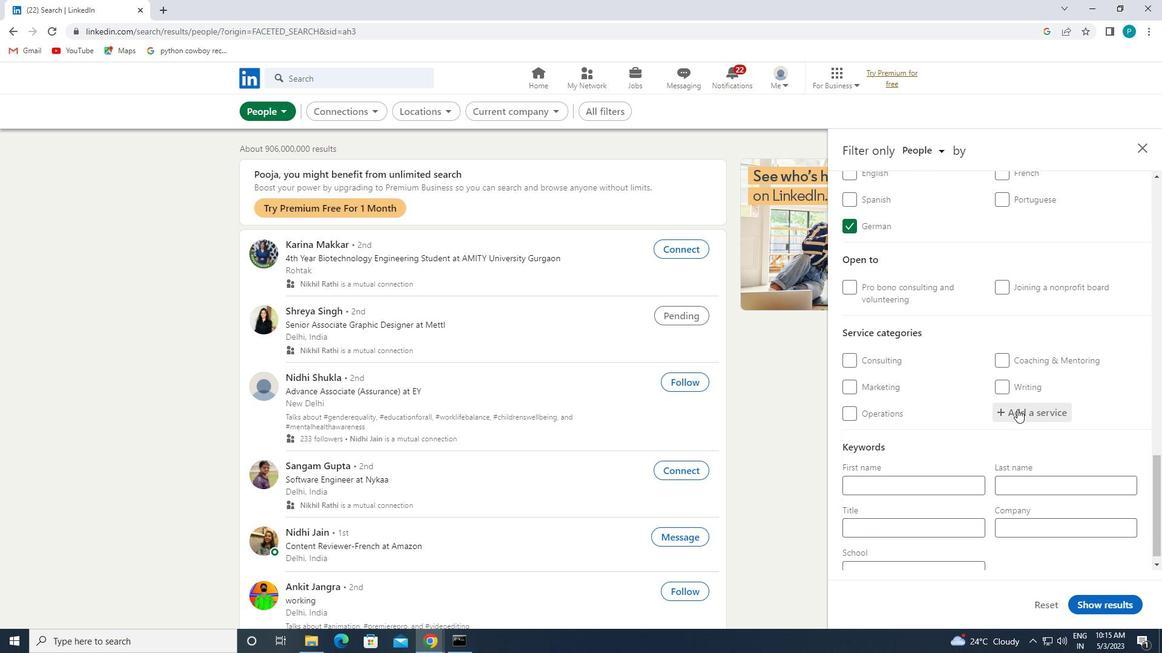 
Action: Mouse pressed left at (1022, 415)
Screenshot: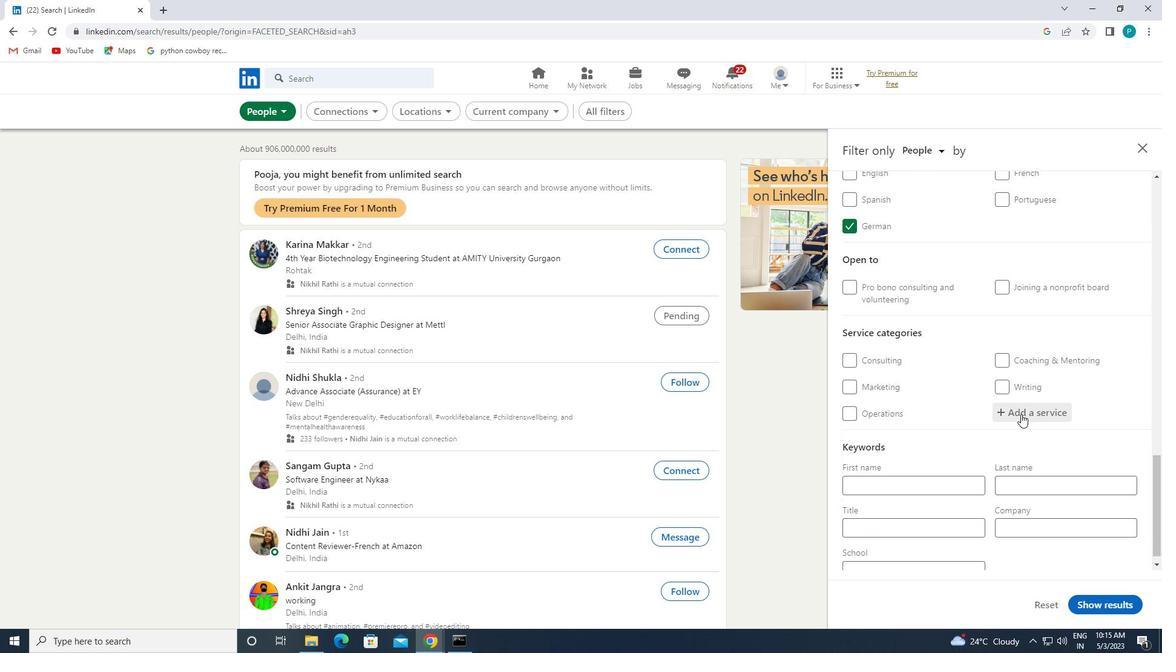 
Action: Mouse moved to (1019, 391)
Screenshot: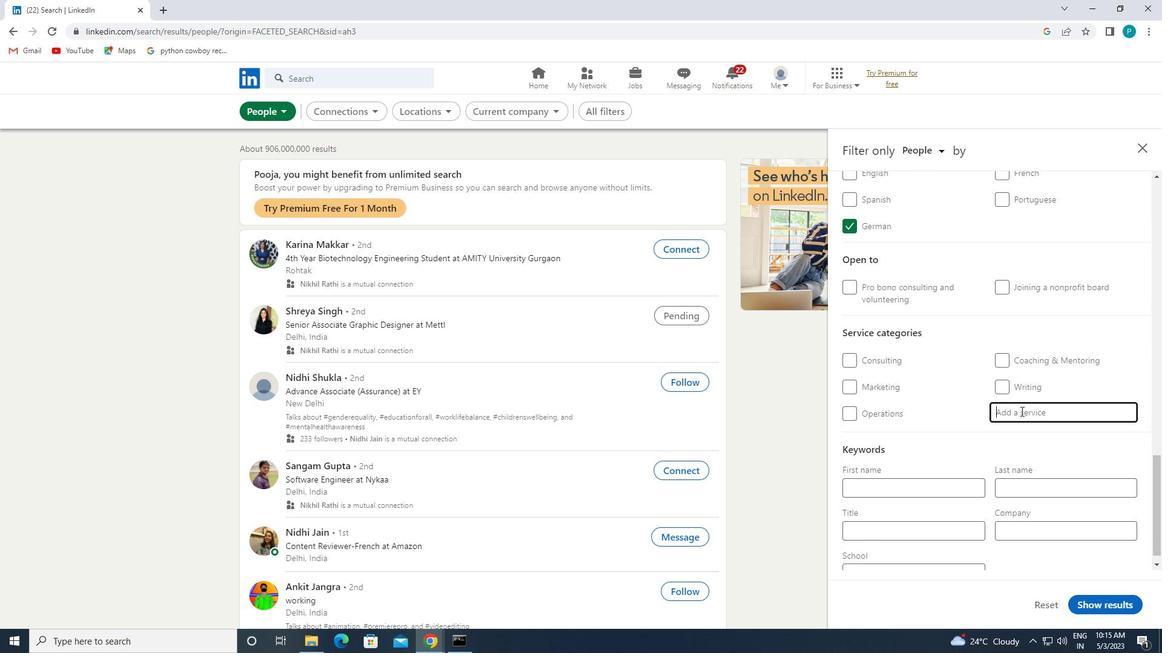 
Action: Mouse scrolled (1019, 392) with delta (0, 0)
Screenshot: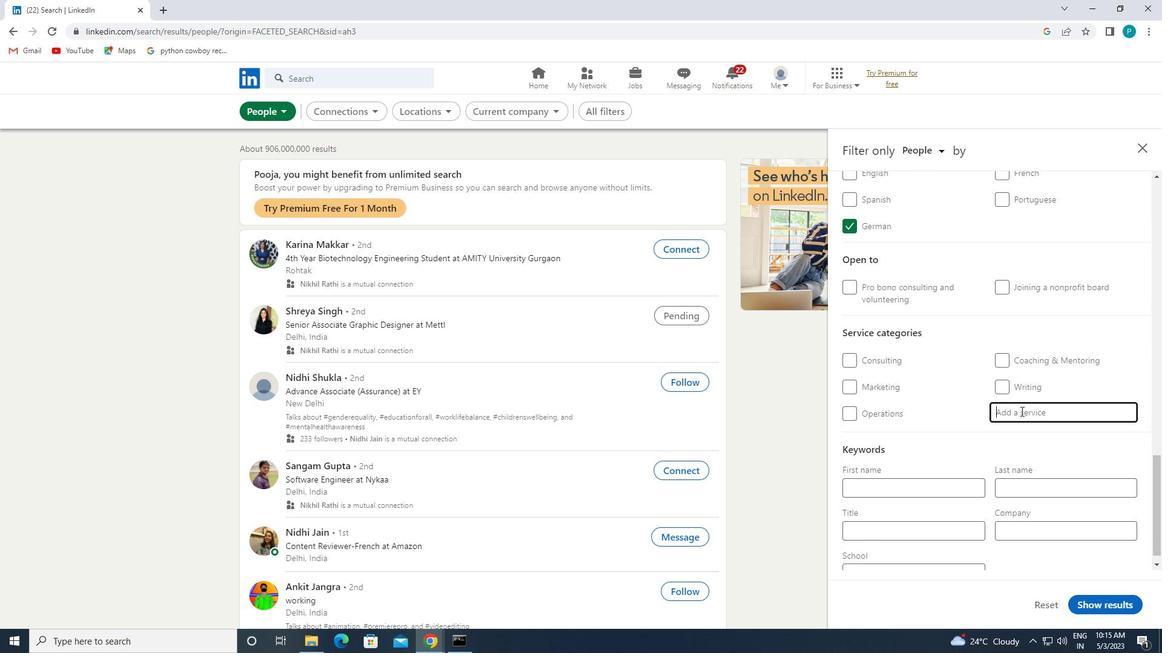
Action: Mouse scrolled (1019, 392) with delta (0, 0)
Screenshot: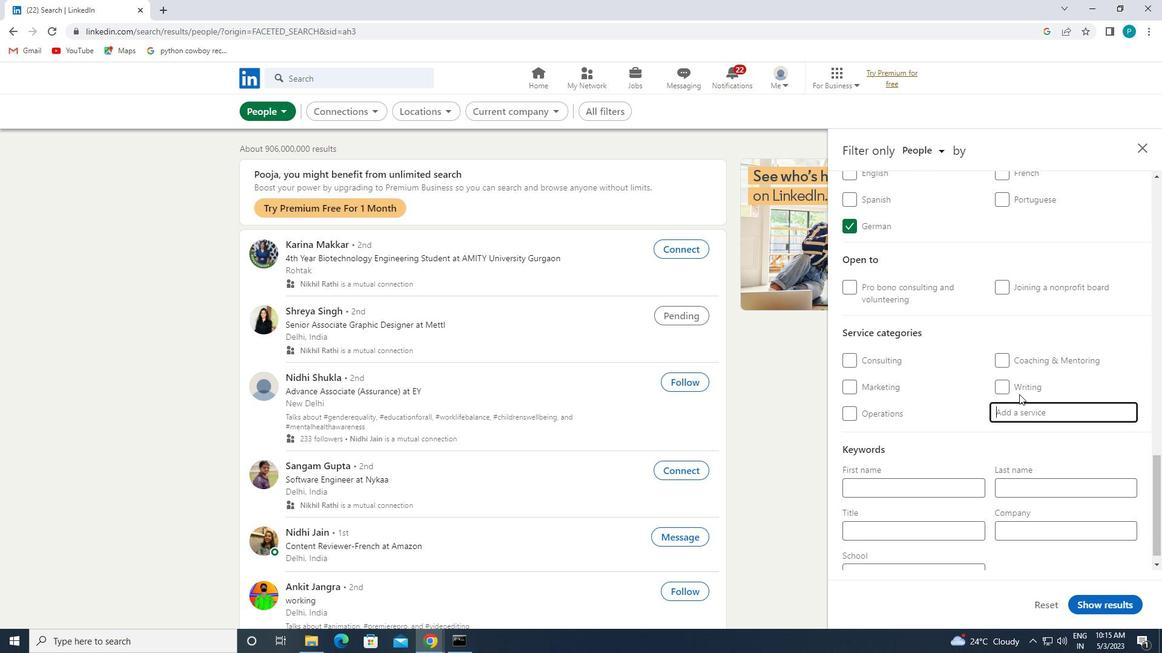 
Action: Mouse moved to (1019, 391)
Screenshot: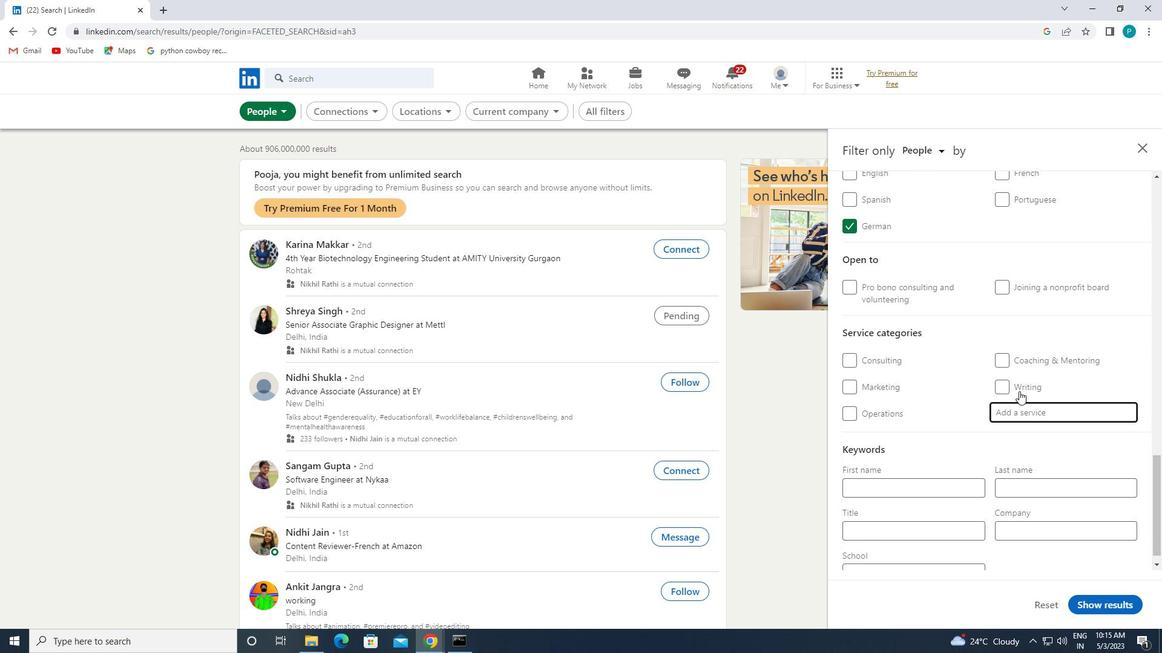 
Action: Mouse scrolled (1019, 391) with delta (0, 0)
Screenshot: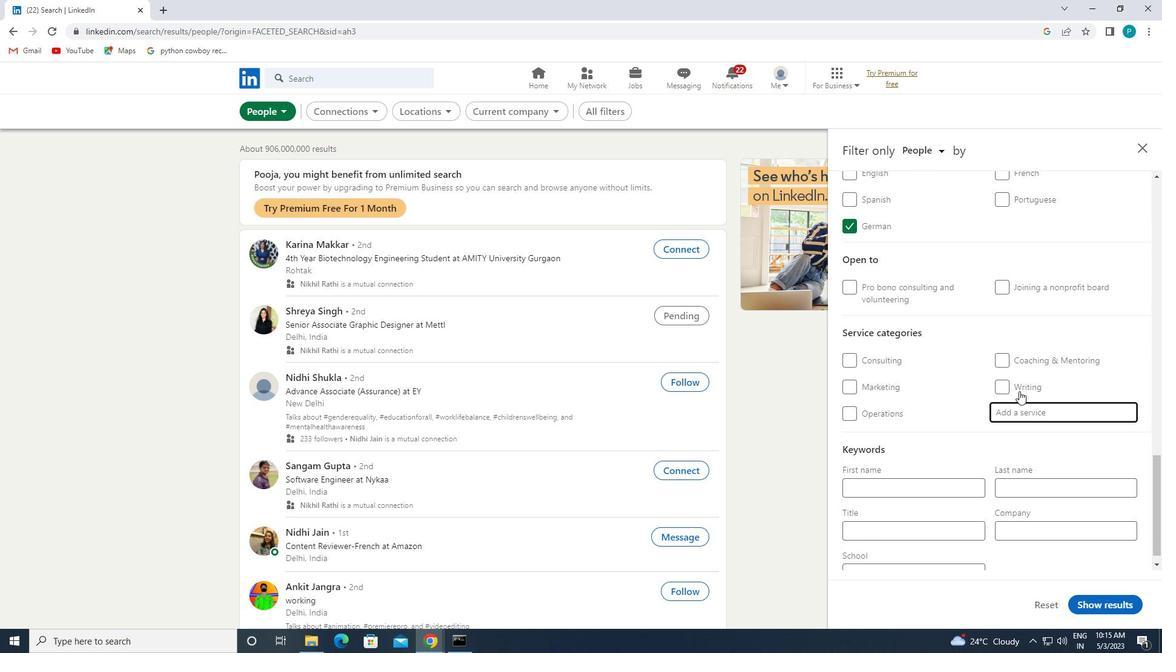 
Action: Mouse moved to (1022, 390)
Screenshot: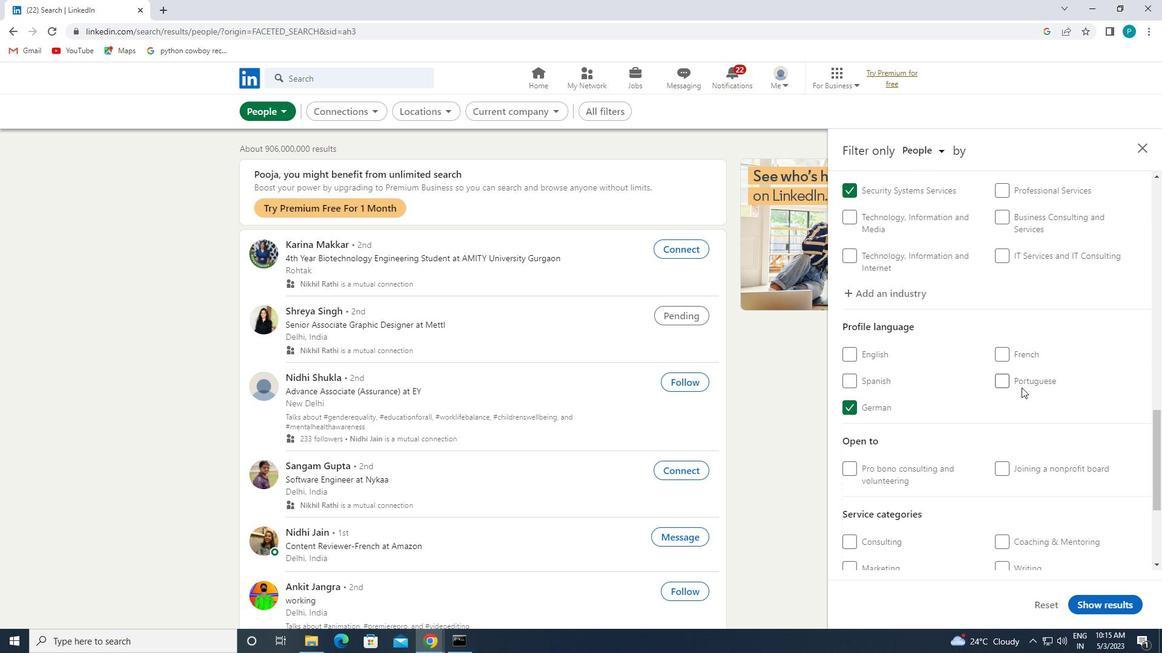 
Action: Mouse scrolled (1022, 389) with delta (0, 0)
Screenshot: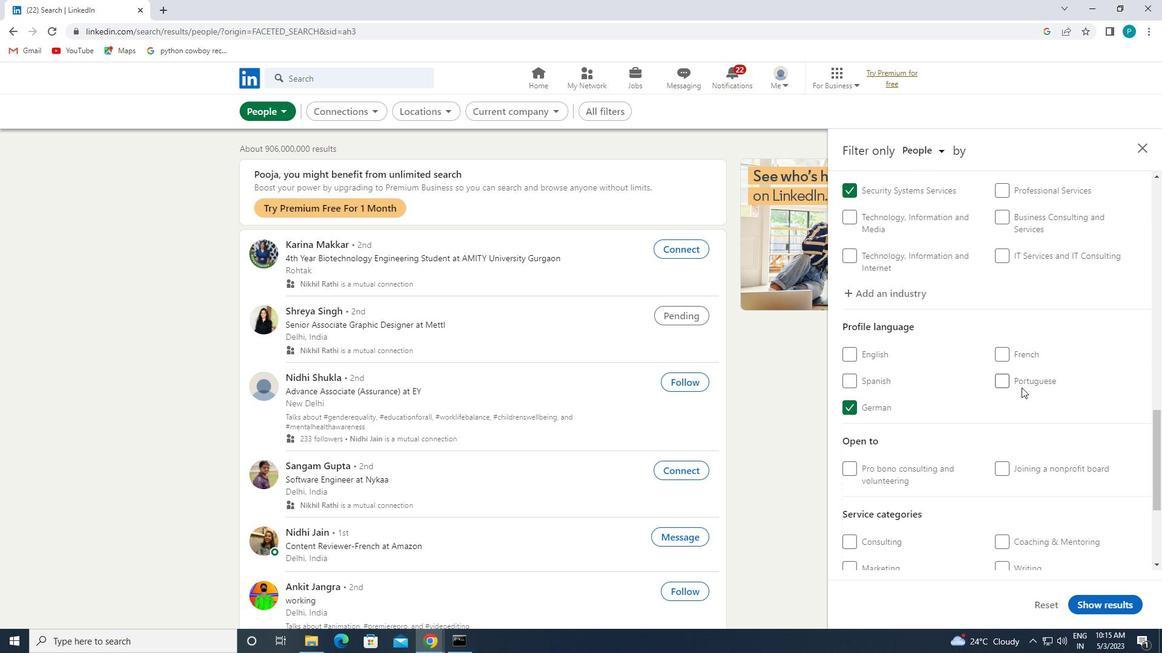 
Action: Mouse moved to (1022, 391)
Screenshot: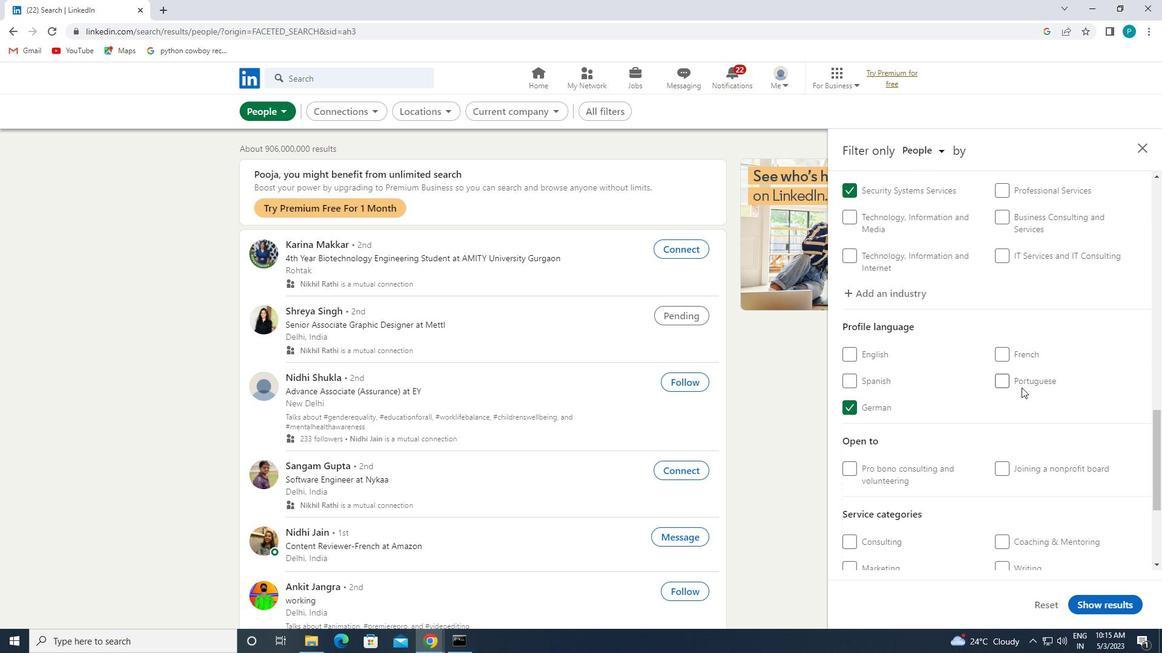 
Action: Mouse scrolled (1022, 391) with delta (0, 0)
Screenshot: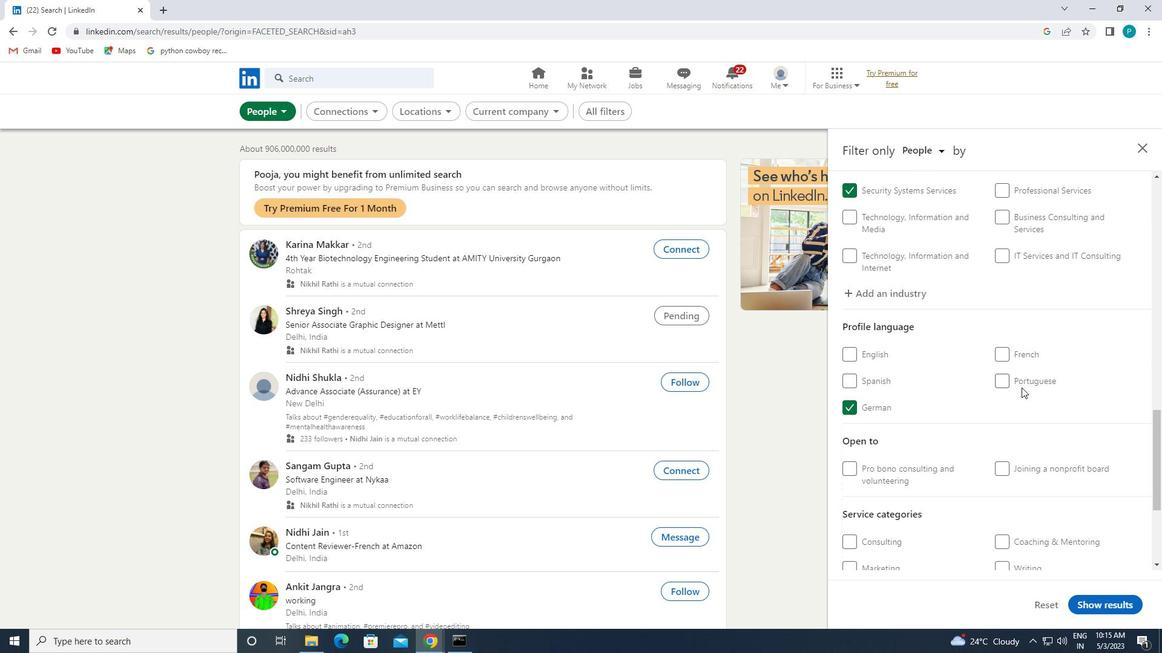 
Action: Mouse moved to (1022, 422)
Screenshot: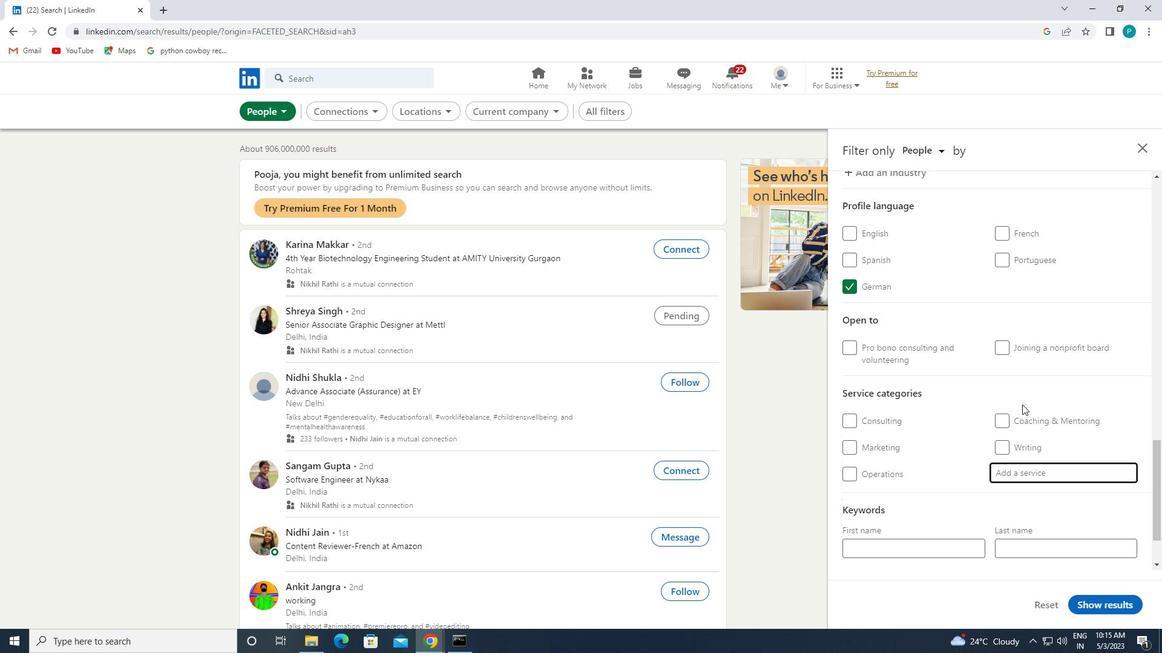 
Action: Key pressed A<Key.backspace>H<Key.caps_lock>OME
Screenshot: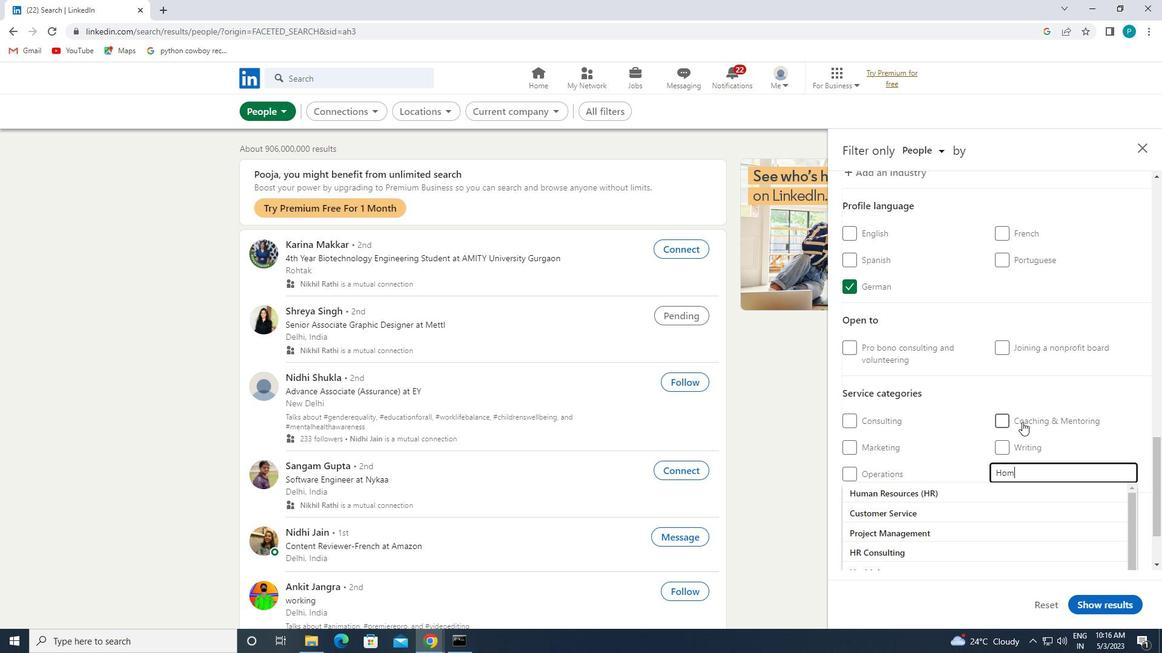 
Action: Mouse moved to (971, 530)
Screenshot: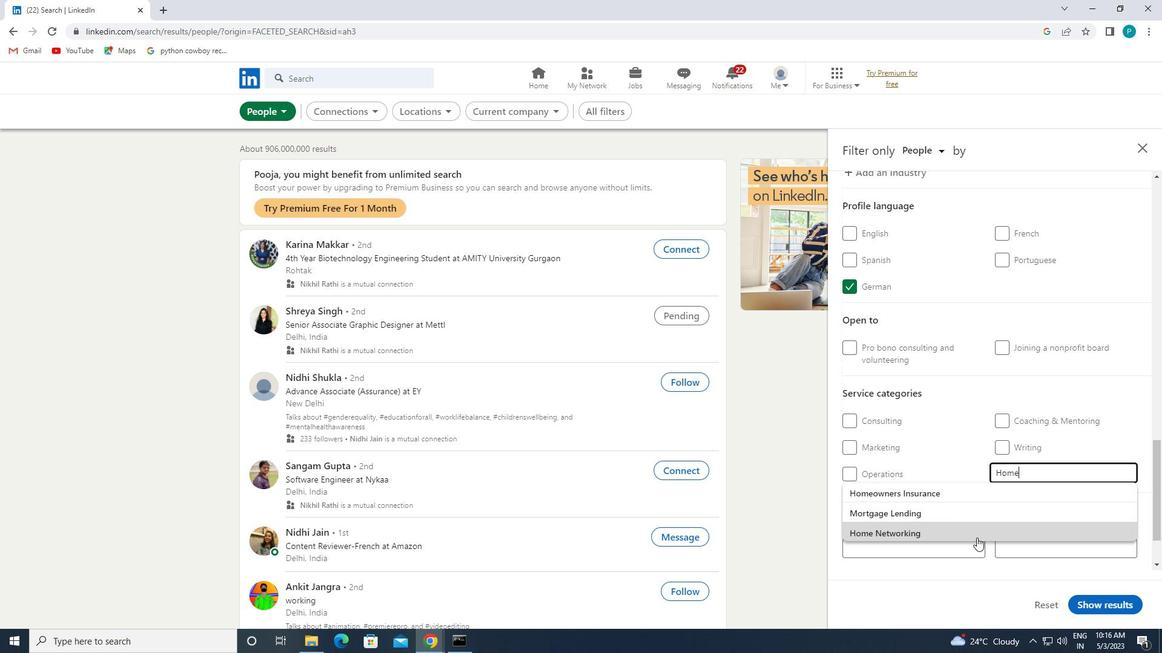 
Action: Mouse pressed left at (971, 530)
Screenshot: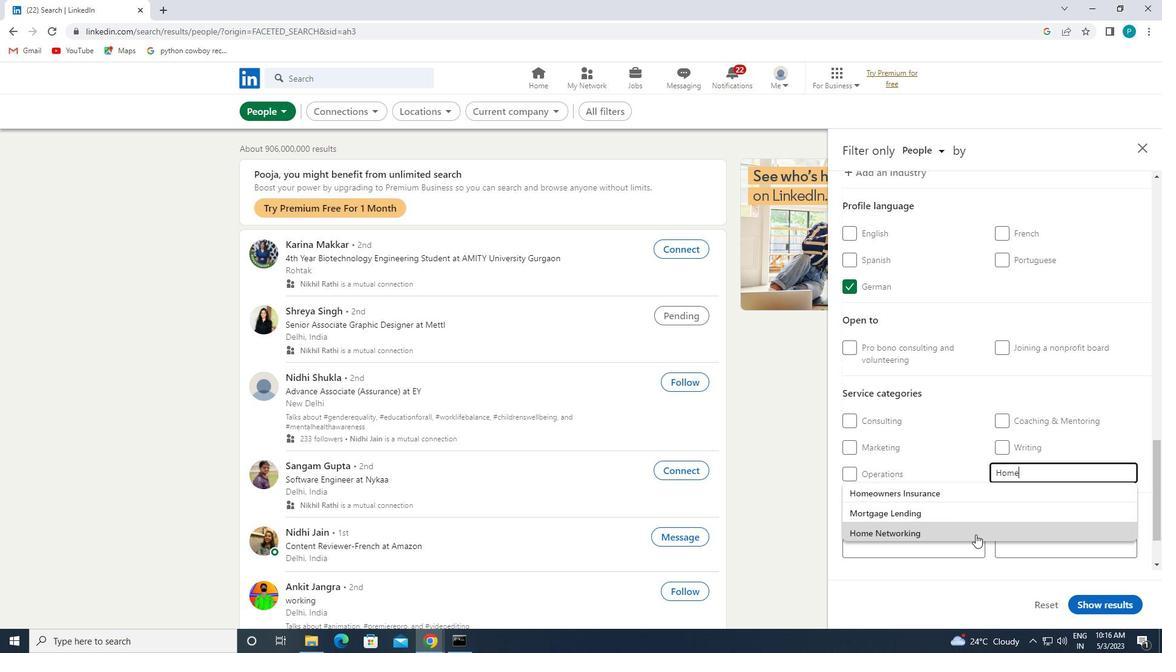 
Action: Mouse scrolled (971, 530) with delta (0, 0)
Screenshot: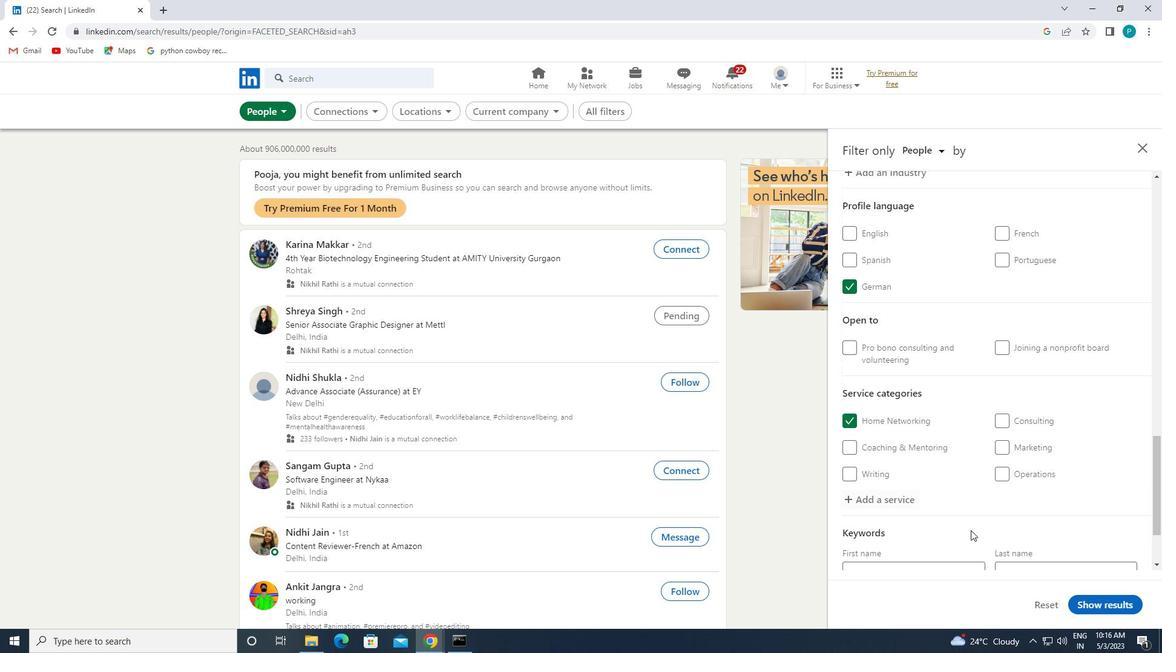 
Action: Mouse moved to (964, 529)
Screenshot: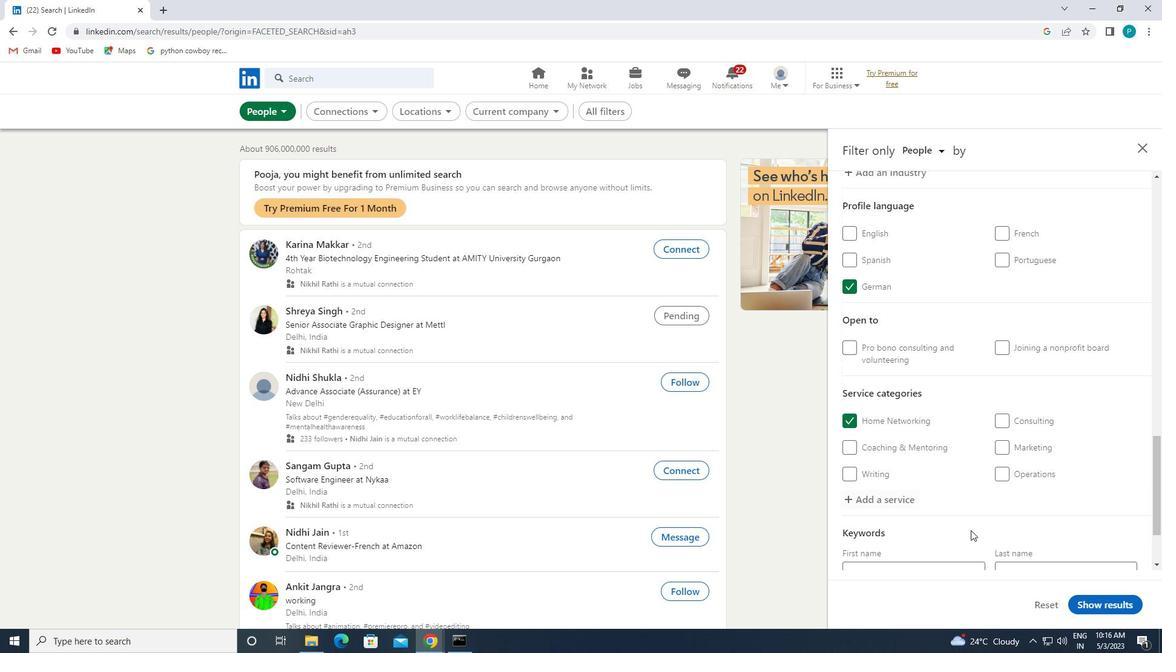 
Action: Mouse scrolled (964, 528) with delta (0, 0)
Screenshot: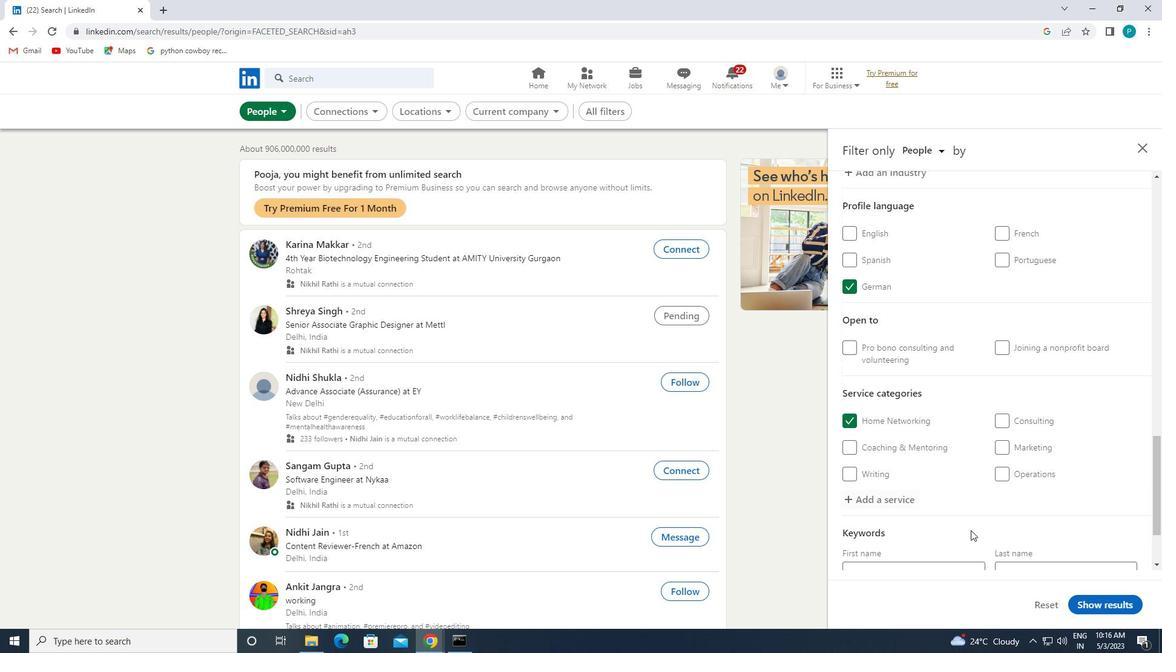 
Action: Mouse moved to (950, 526)
Screenshot: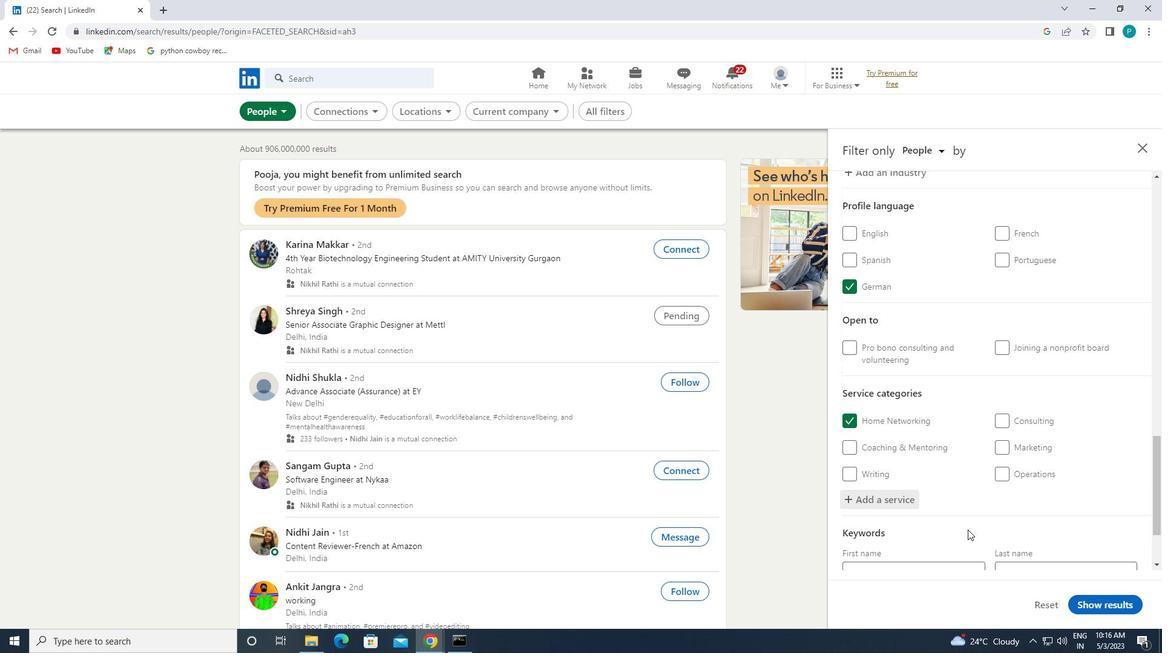 
Action: Mouse scrolled (950, 525) with delta (0, 0)
Screenshot: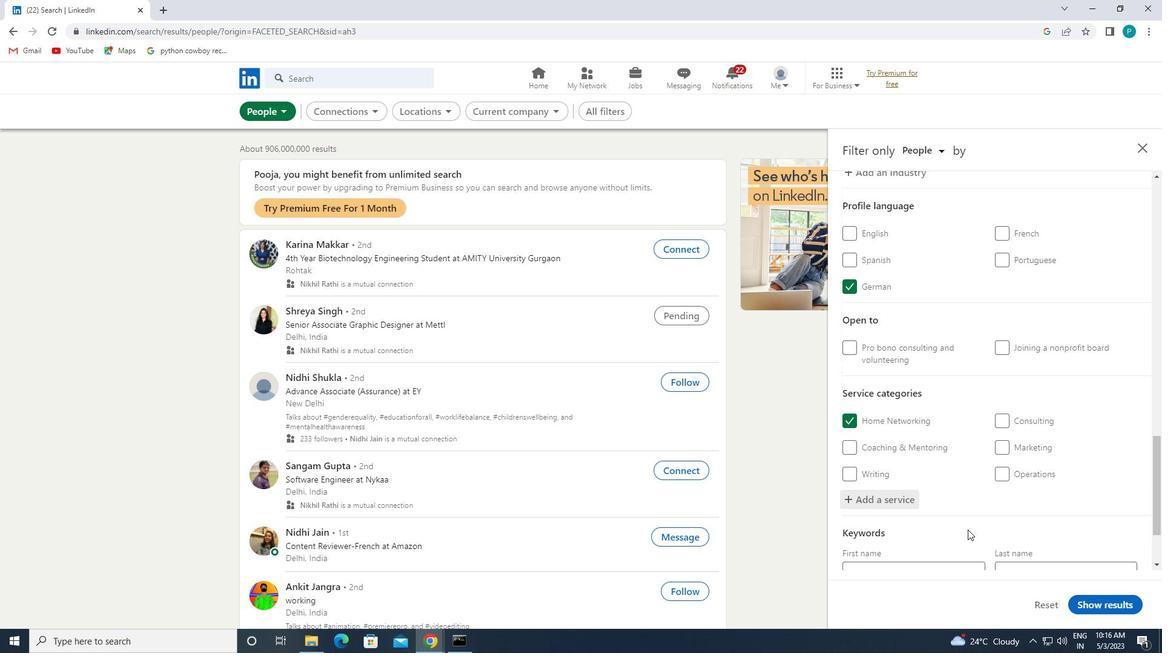 
Action: Mouse moved to (910, 523)
Screenshot: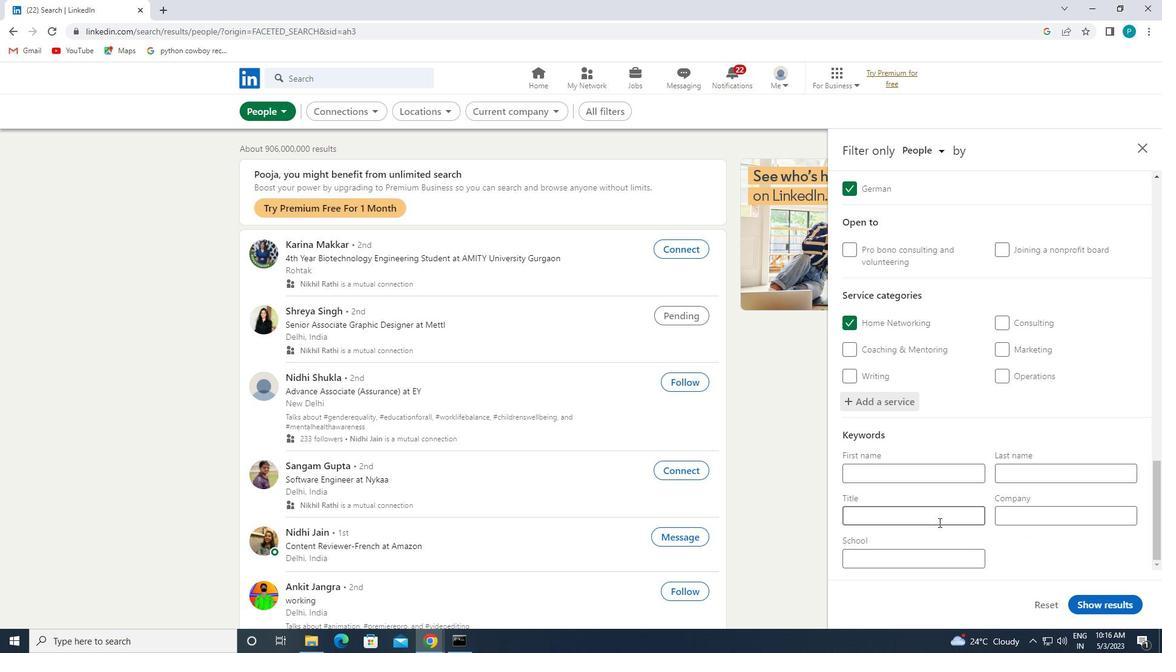 
Action: Mouse pressed left at (910, 523)
Screenshot: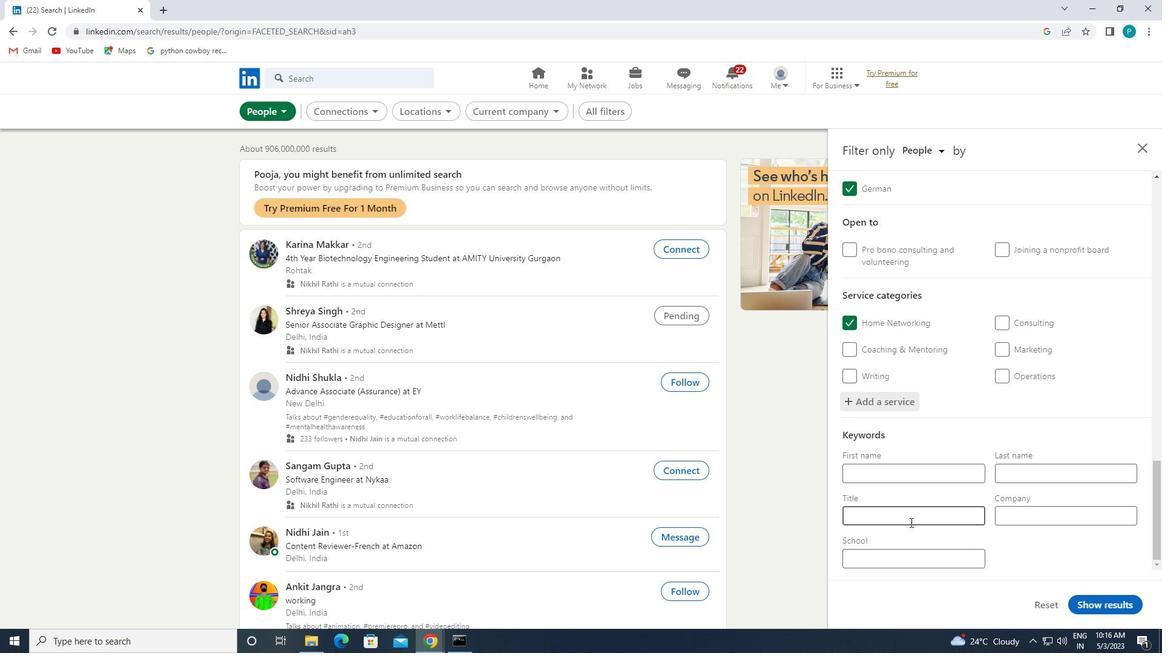 
Action: Key pressed <Key.caps_lock>A<Key.caps_lock>
Screenshot: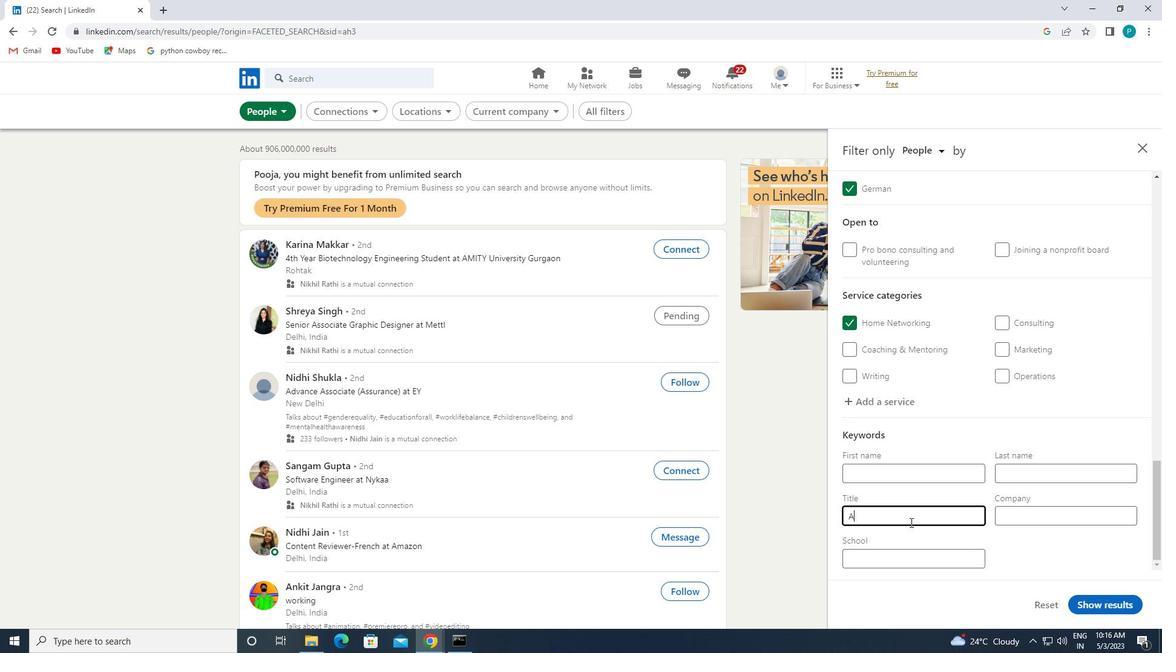 
Action: Mouse moved to (910, 523)
Screenshot: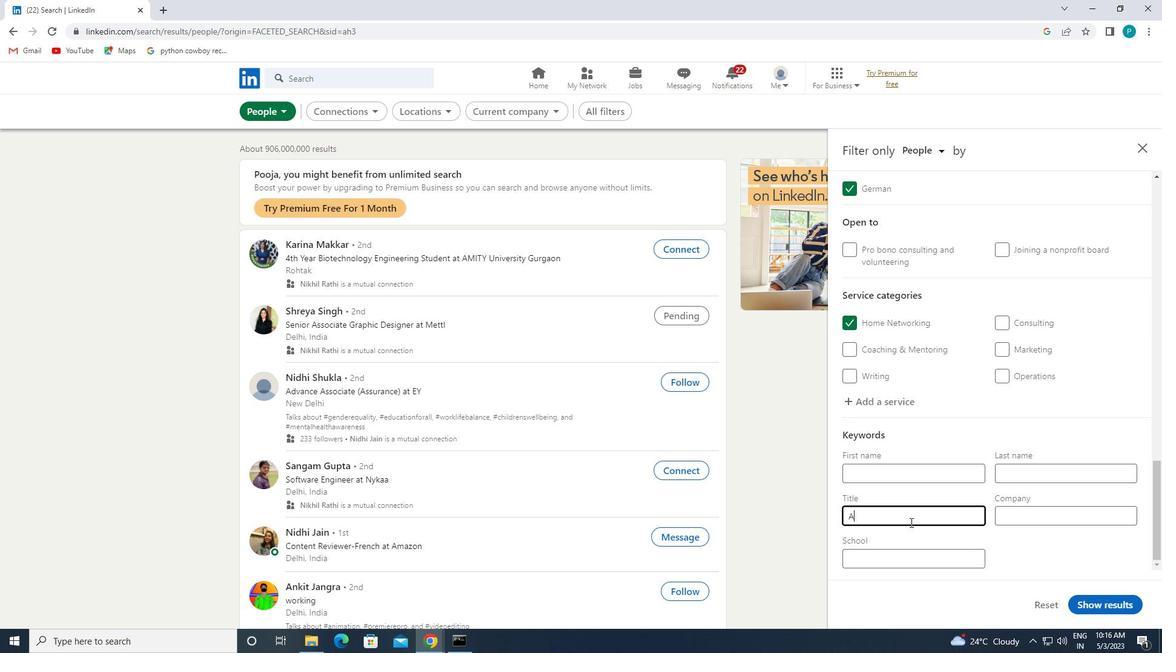 
Action: Key pressed CCOUNTING
Screenshot: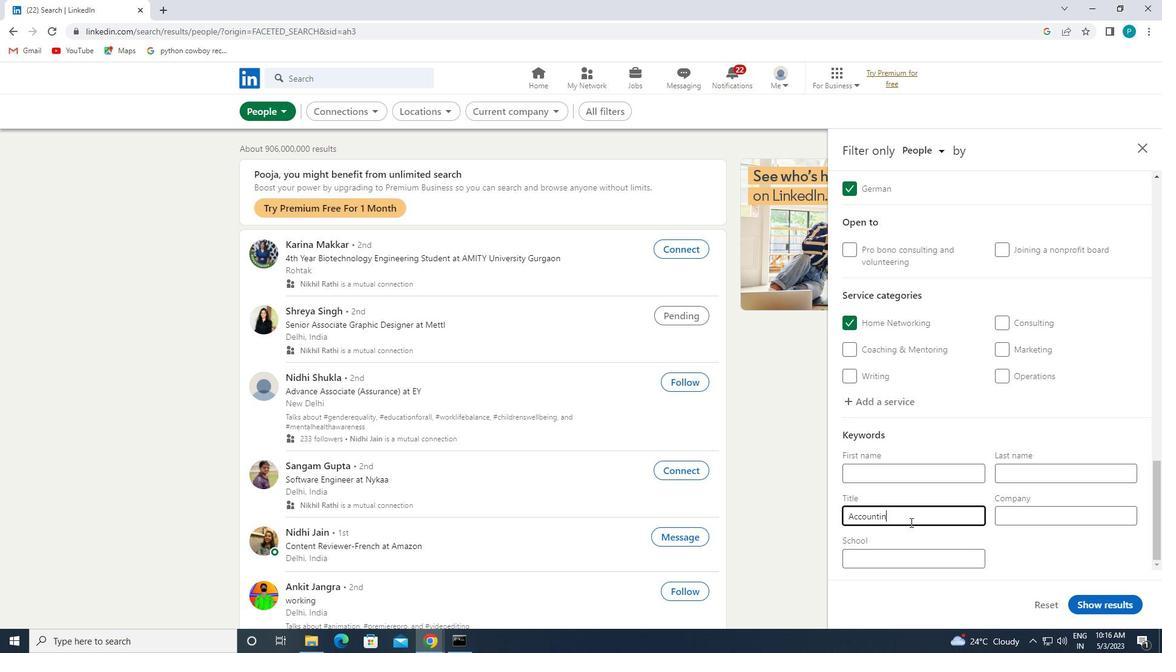 
Action: Mouse moved to (789, 439)
Screenshot: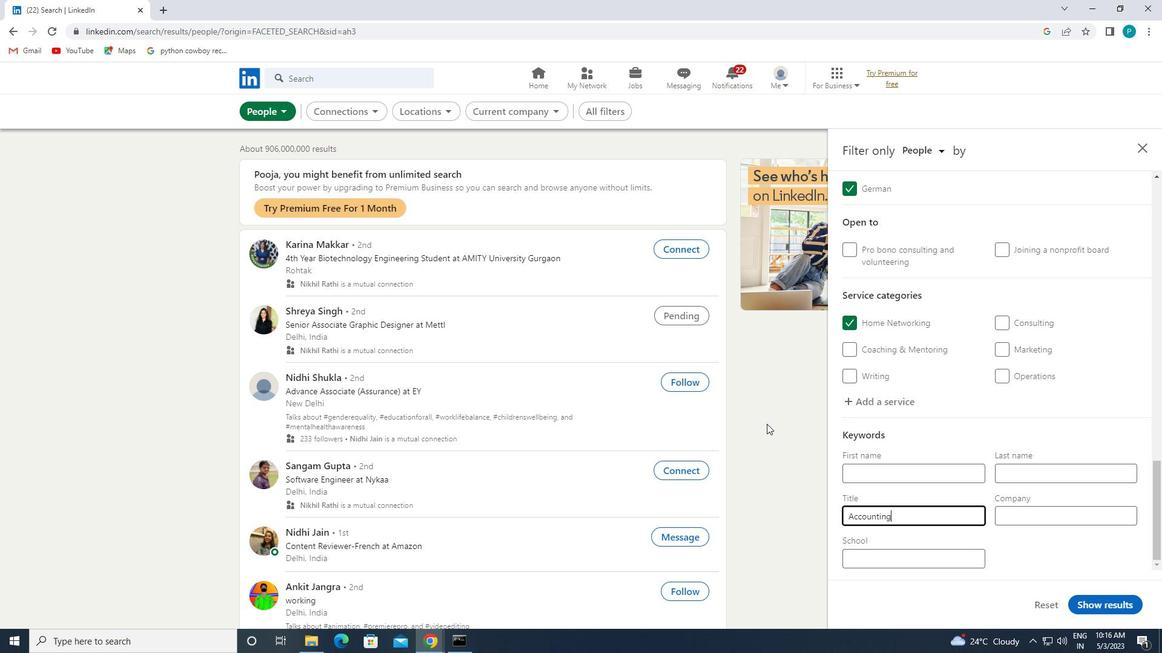
Action: Key pressed <Key.space><Key.caps_lock>A<Key.caps_lock>NALYST
Screenshot: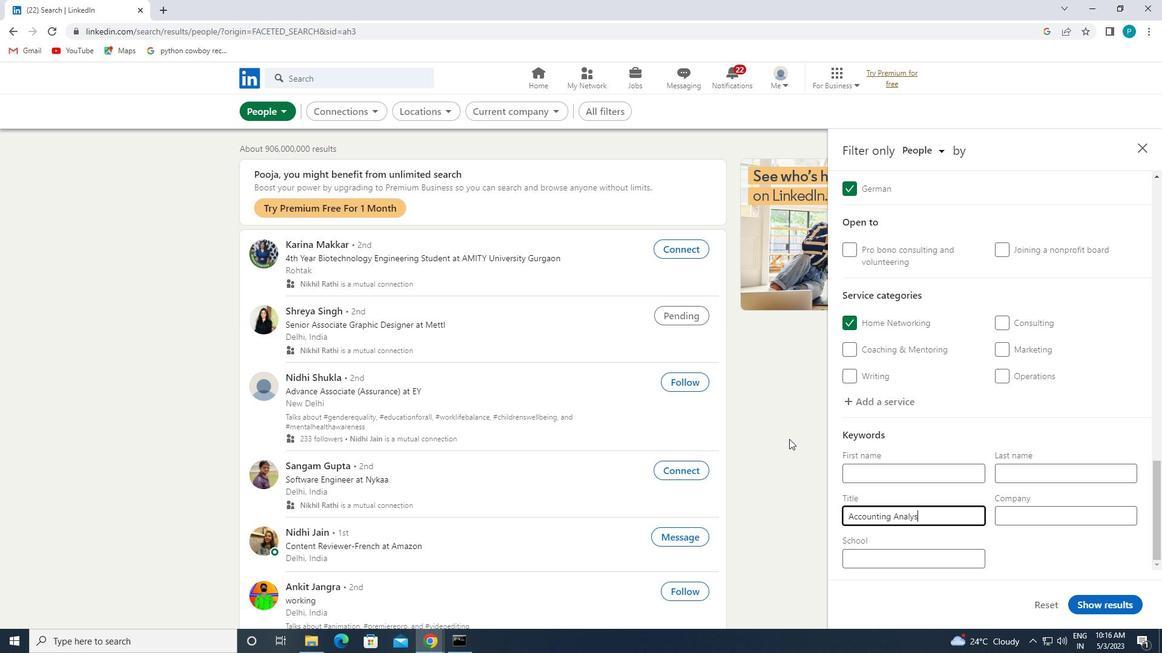
Action: Mouse moved to (1095, 598)
Screenshot: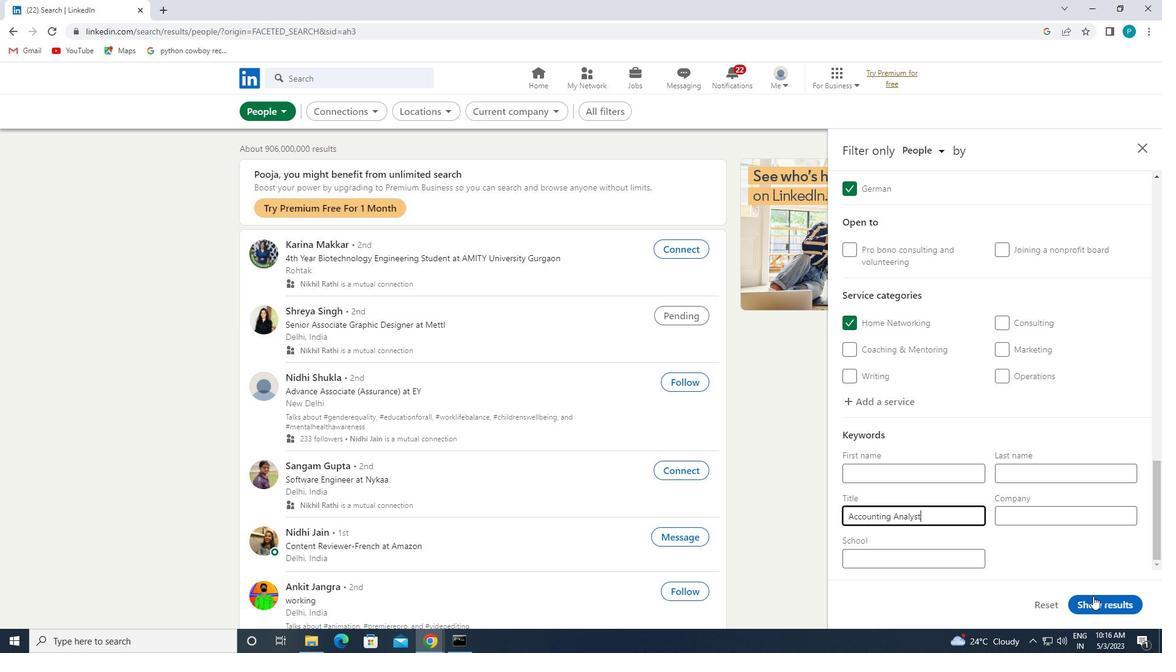 
Action: Mouse pressed left at (1095, 598)
Screenshot: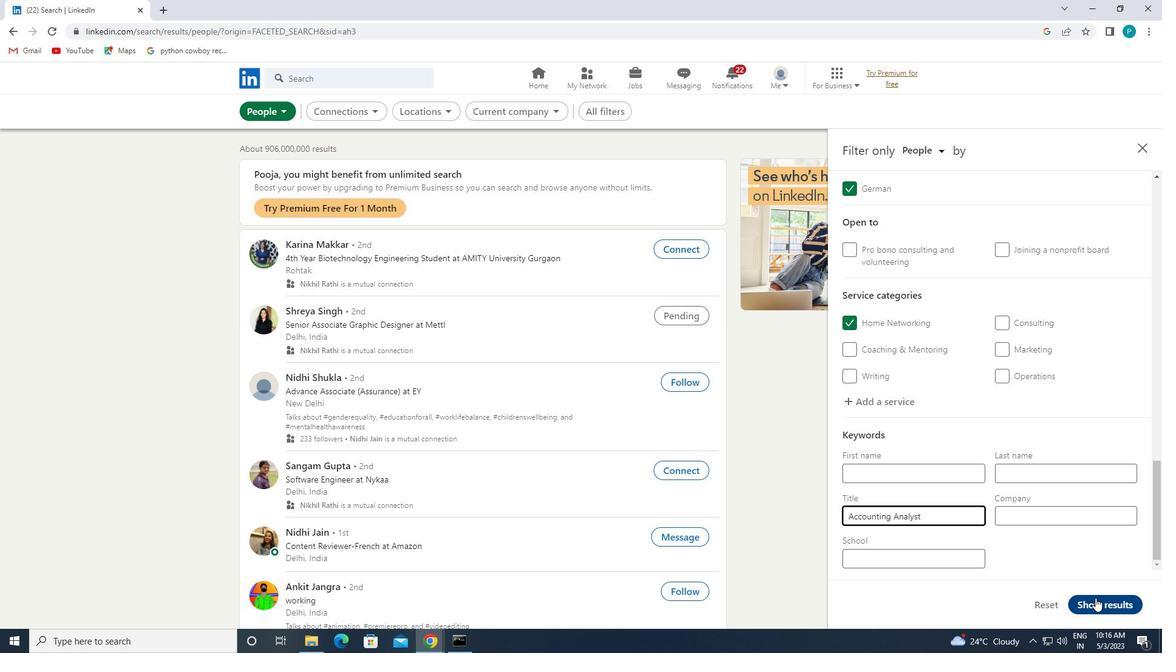 
